 Task: In the  document map.docx. Below name insert the link: 'in.pinterest.com' Insert Dropdown below the link: Project Status  'Select Blocked'Insert Header and write  Ramsons. Change font style to  Caveat
Action: Mouse moved to (306, 516)
Screenshot: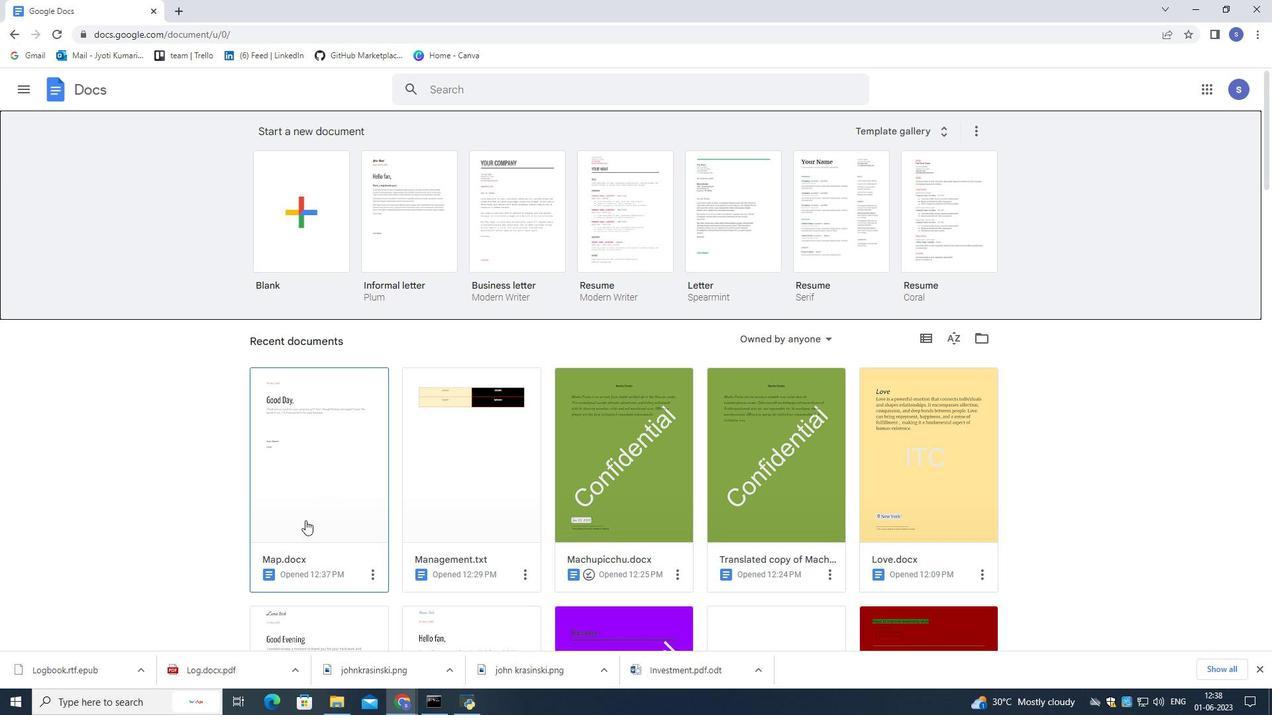 
Action: Mouse pressed left at (306, 516)
Screenshot: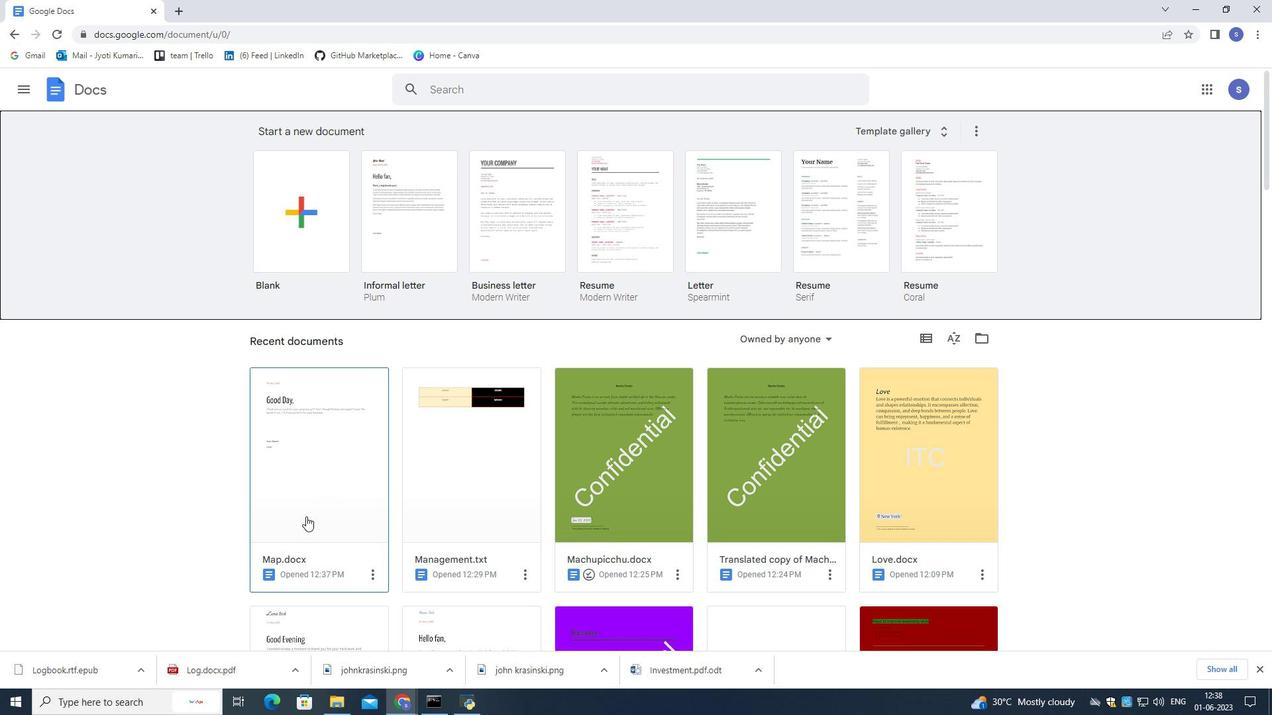 
Action: Mouse moved to (502, 466)
Screenshot: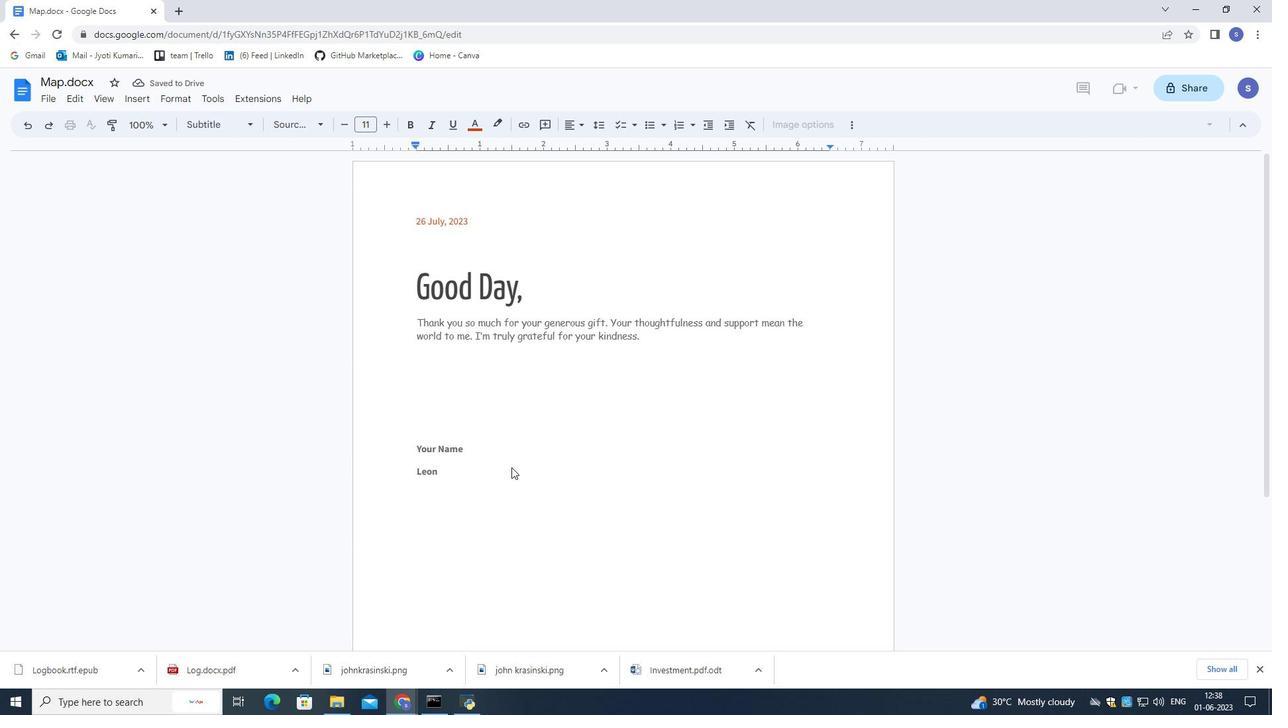 
Action: Mouse pressed left at (502, 466)
Screenshot: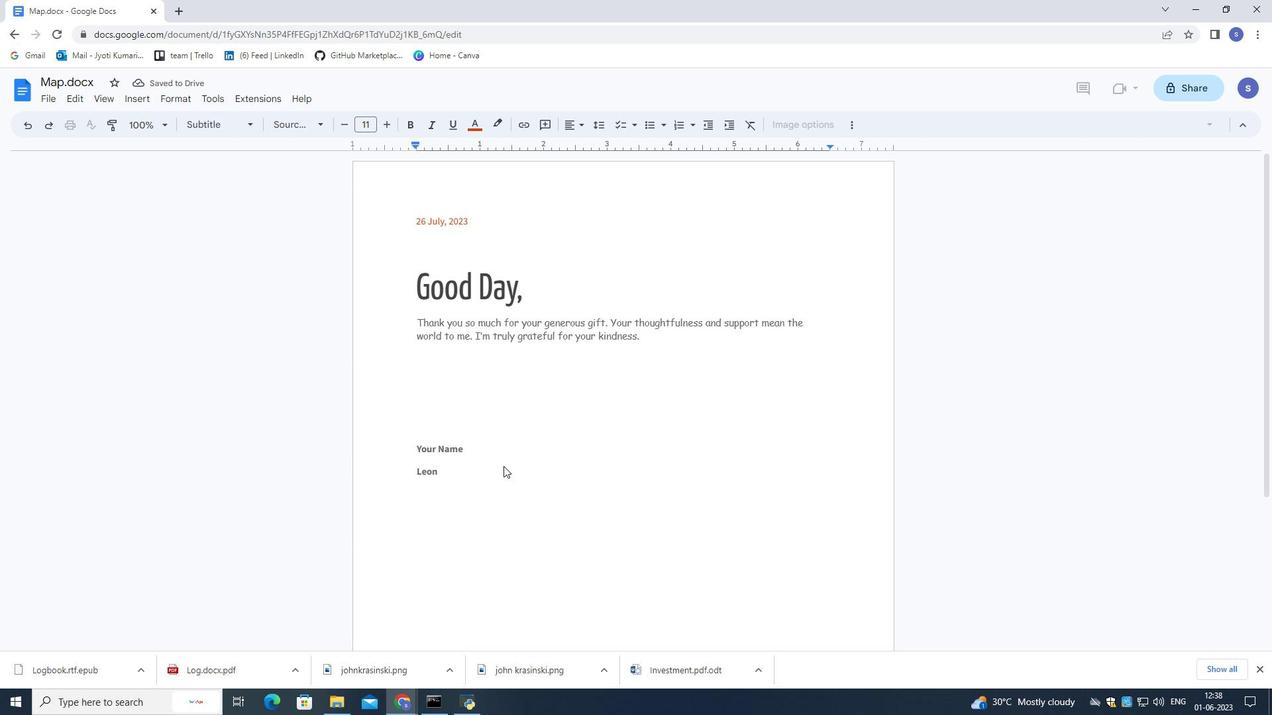 
Action: Mouse moved to (488, 467)
Screenshot: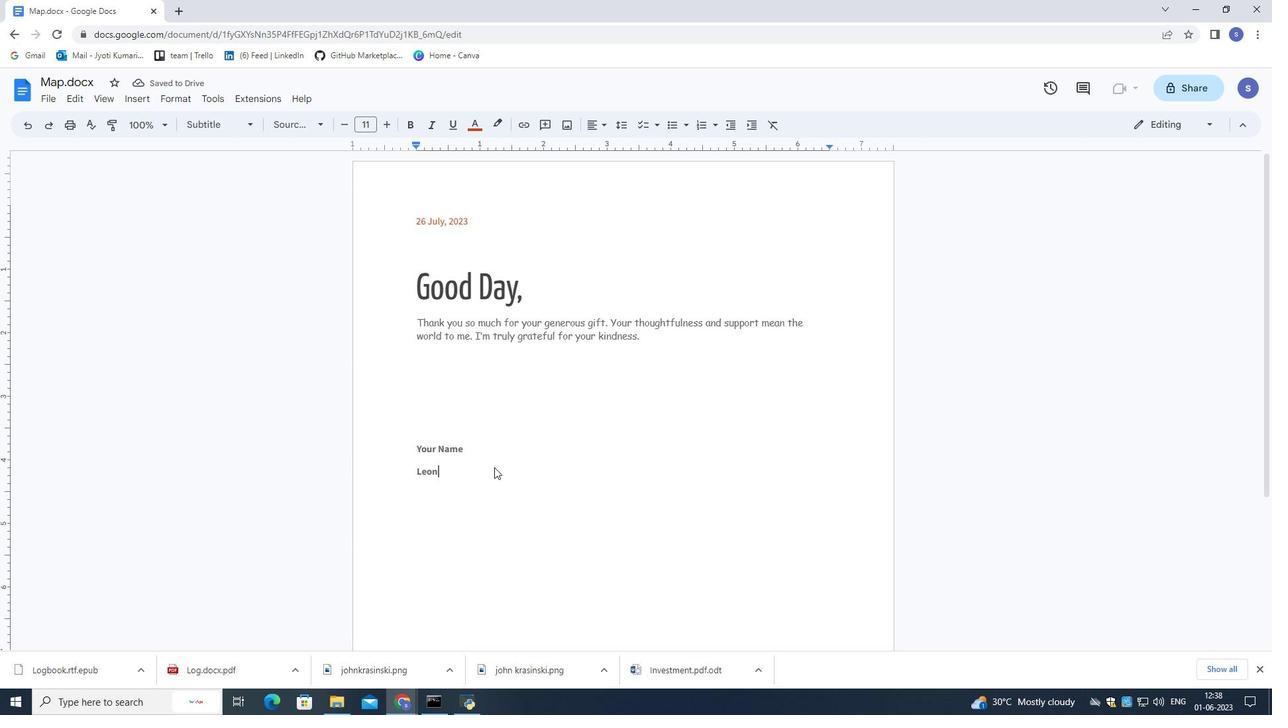
Action: Key pressed <Key.enter>
Screenshot: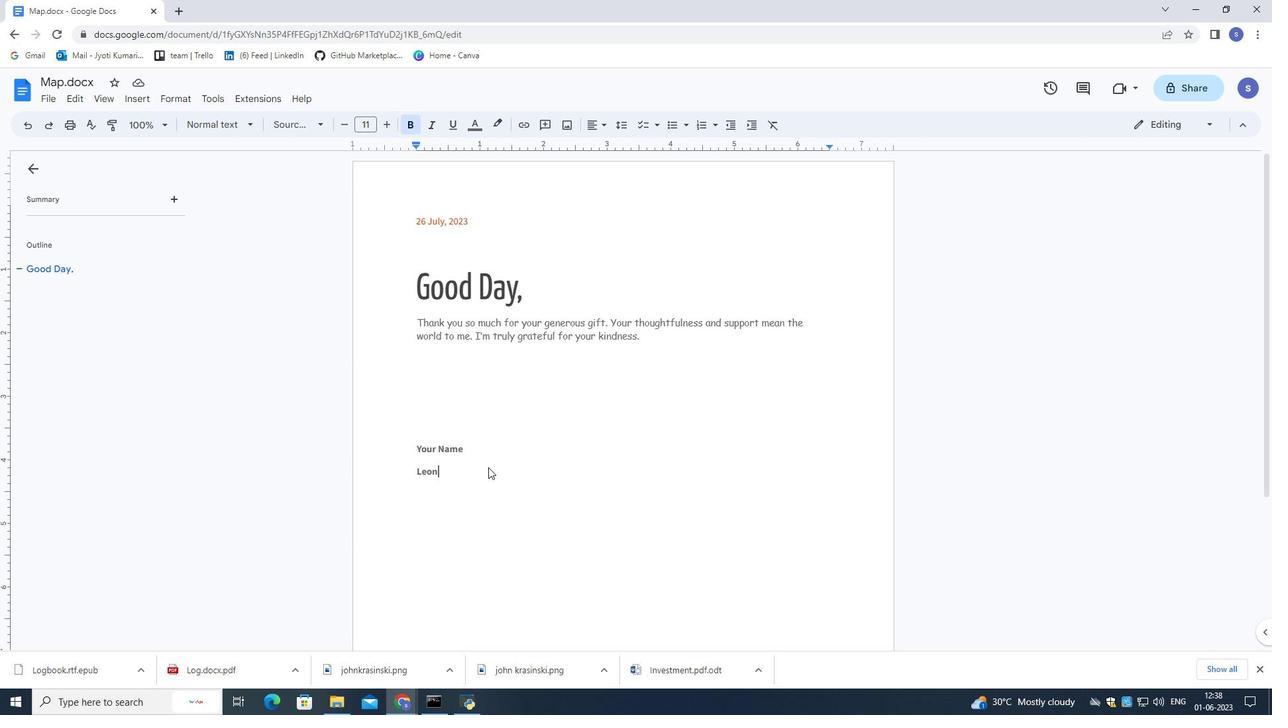 
Action: Mouse moved to (122, 96)
Screenshot: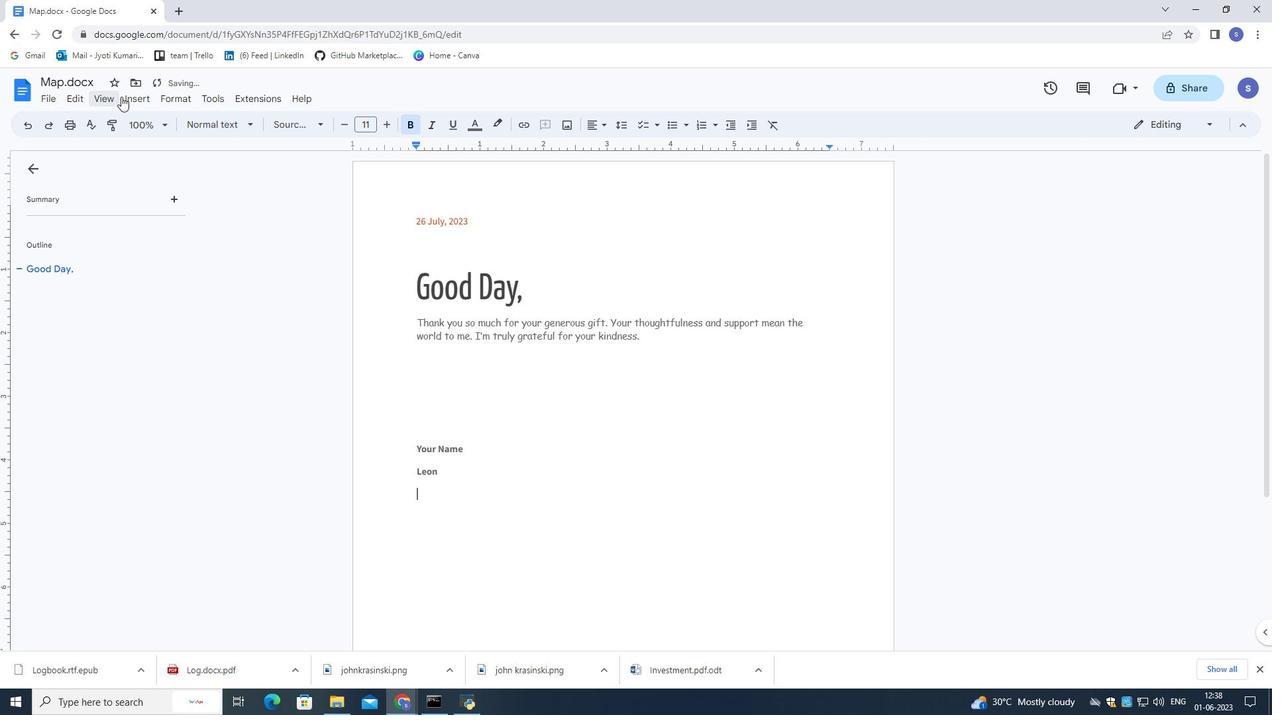 
Action: Mouse pressed left at (122, 96)
Screenshot: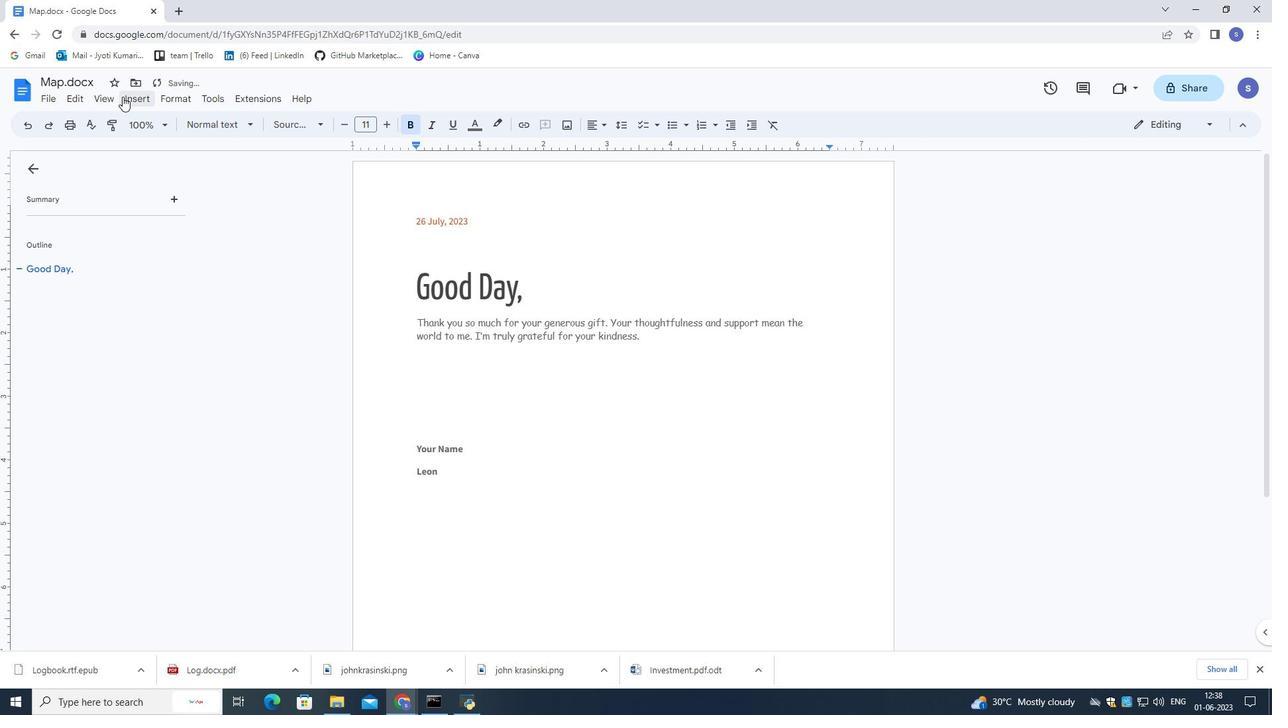 
Action: Mouse moved to (155, 507)
Screenshot: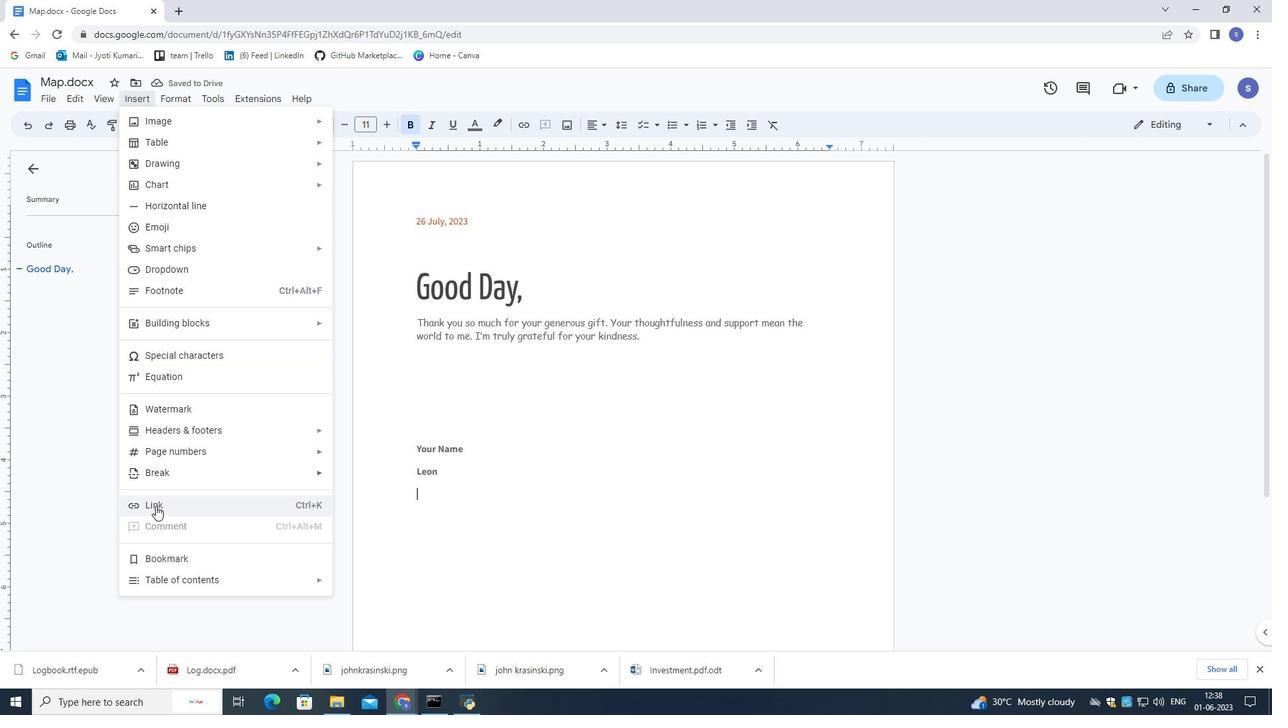 
Action: Mouse pressed left at (155, 507)
Screenshot: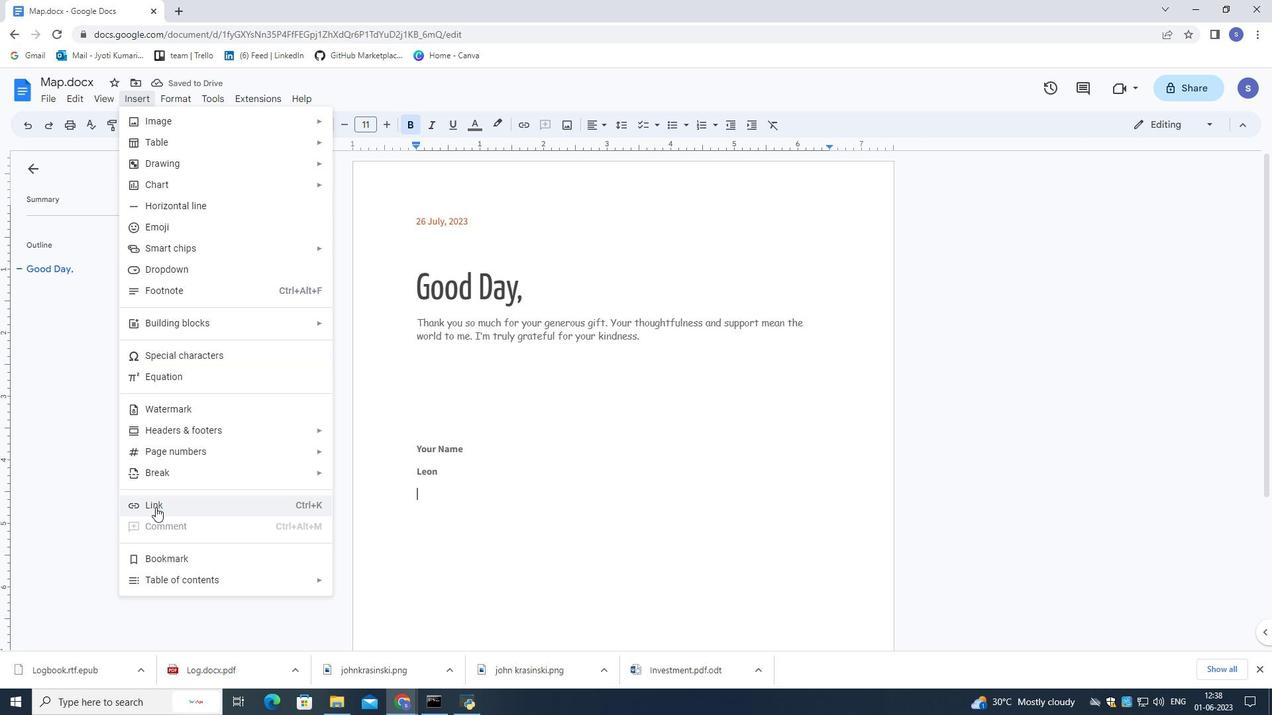 
Action: Mouse moved to (297, 457)
Screenshot: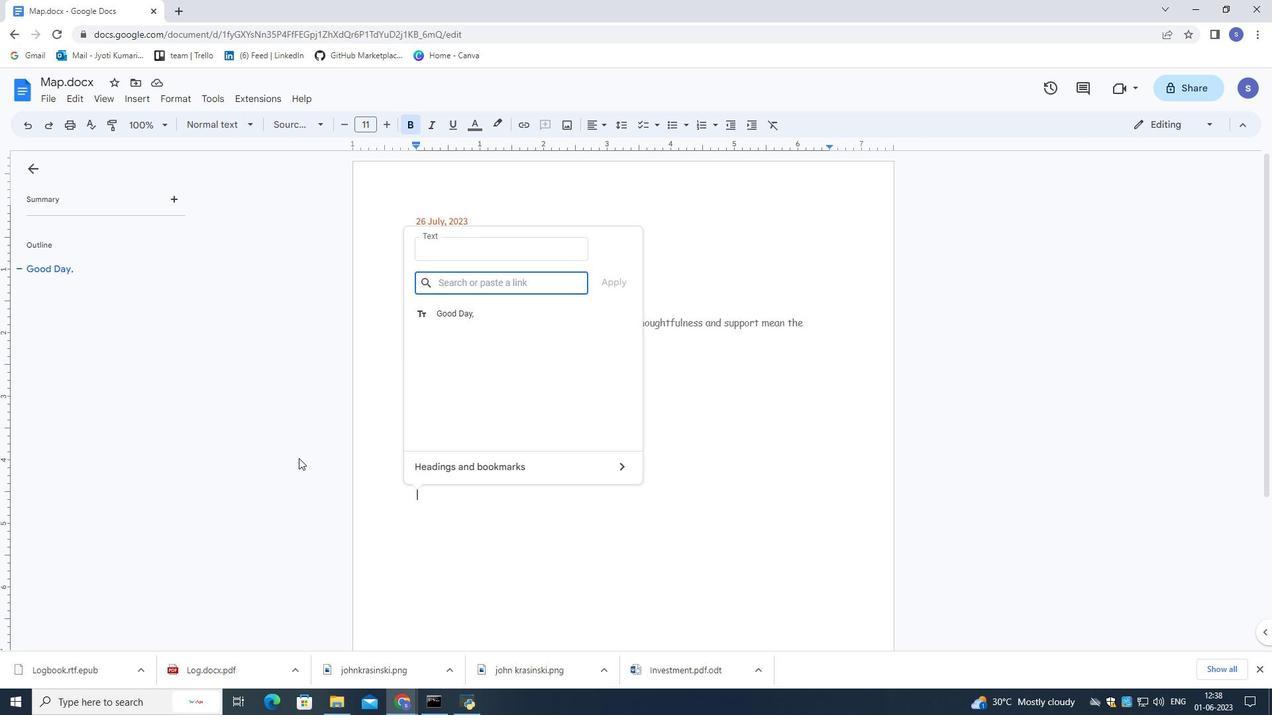 
Action: Key pressed in.pinterest.com
Screenshot: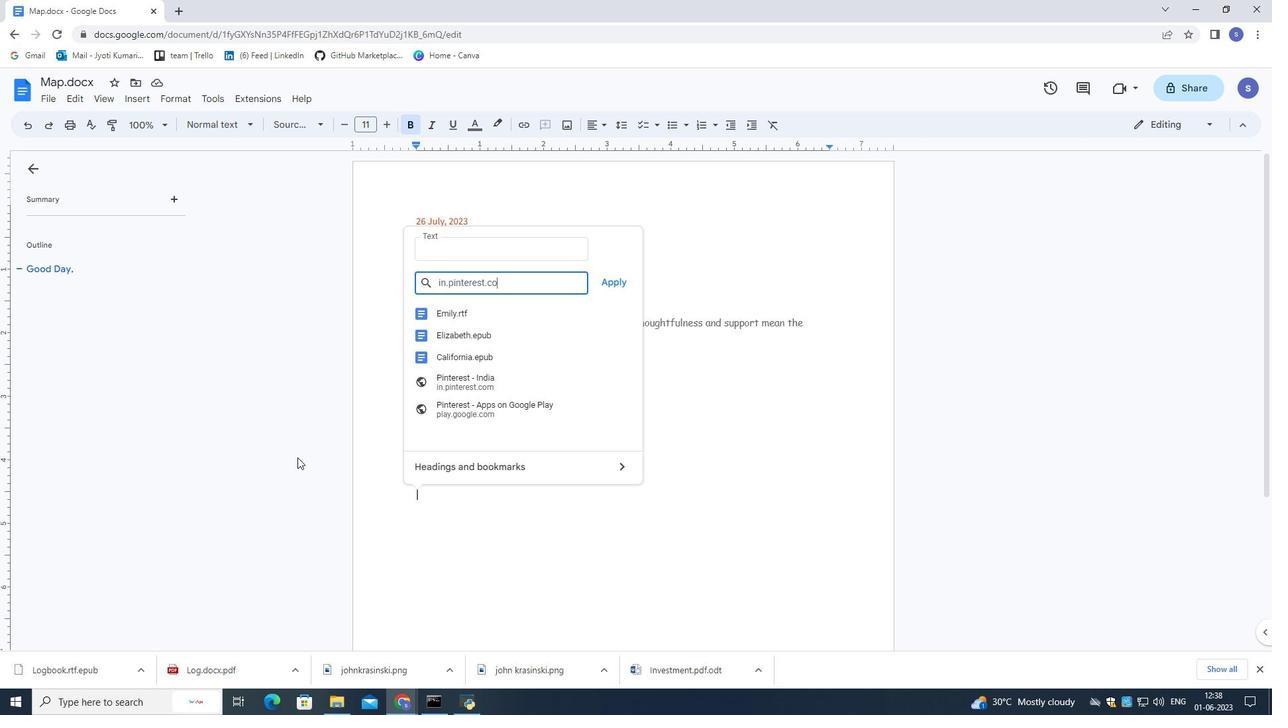 
Action: Mouse moved to (610, 285)
Screenshot: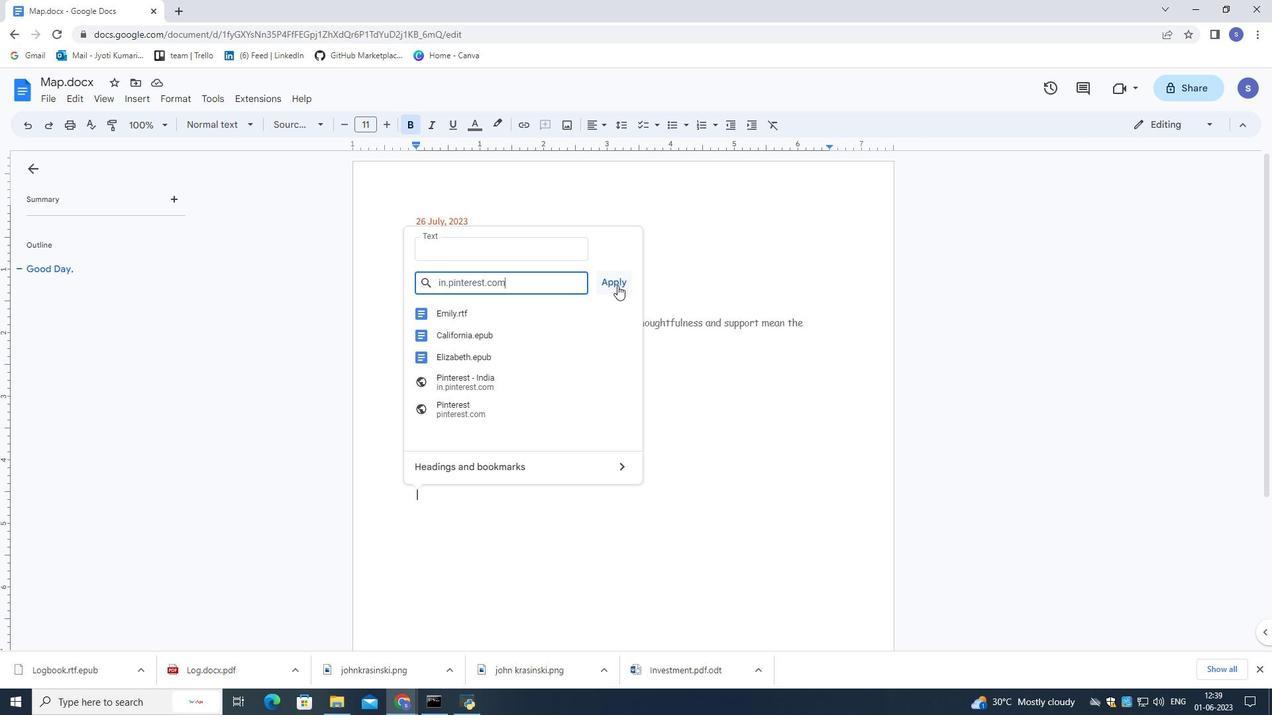 
Action: Mouse pressed left at (610, 285)
Screenshot: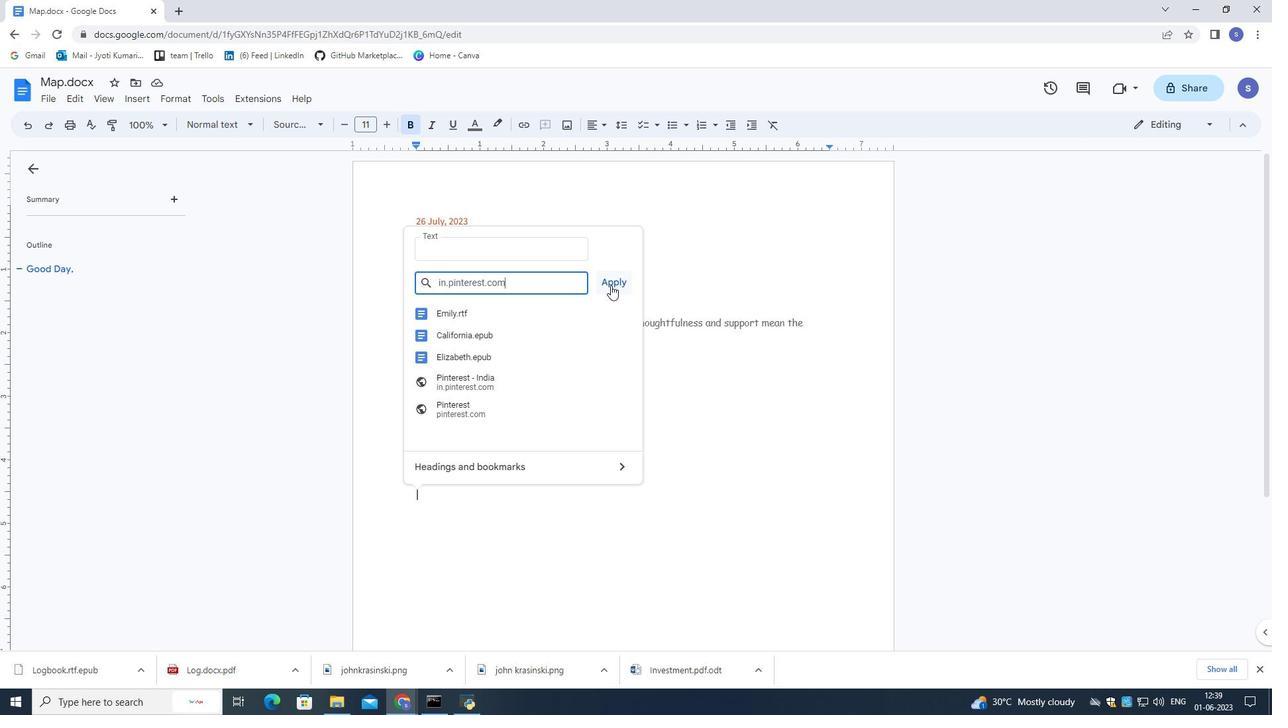 
Action: Mouse moved to (500, 506)
Screenshot: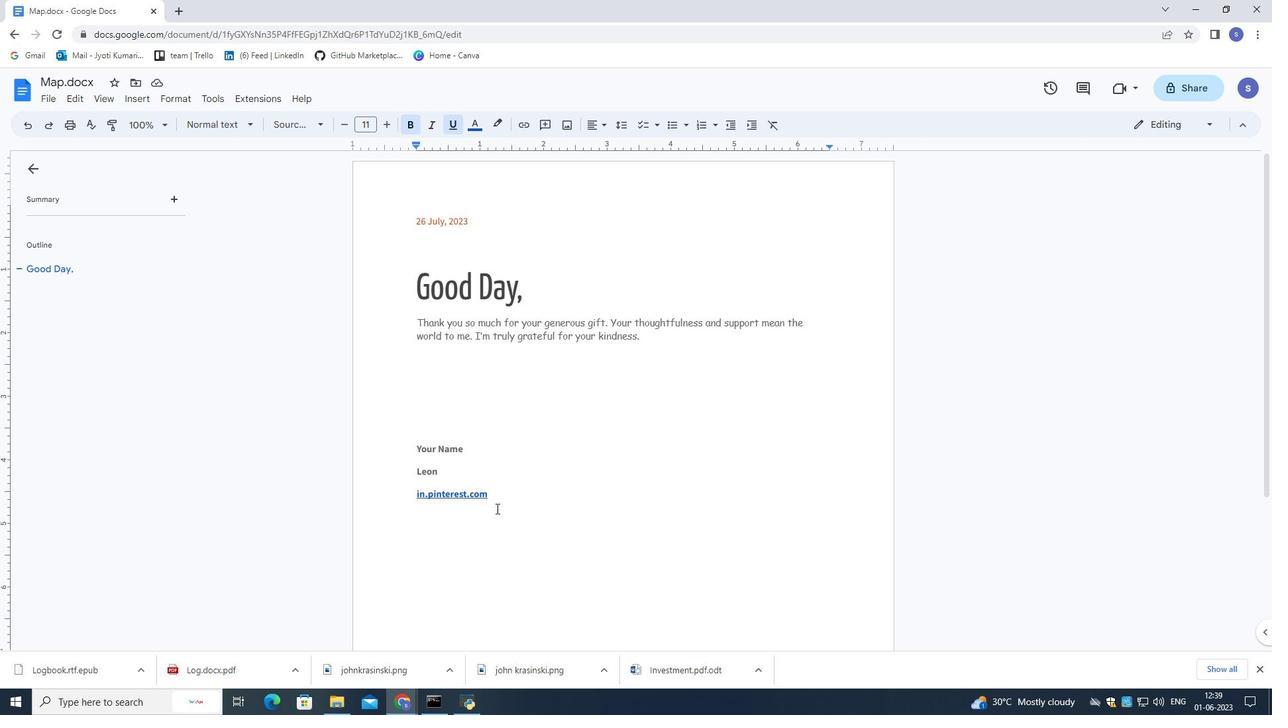 
Action: Key pressed <Key.enter>
Screenshot: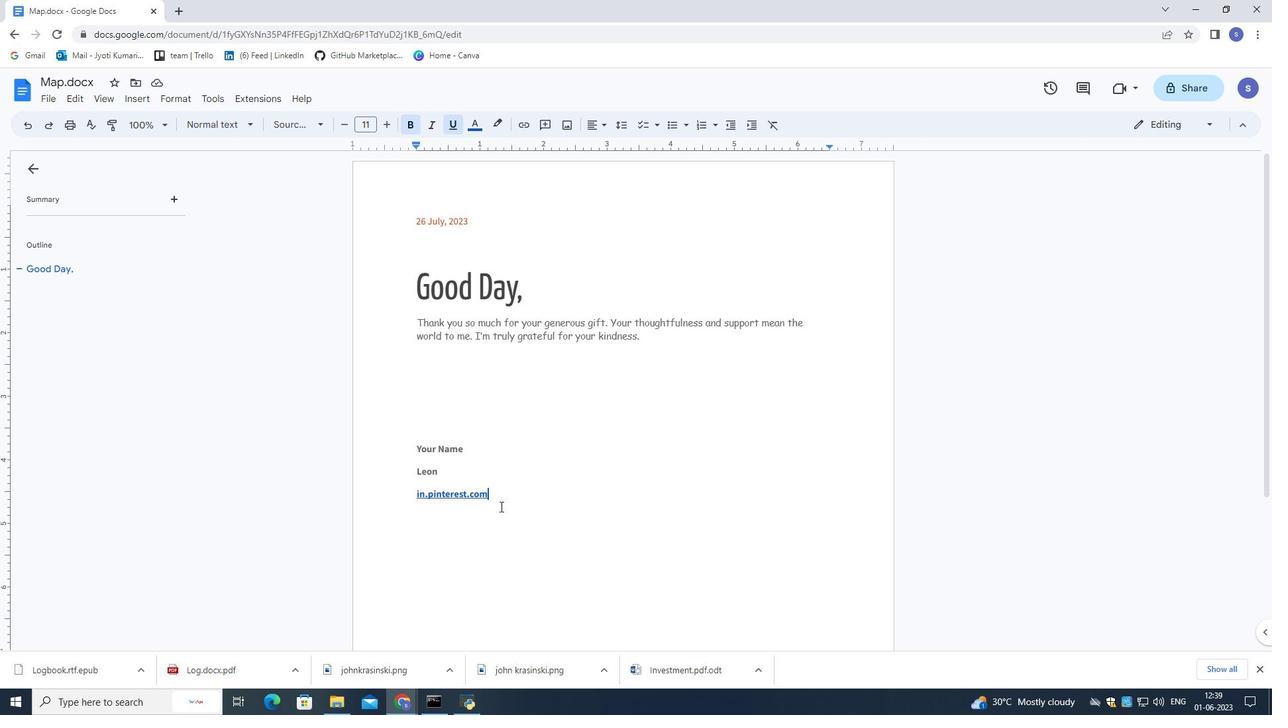
Action: Mouse moved to (137, 98)
Screenshot: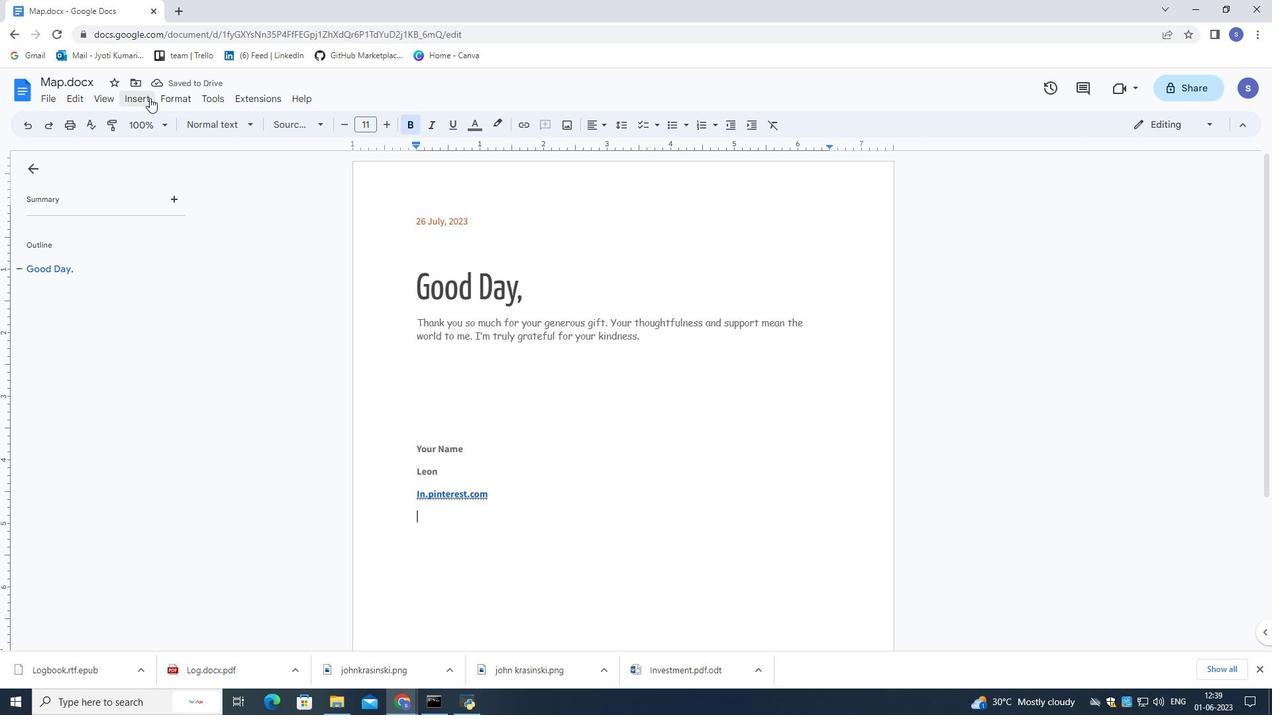 
Action: Mouse pressed left at (137, 98)
Screenshot: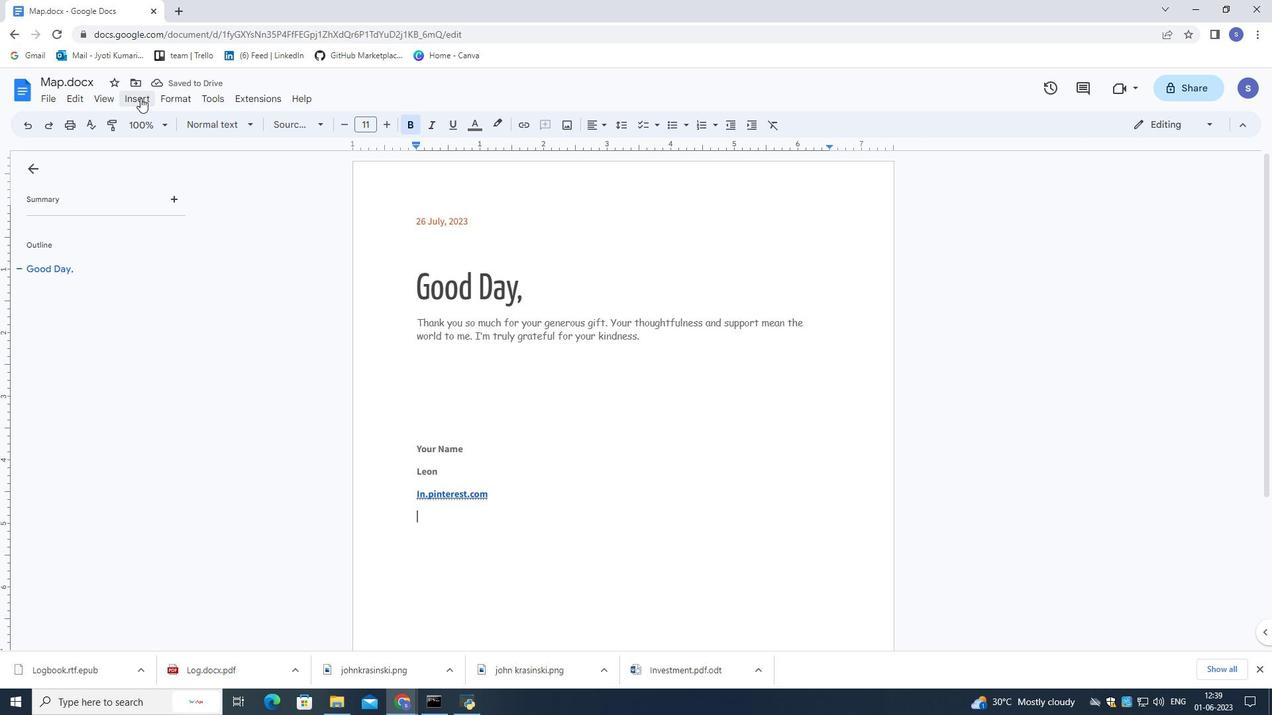 
Action: Mouse moved to (160, 274)
Screenshot: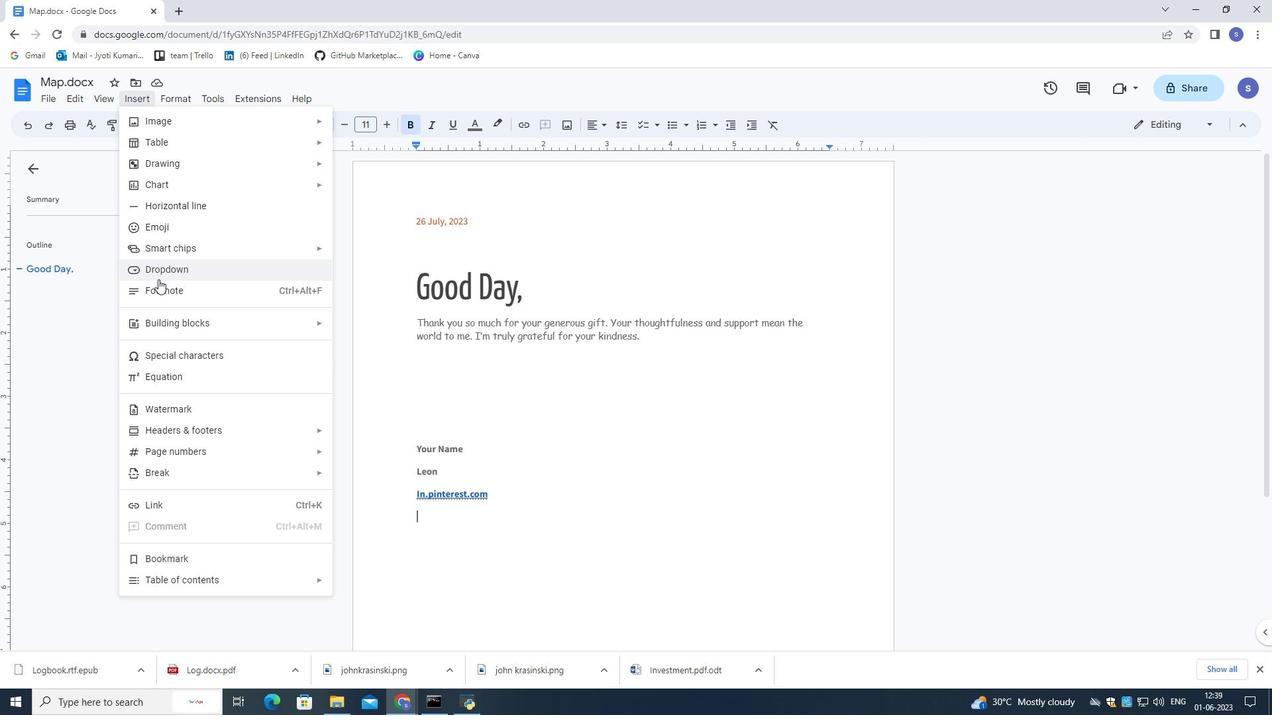 
Action: Mouse pressed left at (160, 274)
Screenshot: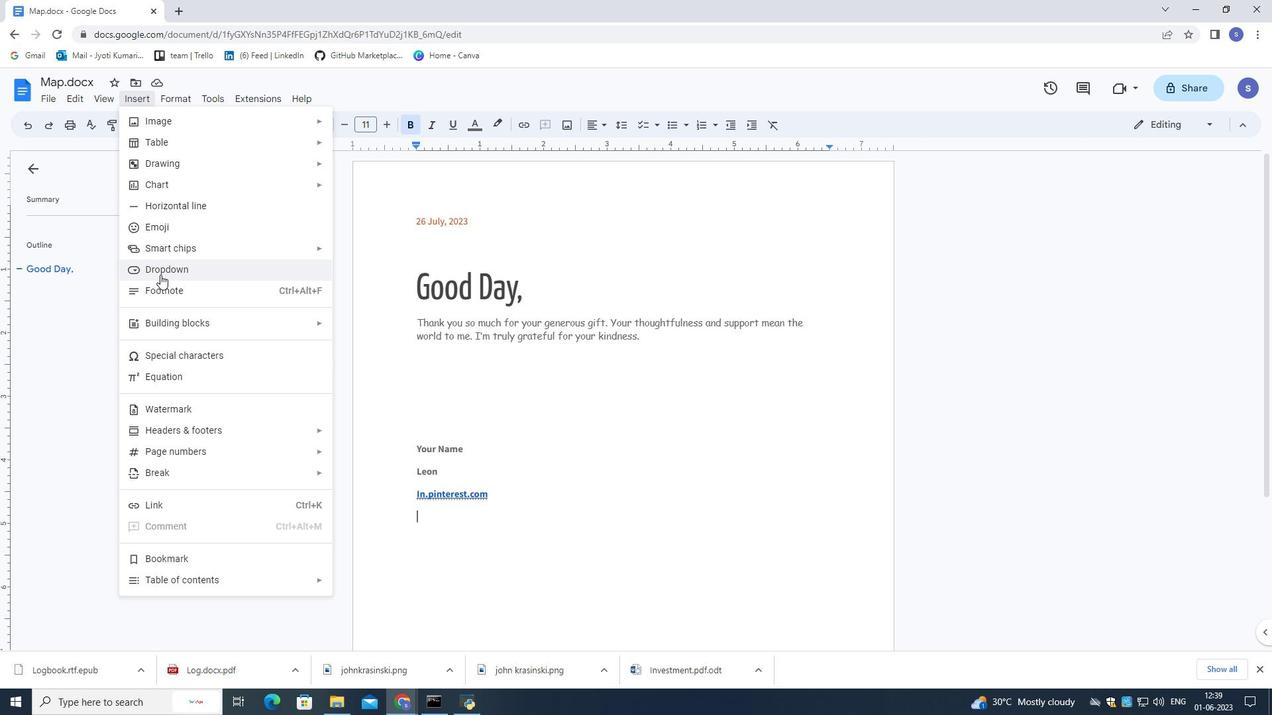
Action: Mouse moved to (565, 563)
Screenshot: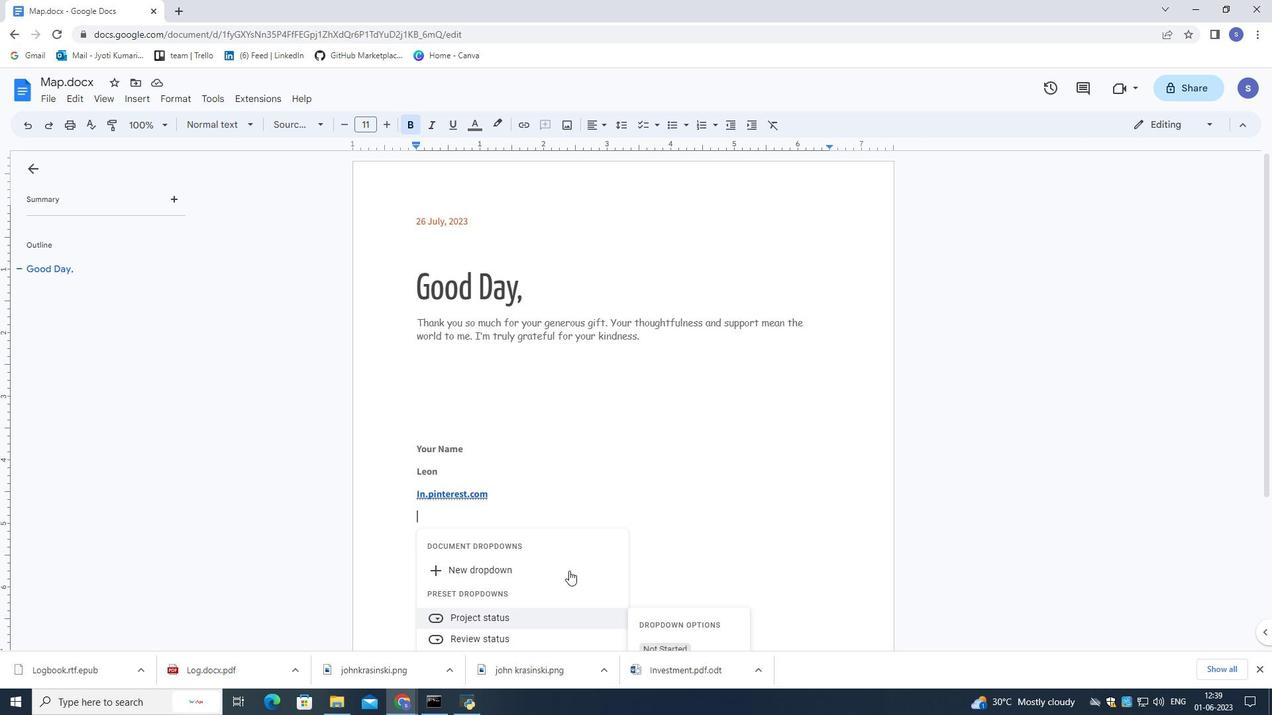 
Action: Mouse pressed left at (565, 563)
Screenshot: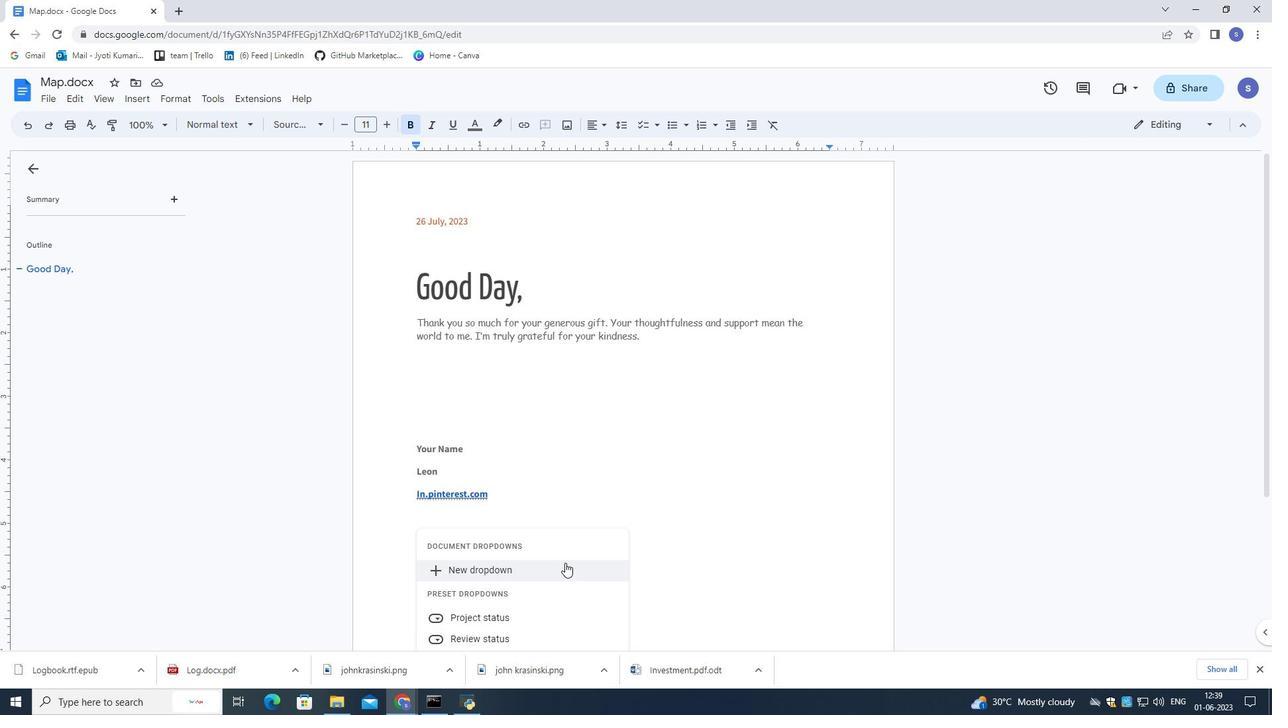 
Action: Mouse moved to (661, 284)
Screenshot: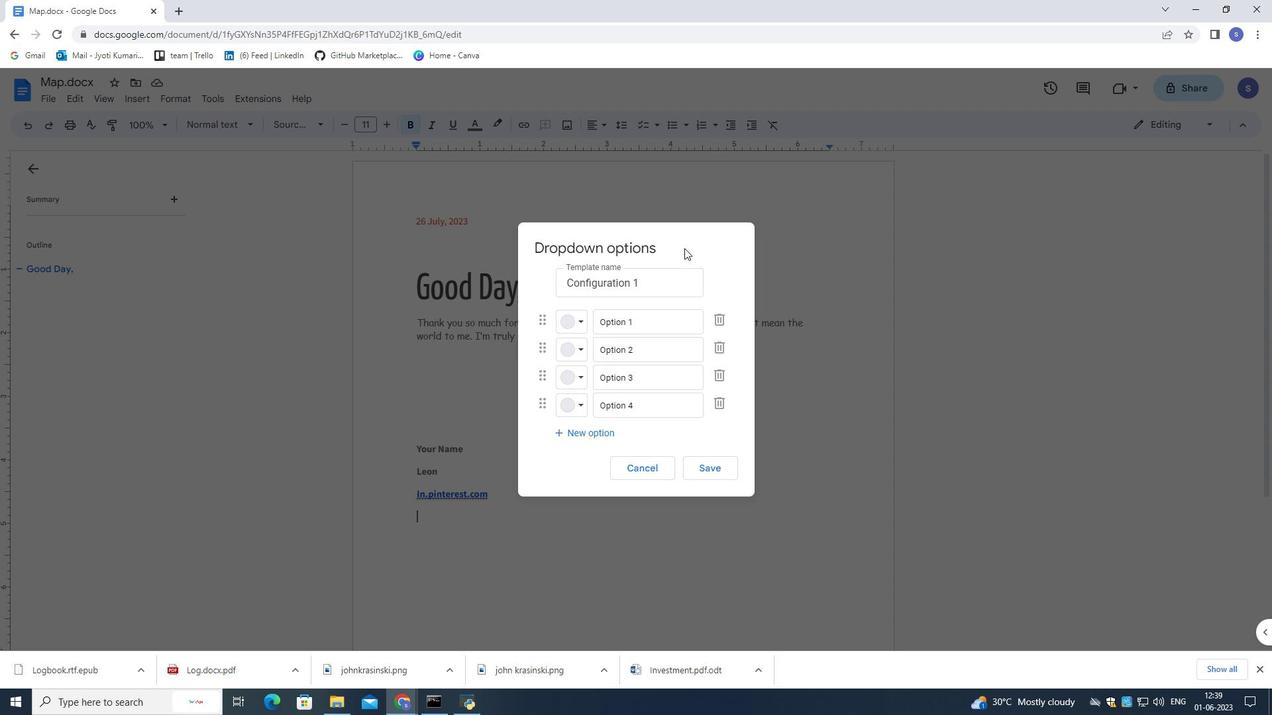 
Action: Mouse pressed left at (661, 284)
Screenshot: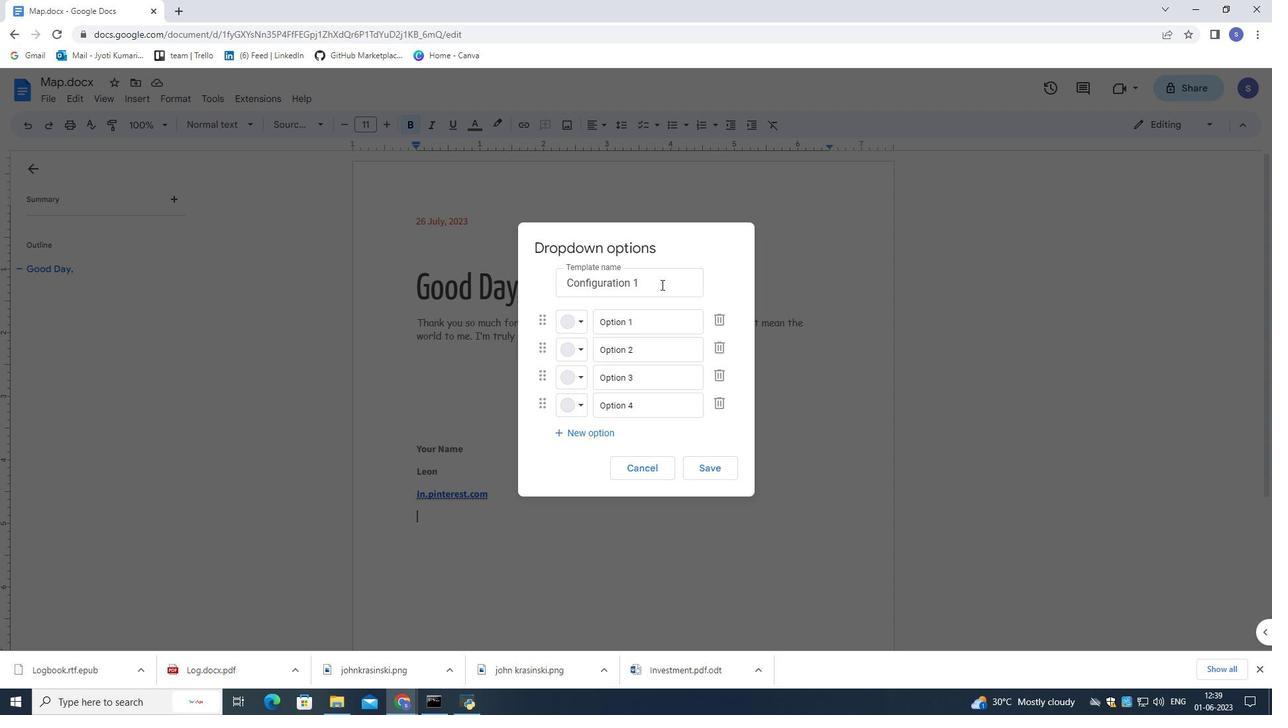
Action: Mouse pressed left at (661, 284)
Screenshot: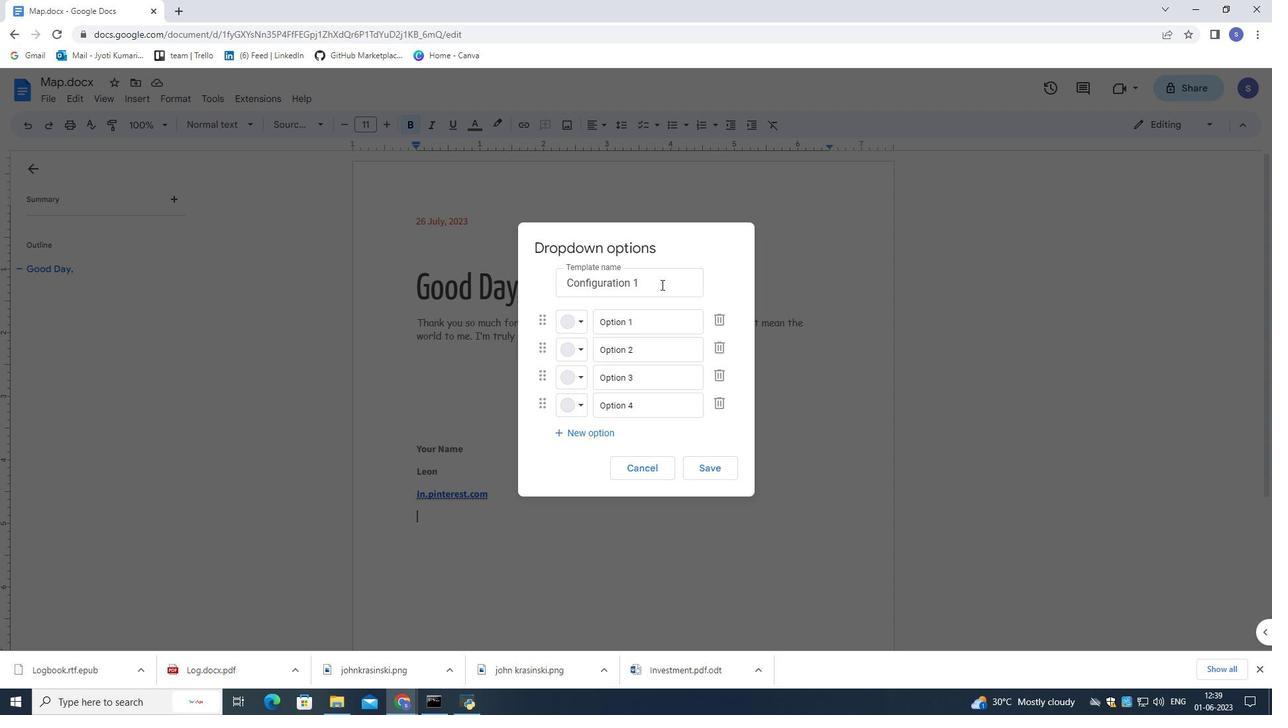 
Action: Mouse pressed left at (661, 284)
Screenshot: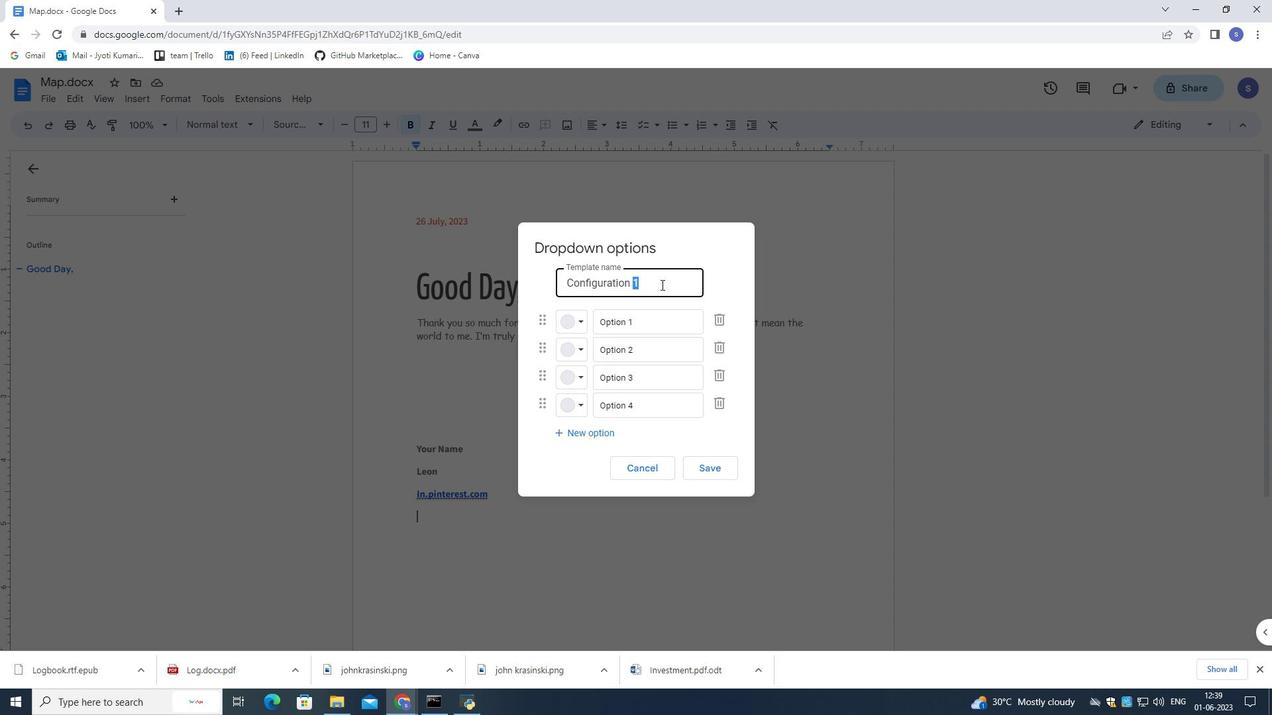 
Action: Mouse moved to (674, 337)
Screenshot: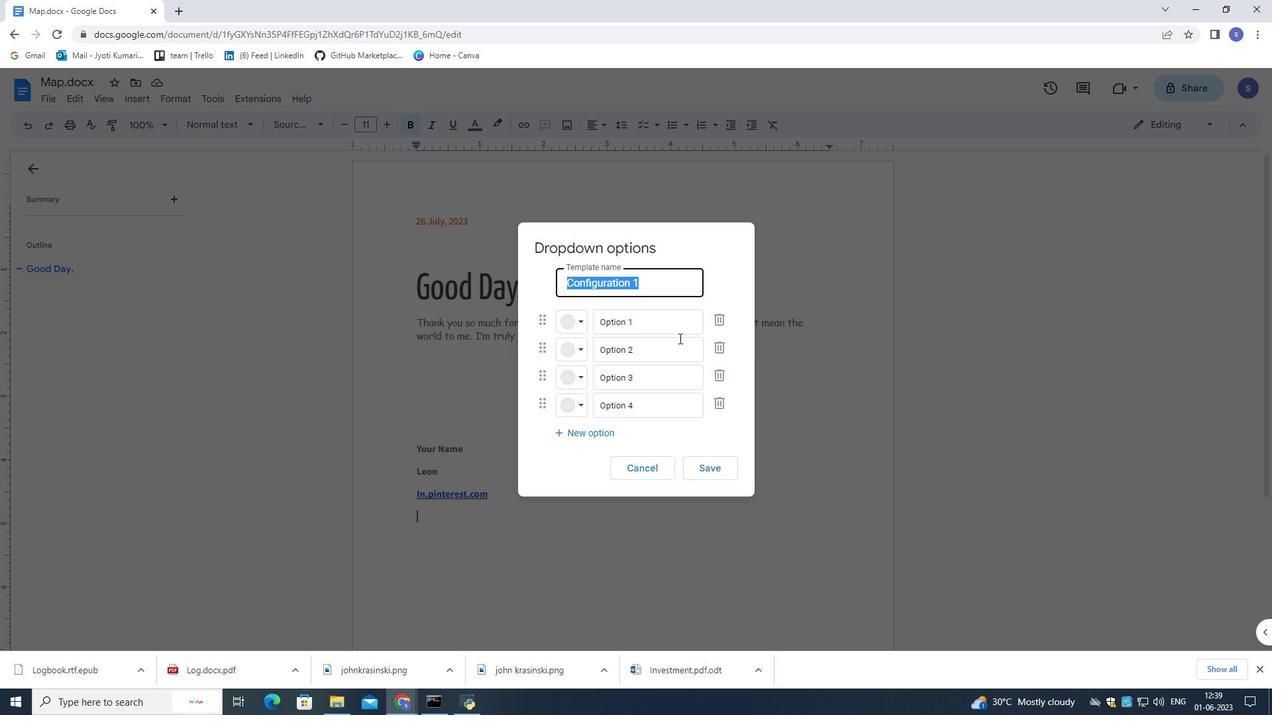 
Action: Key pressed project<Key.space>status
Screenshot: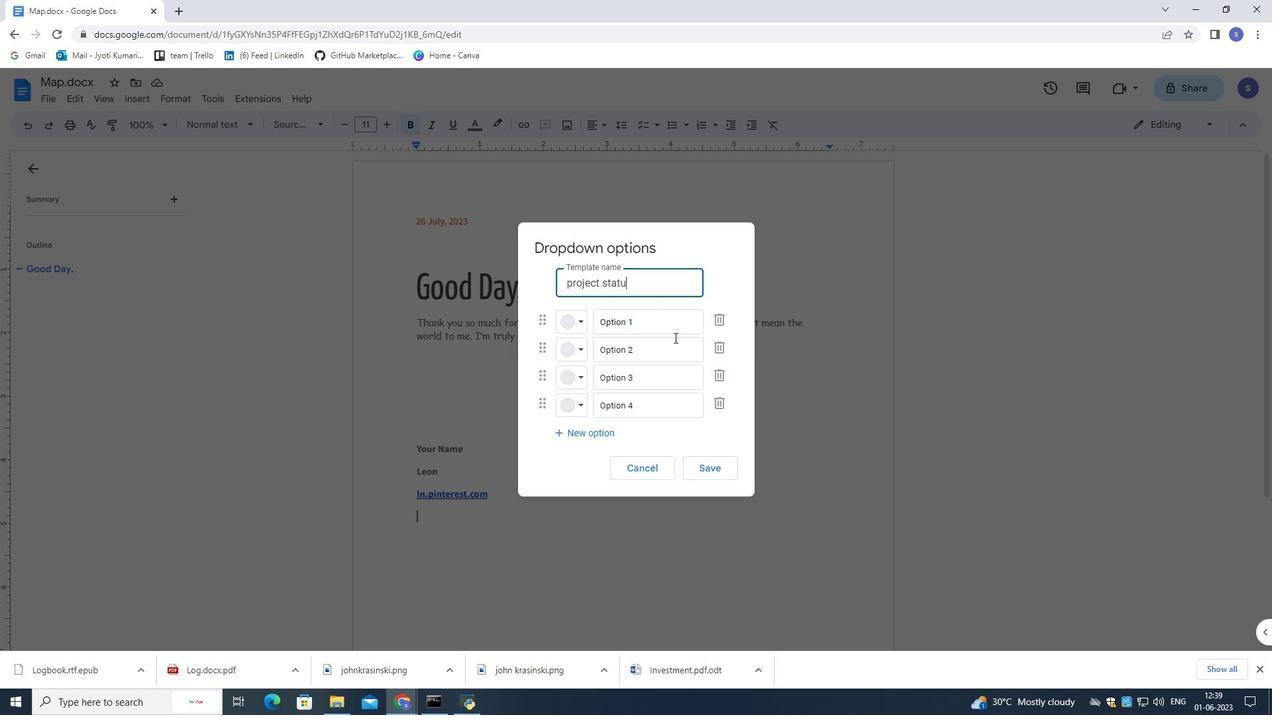 
Action: Mouse moved to (643, 329)
Screenshot: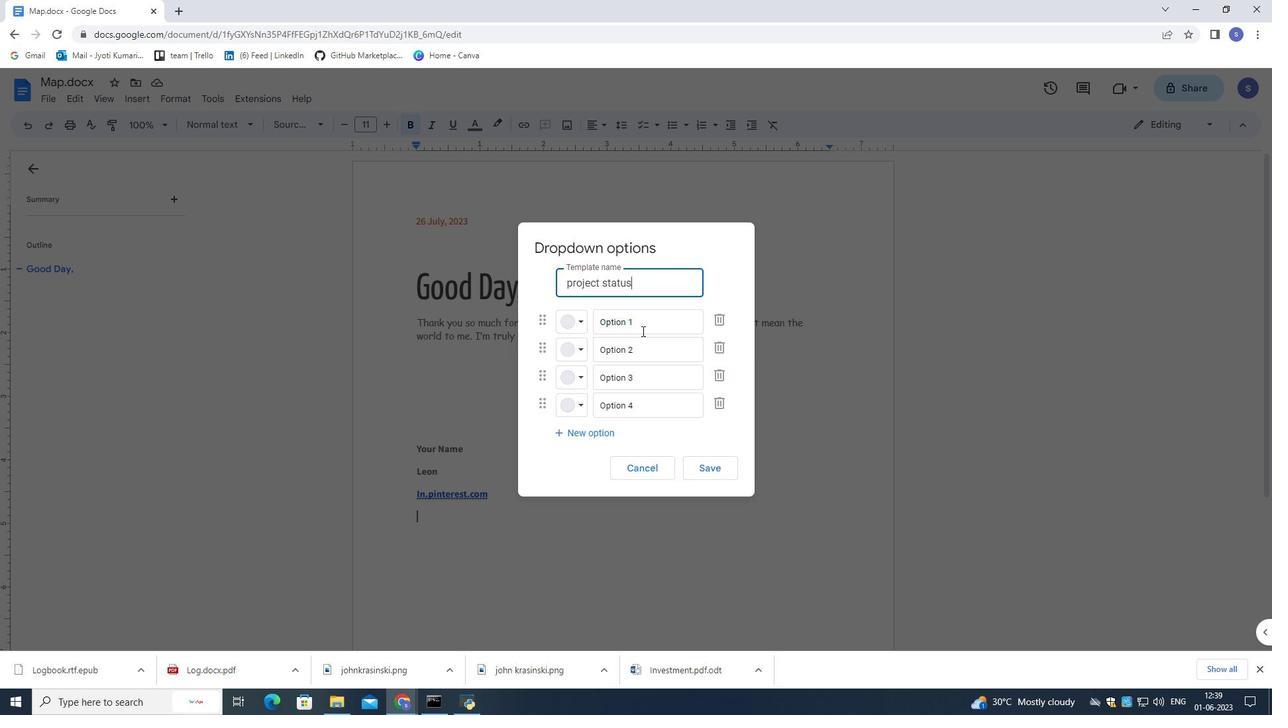 
Action: Mouse pressed left at (643, 329)
Screenshot: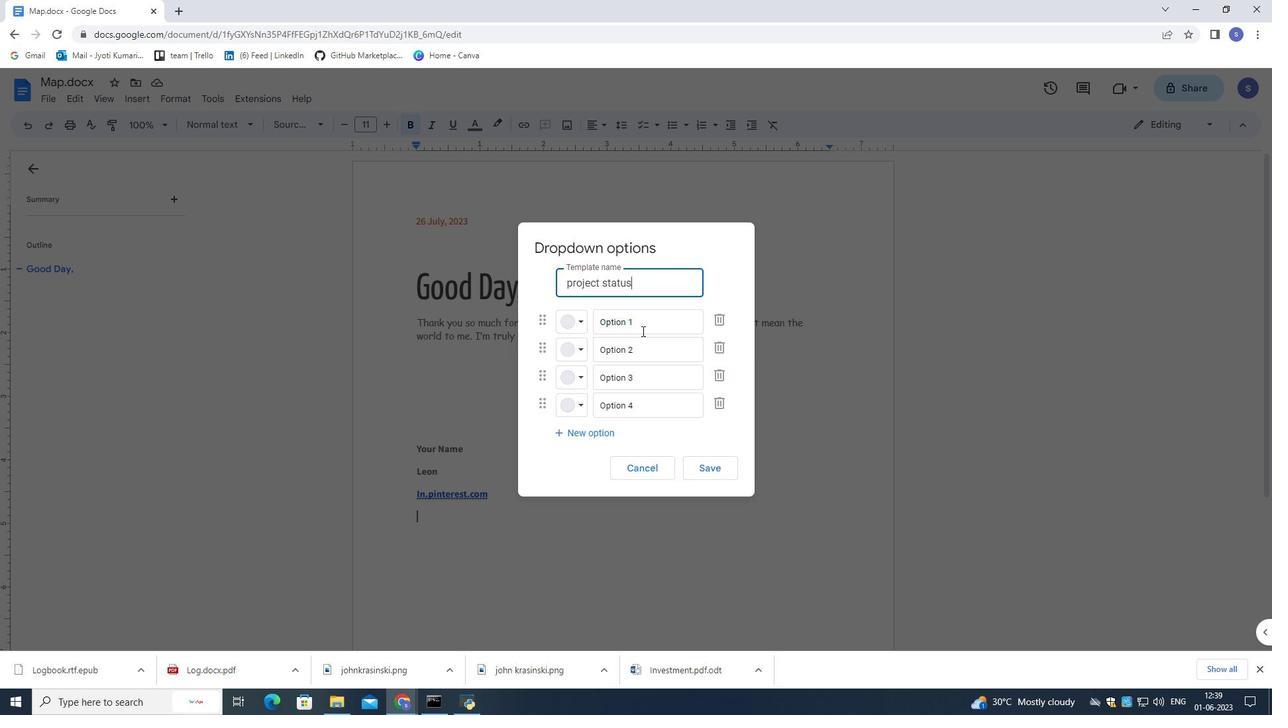 
Action: Mouse pressed left at (643, 329)
Screenshot: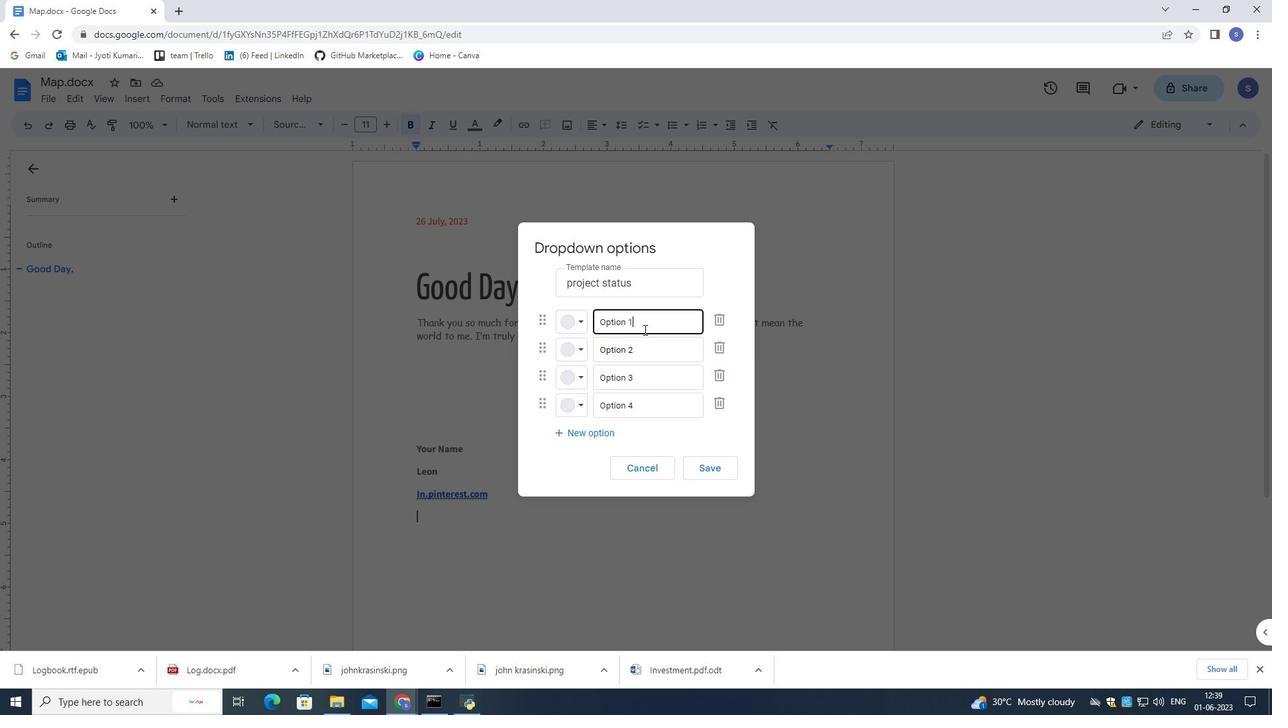 
Action: Mouse pressed left at (643, 329)
Screenshot: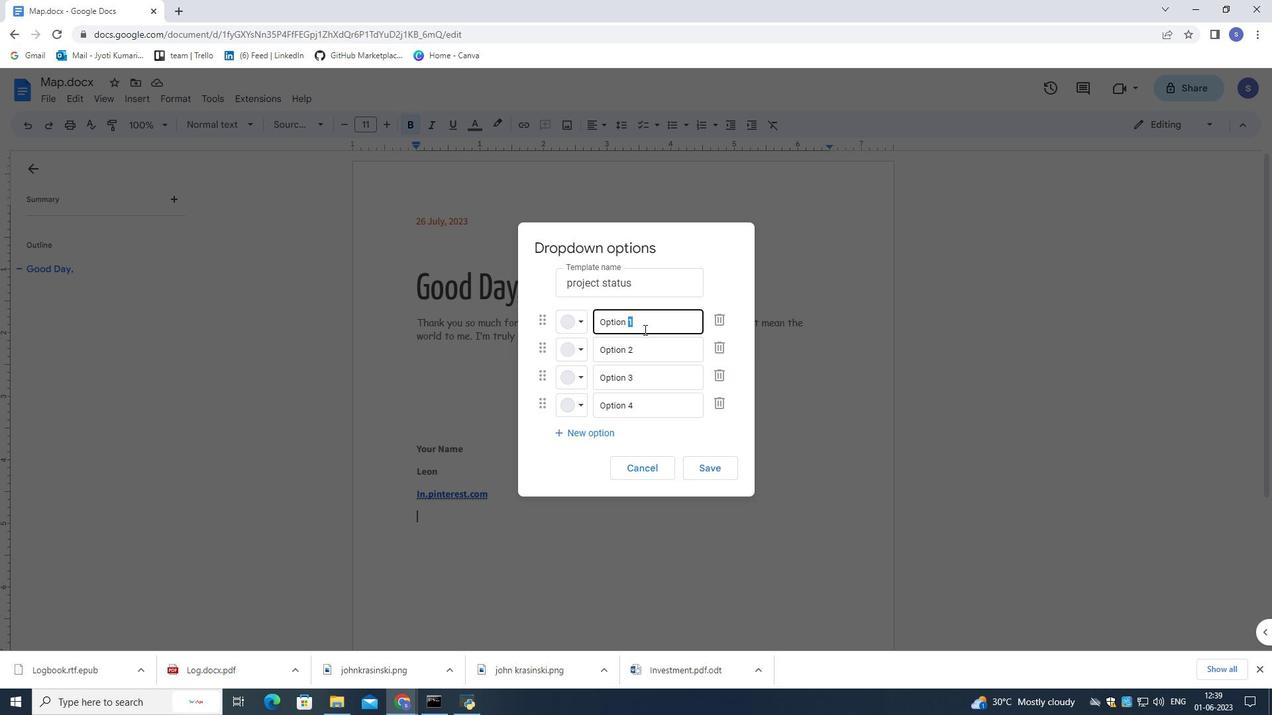 
Action: Mouse pressed left at (643, 329)
Screenshot: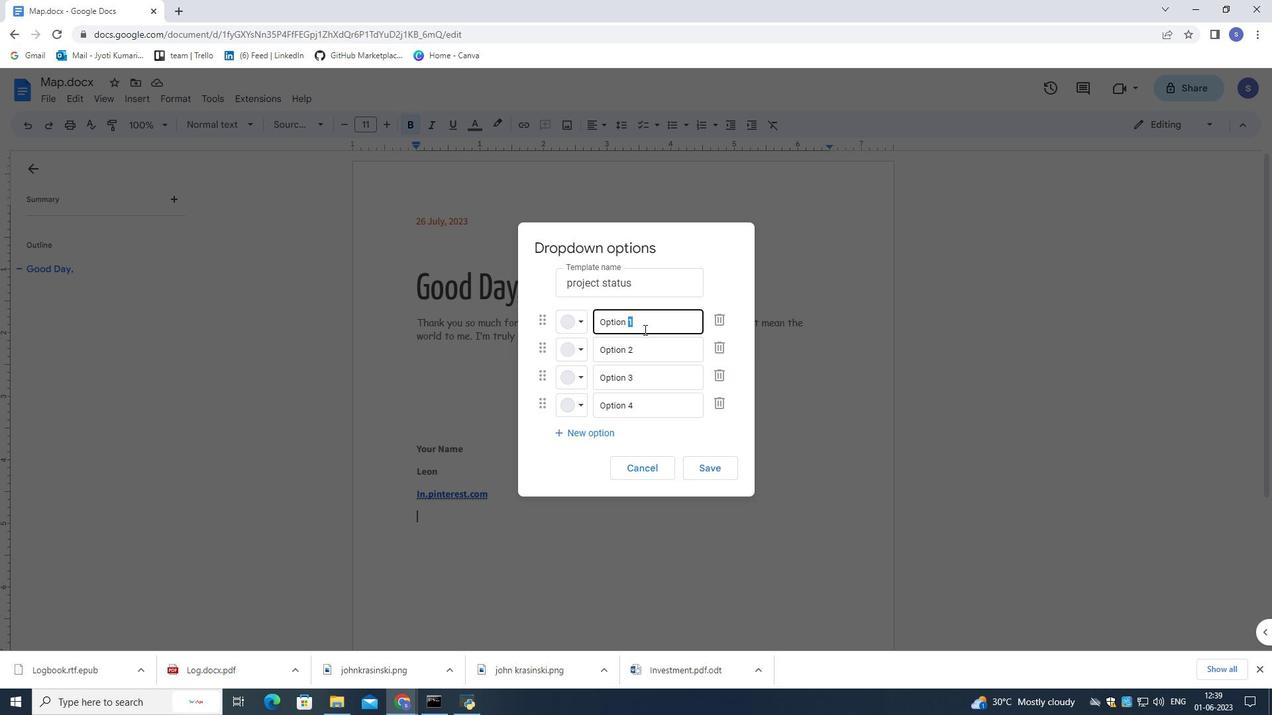 
Action: Mouse moved to (651, 467)
Screenshot: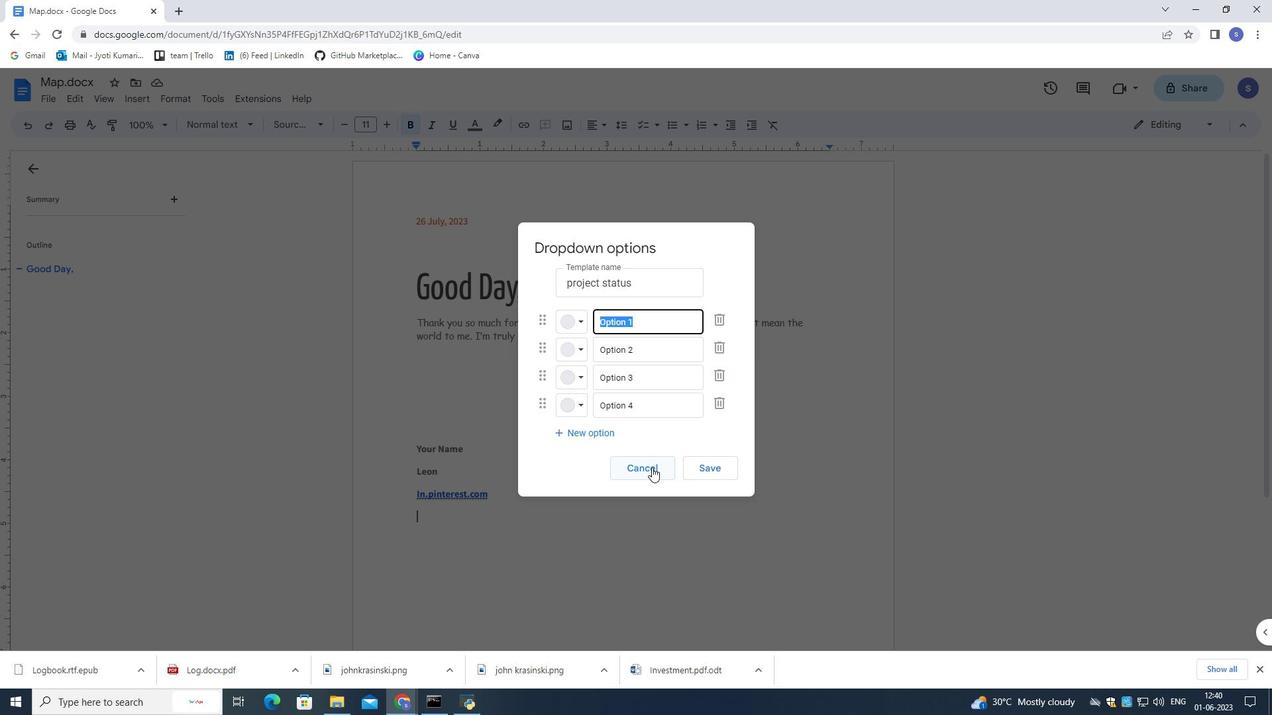 
Action: Mouse pressed left at (651, 467)
Screenshot: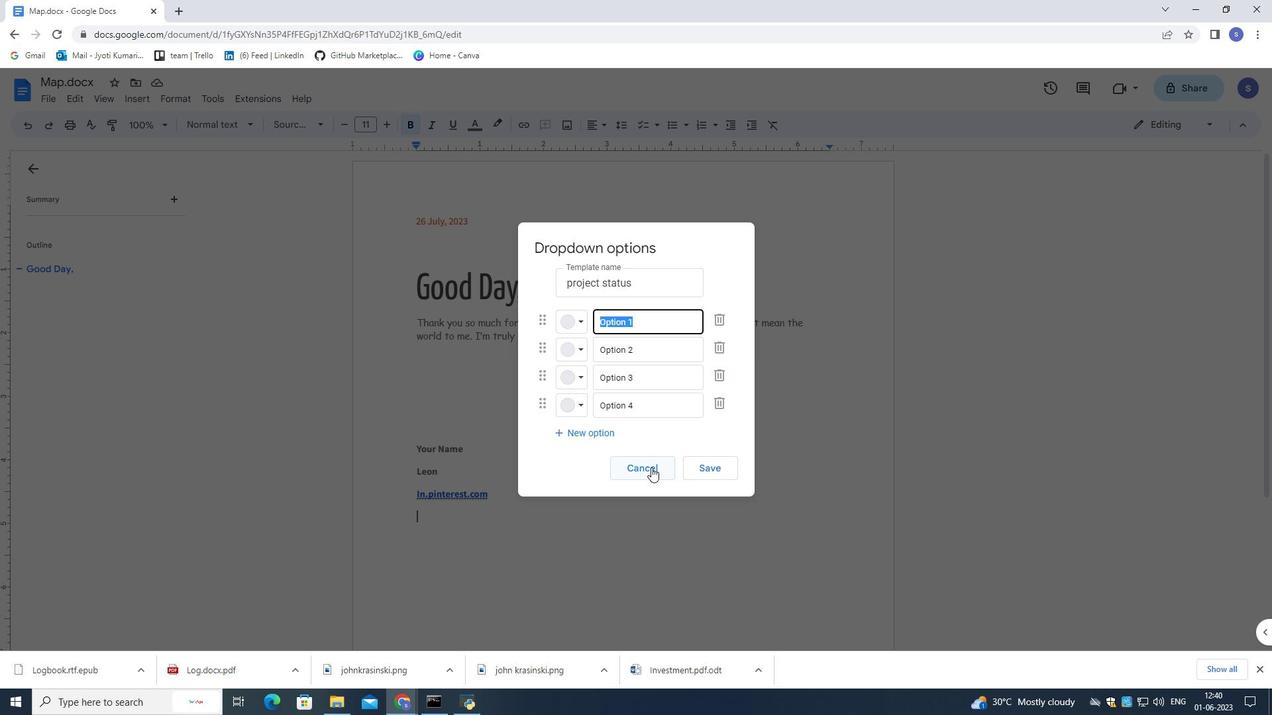 
Action: Mouse moved to (143, 96)
Screenshot: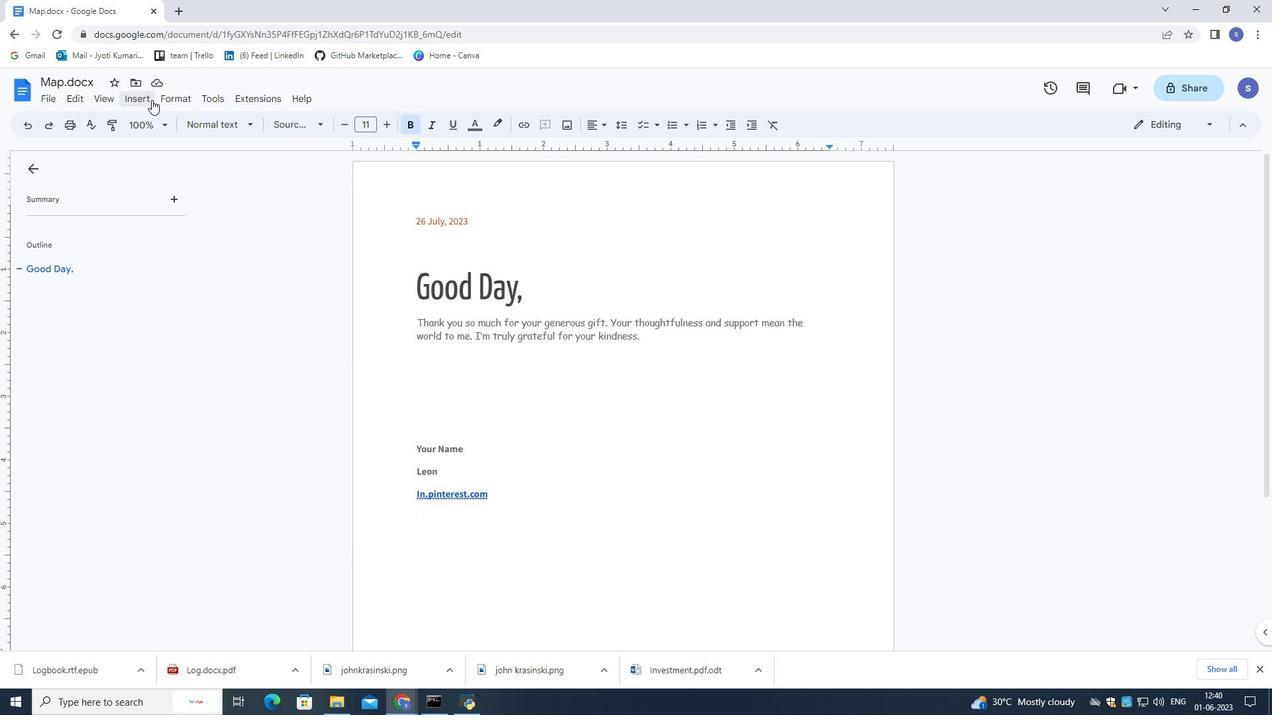 
Action: Mouse pressed left at (143, 96)
Screenshot: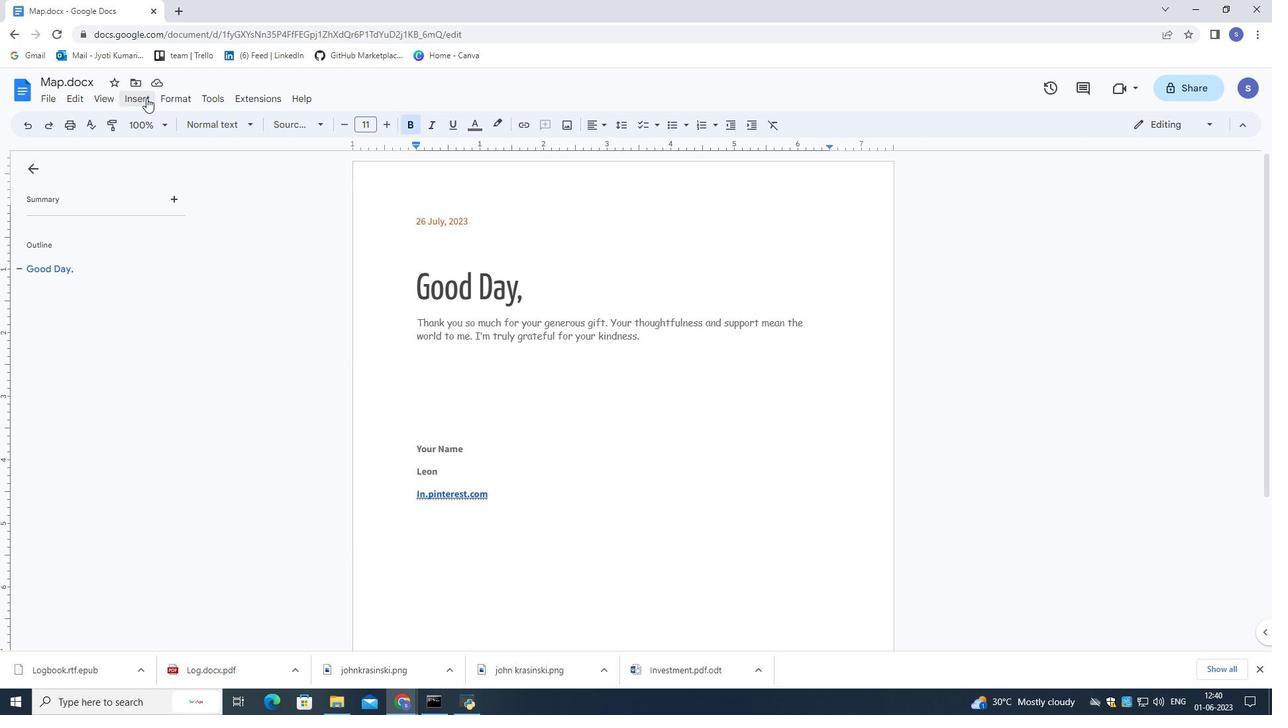
Action: Mouse moved to (190, 270)
Screenshot: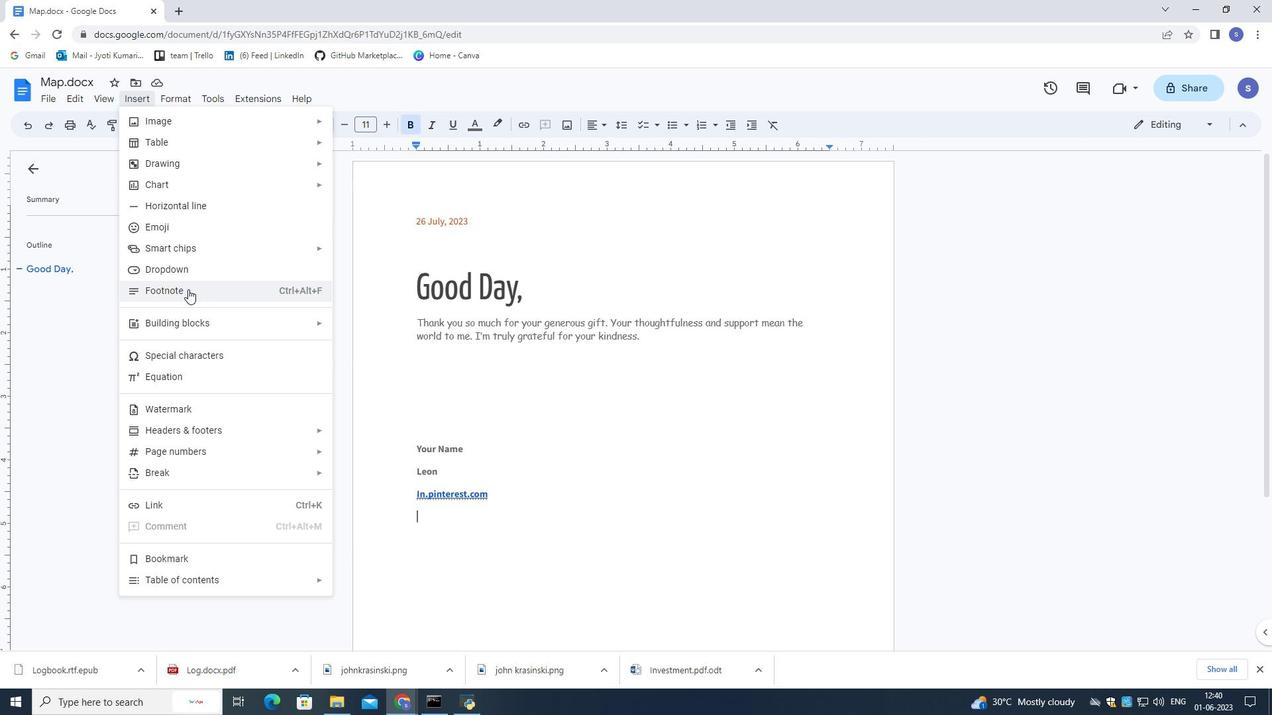 
Action: Mouse pressed left at (190, 270)
Screenshot: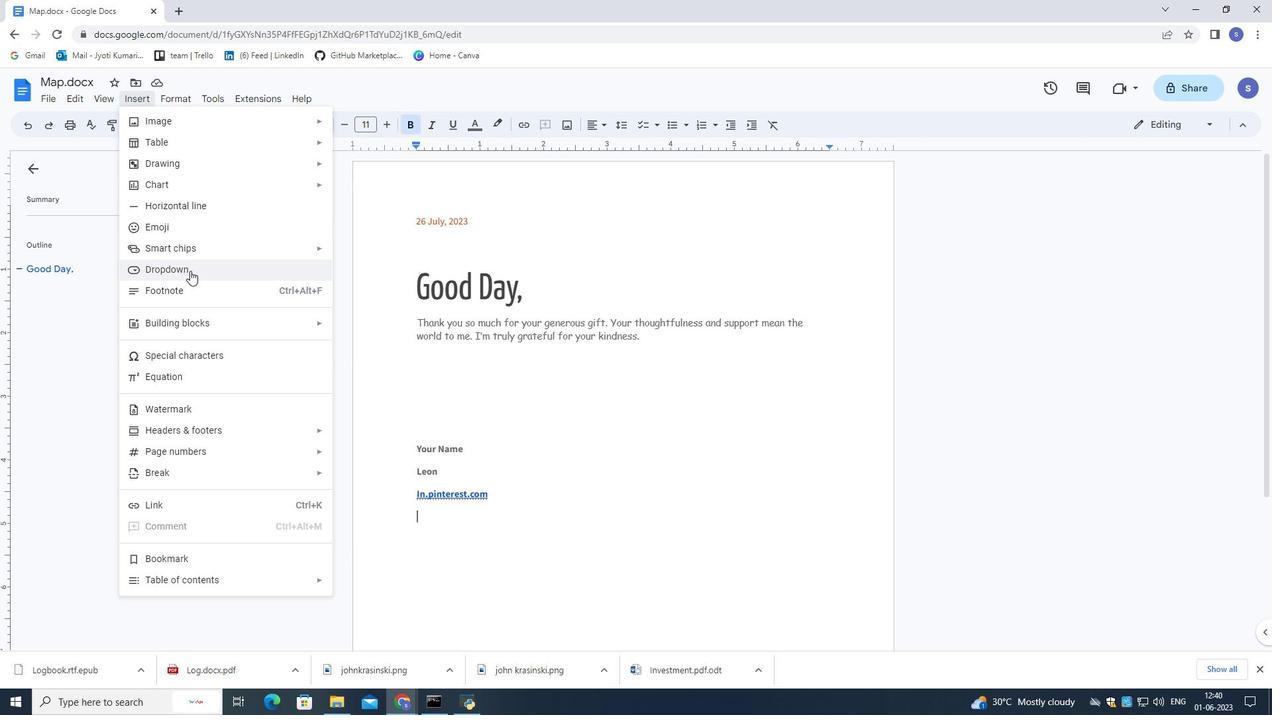 
Action: Mouse moved to (684, 512)
Screenshot: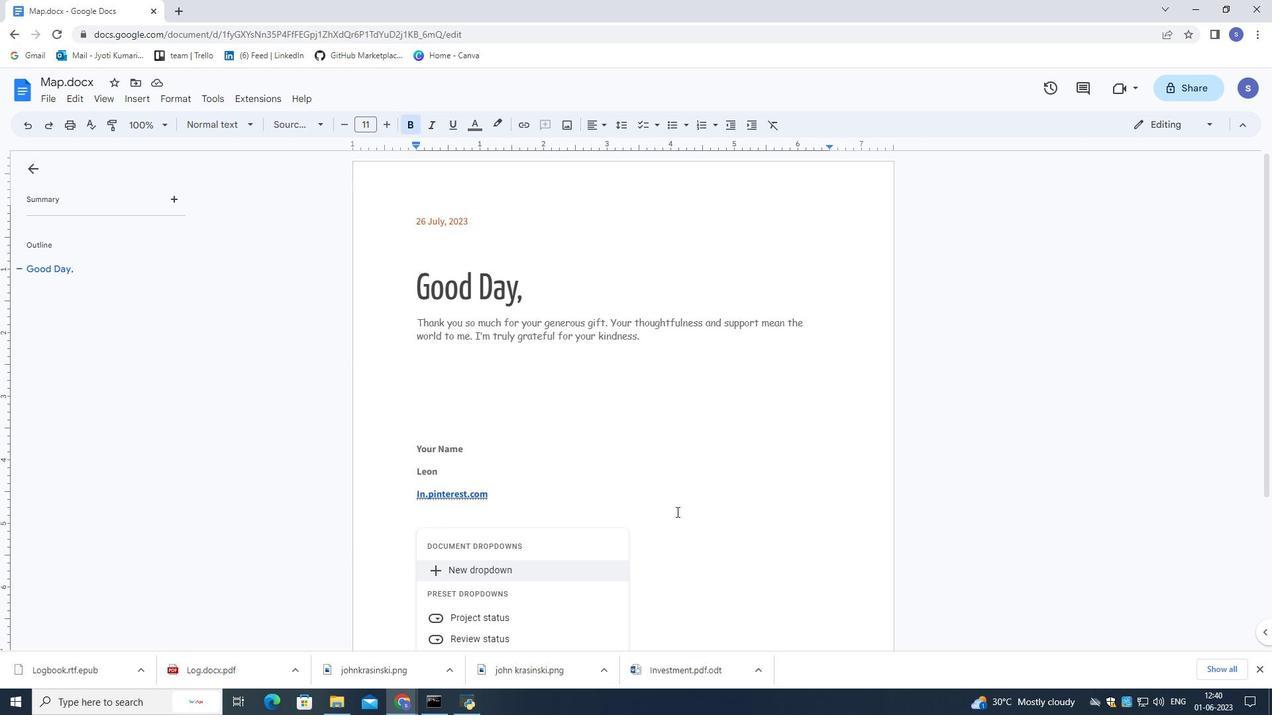 
Action: Mouse scrolled (684, 512) with delta (0, 0)
Screenshot: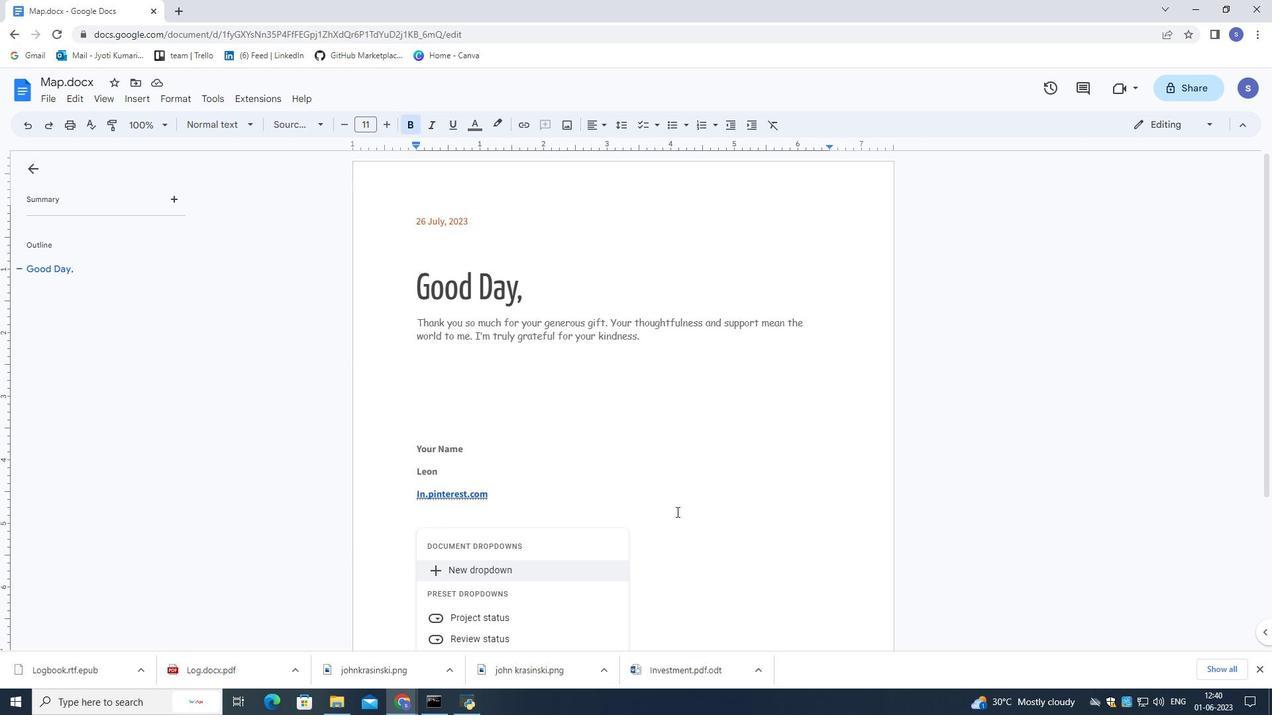 
Action: Mouse scrolled (684, 512) with delta (0, 0)
Screenshot: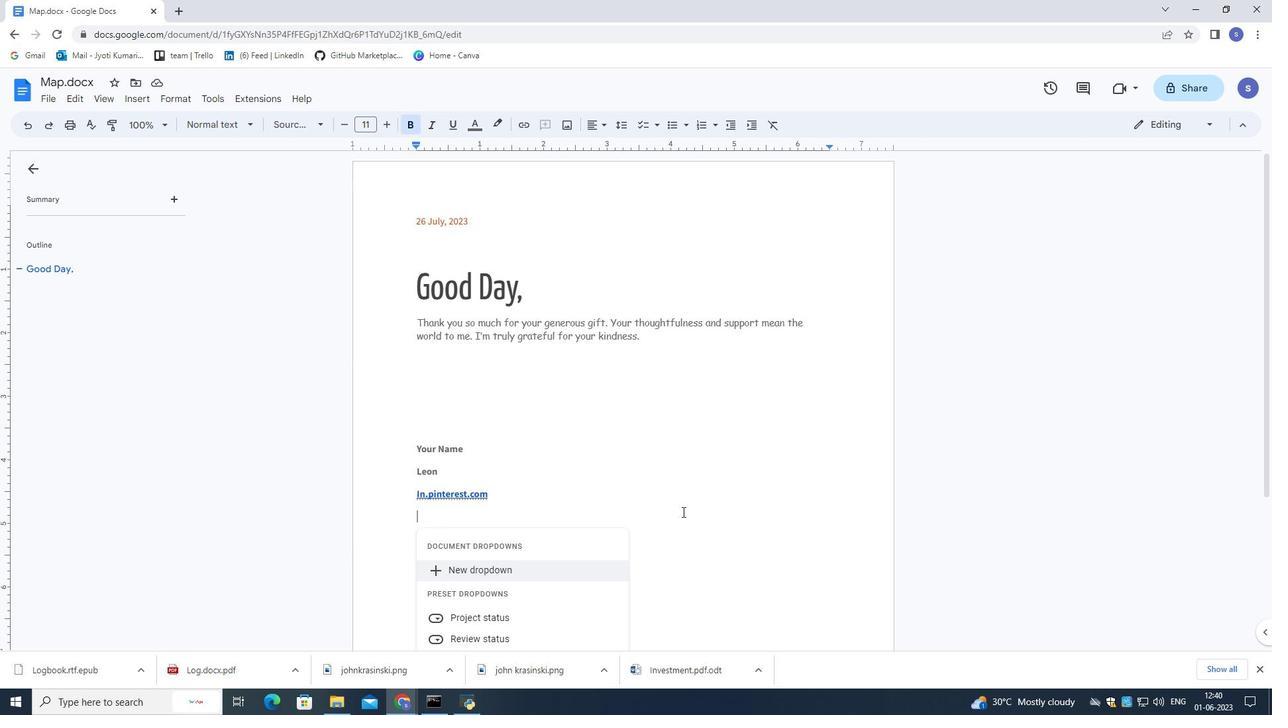 
Action: Mouse scrolled (684, 512) with delta (0, 0)
Screenshot: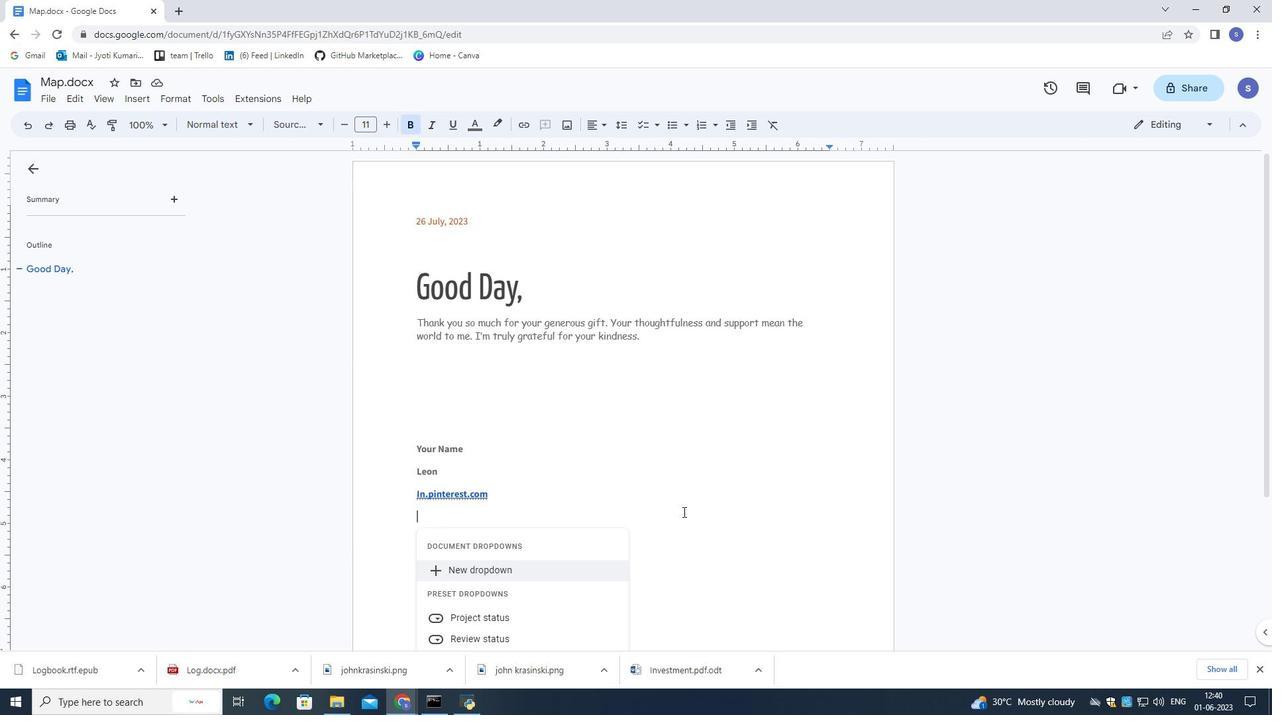 
Action: Mouse moved to (502, 414)
Screenshot: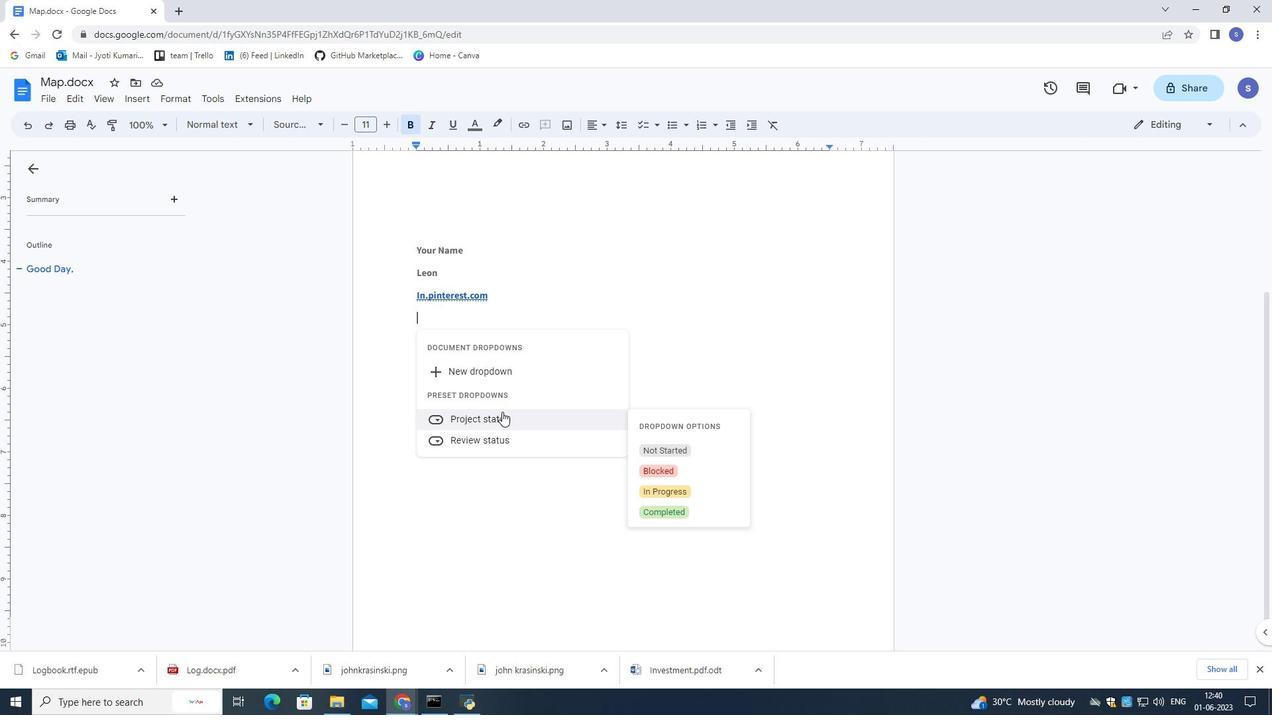 
Action: Mouse pressed left at (502, 414)
Screenshot: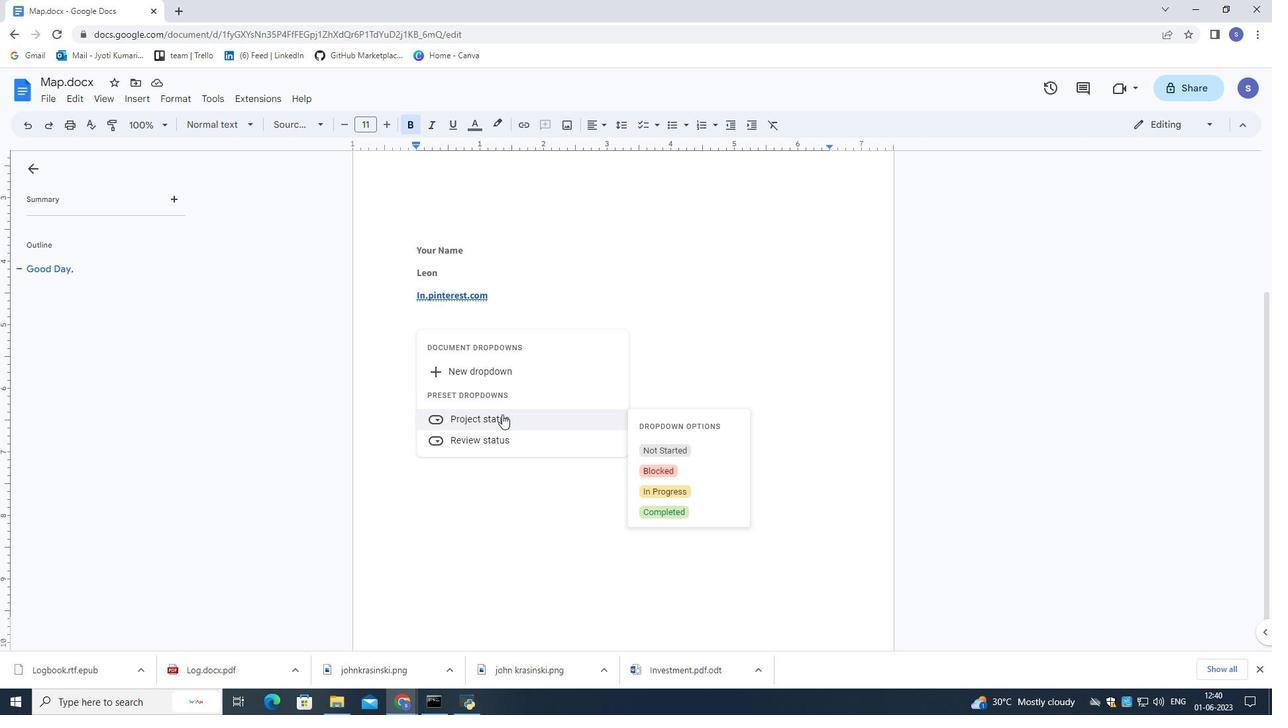 
Action: Mouse moved to (468, 314)
Screenshot: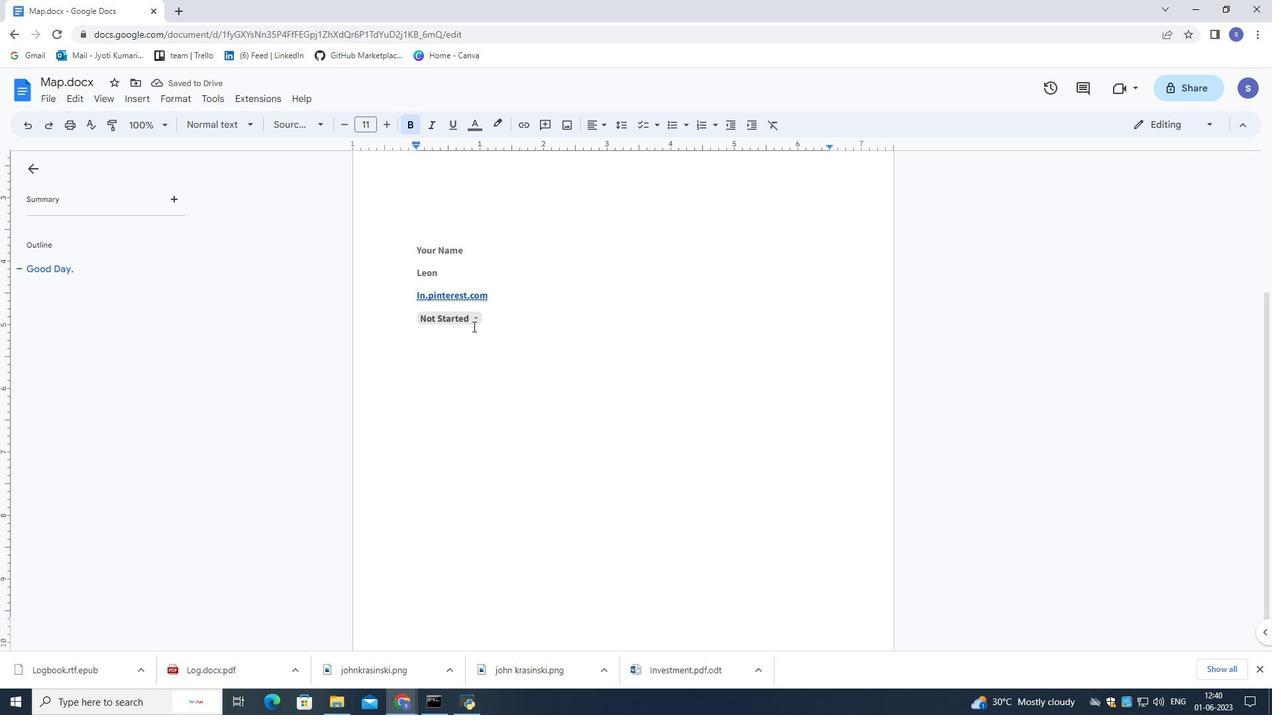 
Action: Mouse pressed left at (468, 314)
Screenshot: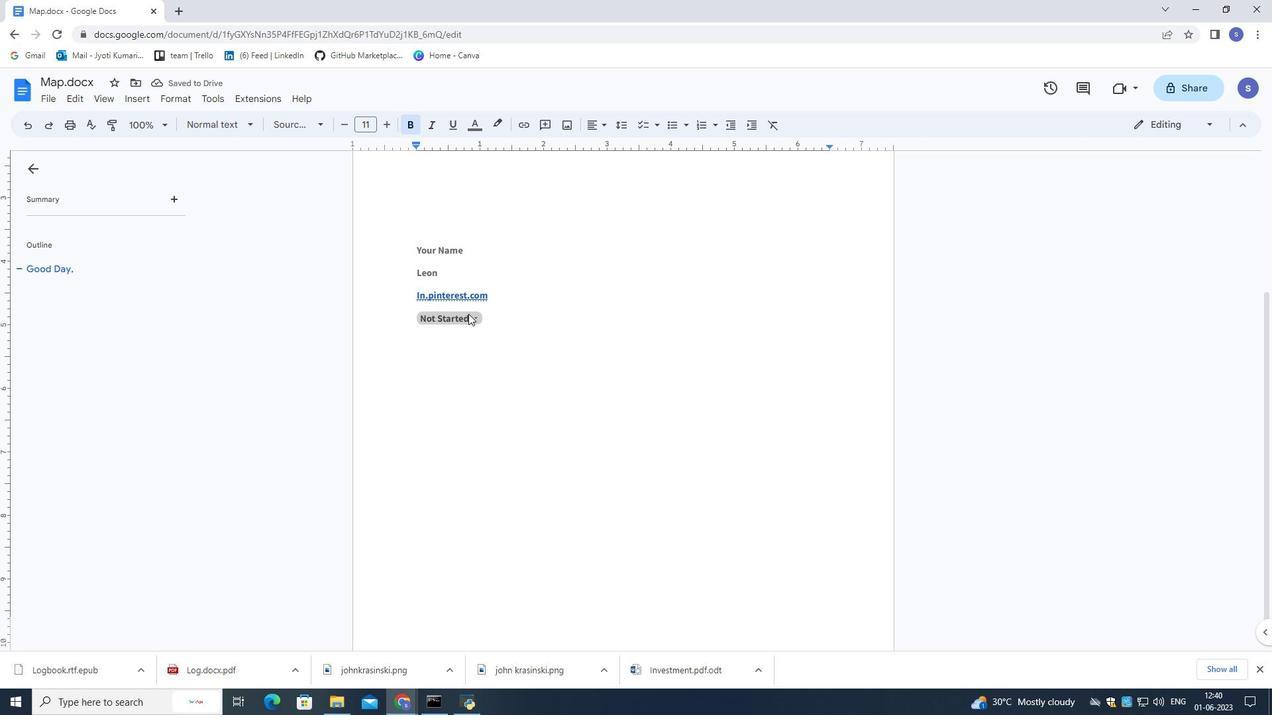 
Action: Mouse moved to (472, 363)
Screenshot: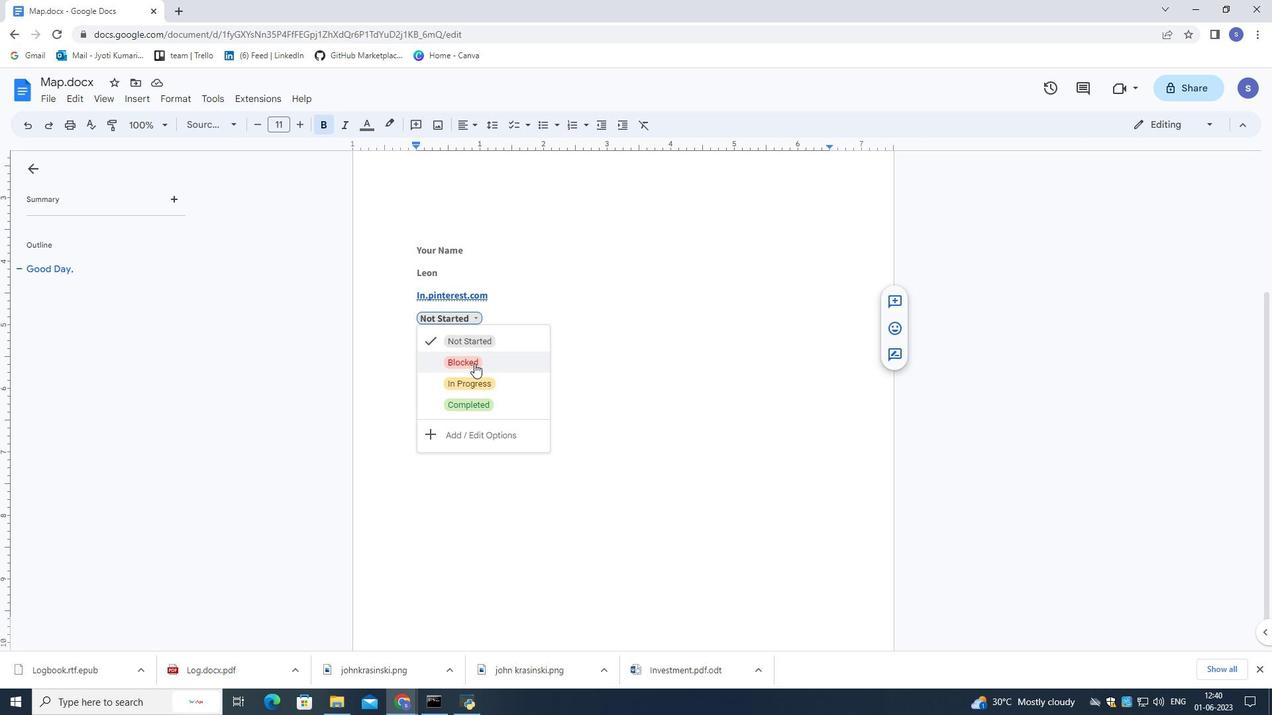 
Action: Mouse pressed left at (472, 363)
Screenshot: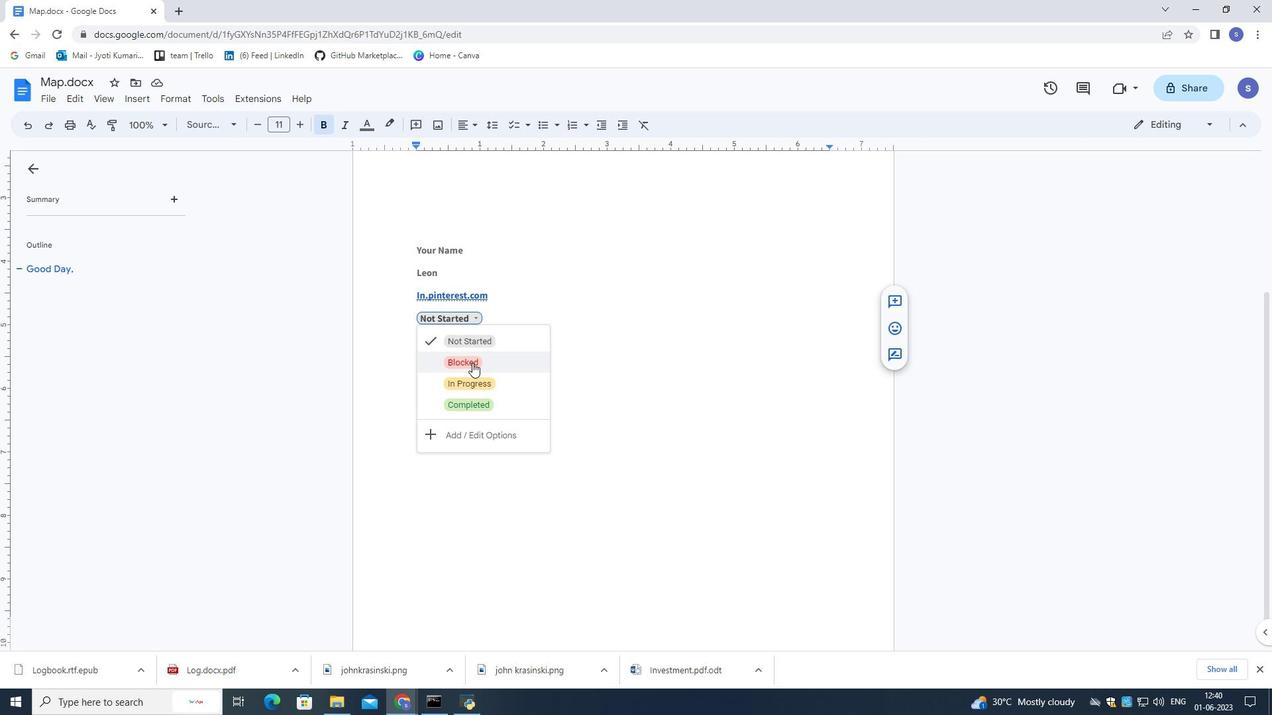
Action: Mouse moved to (474, 304)
Screenshot: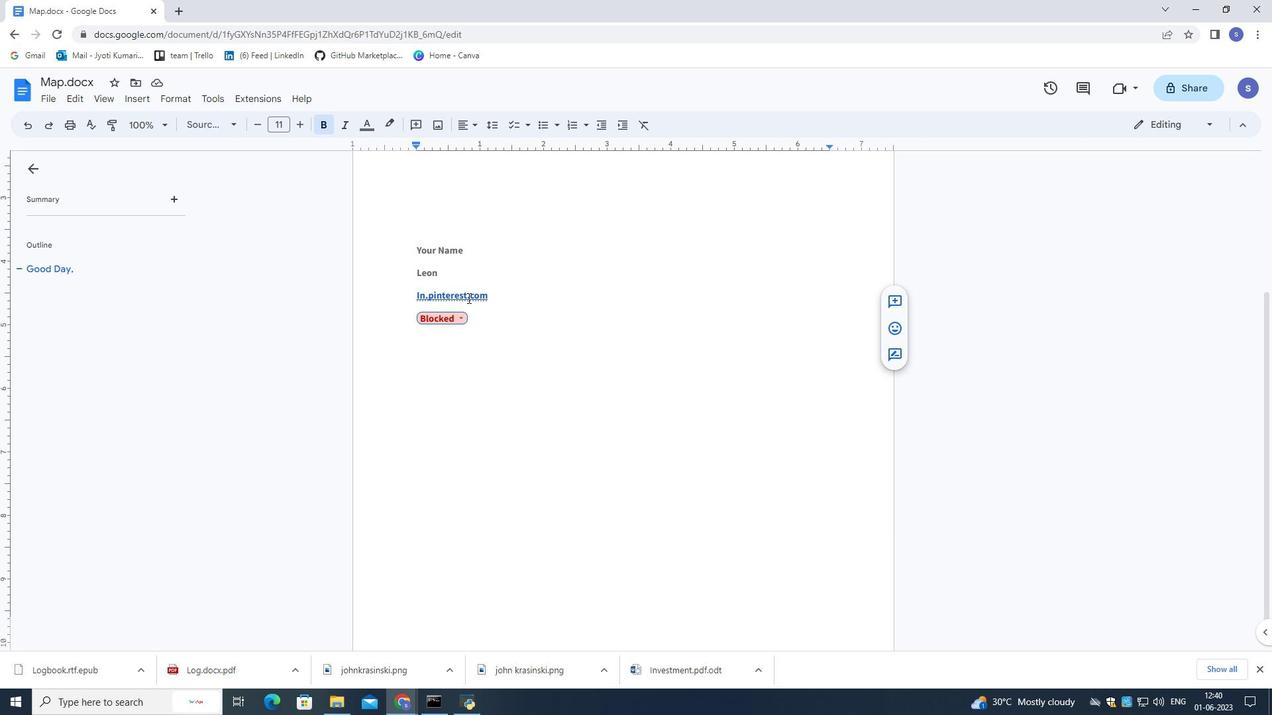 
Action: Mouse scrolled (474, 304) with delta (0, 0)
Screenshot: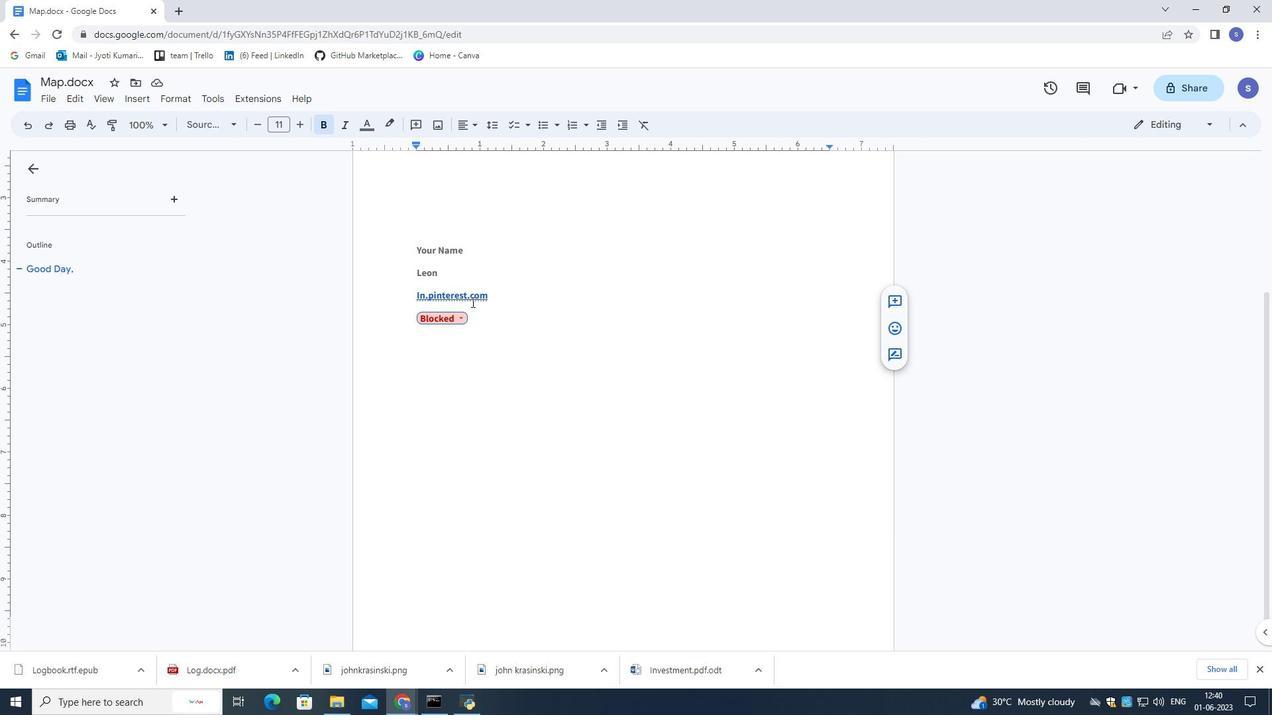 
Action: Mouse scrolled (474, 304) with delta (0, 0)
Screenshot: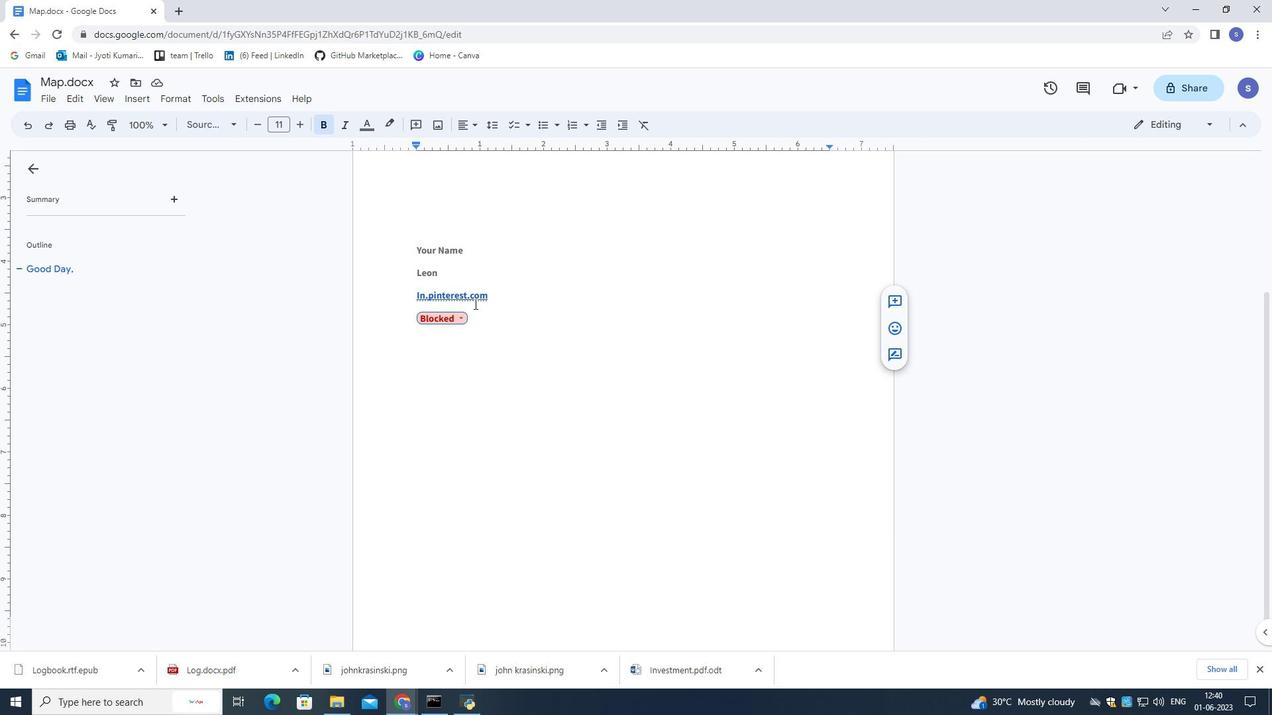 
Action: Mouse scrolled (474, 304) with delta (0, 0)
Screenshot: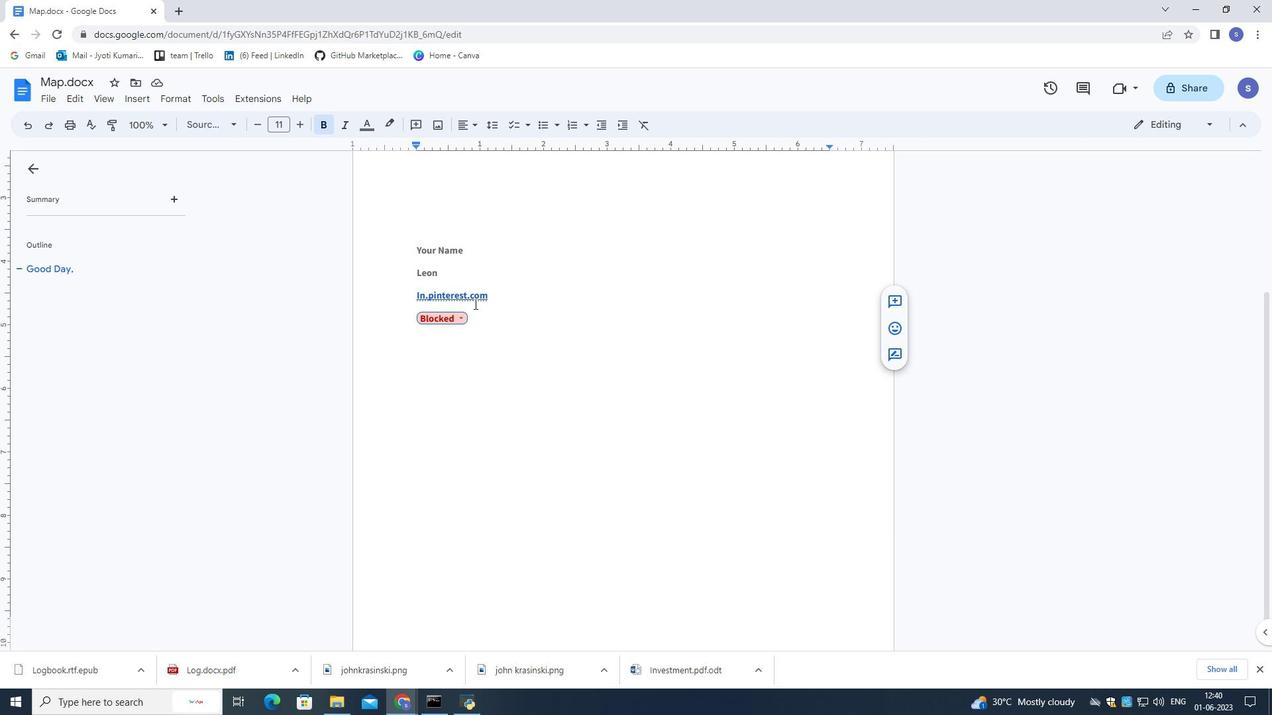 
Action: Mouse scrolled (474, 304) with delta (0, 0)
Screenshot: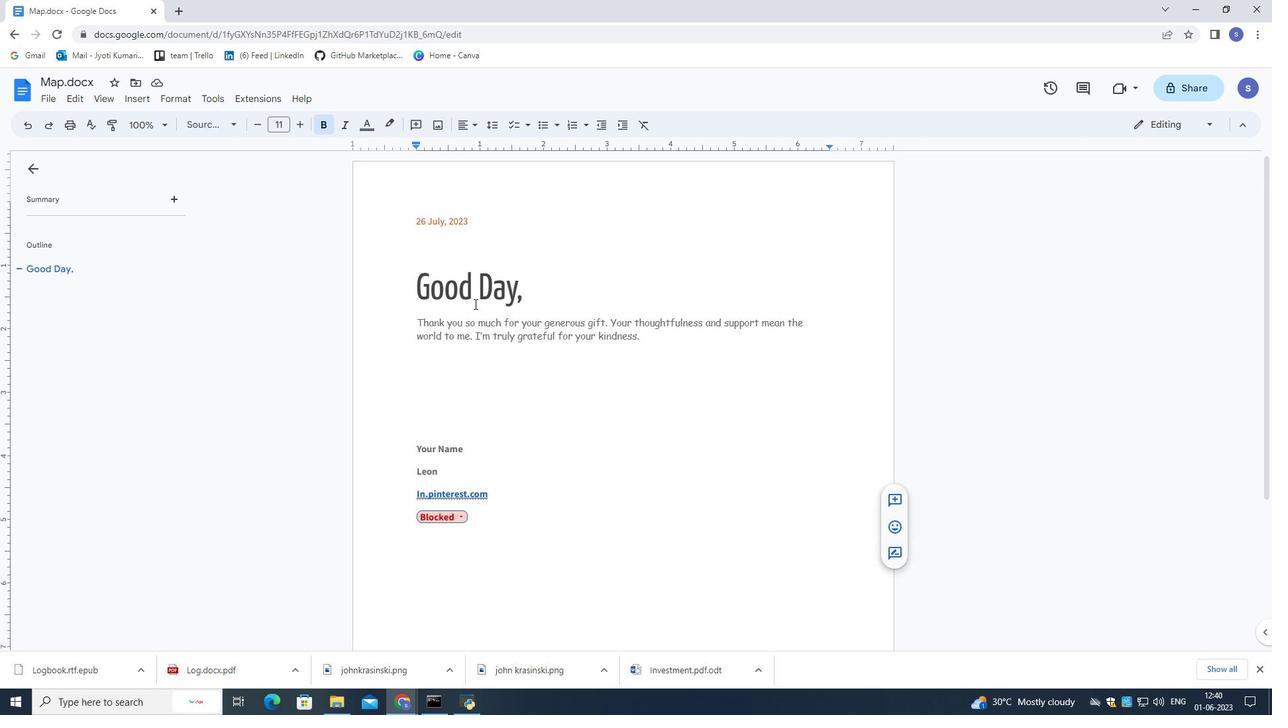 
Action: Mouse scrolled (474, 304) with delta (0, 0)
Screenshot: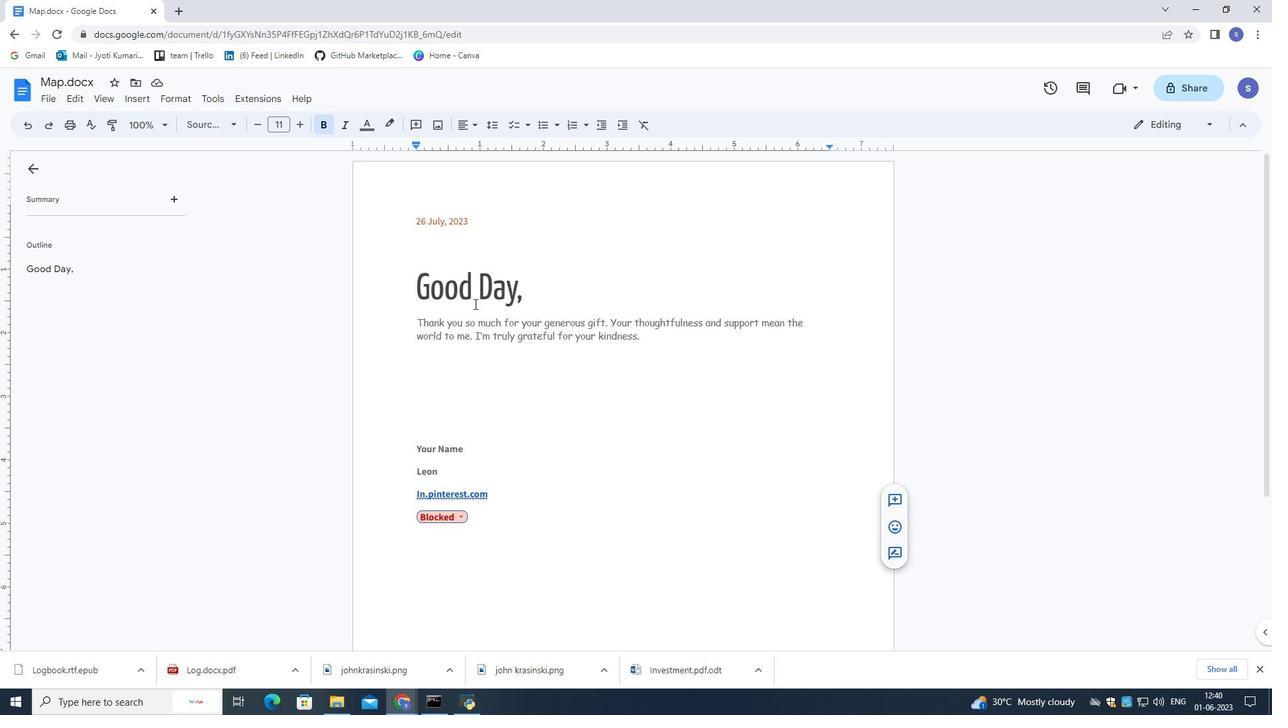 
Action: Mouse scrolled (474, 304) with delta (0, 0)
Screenshot: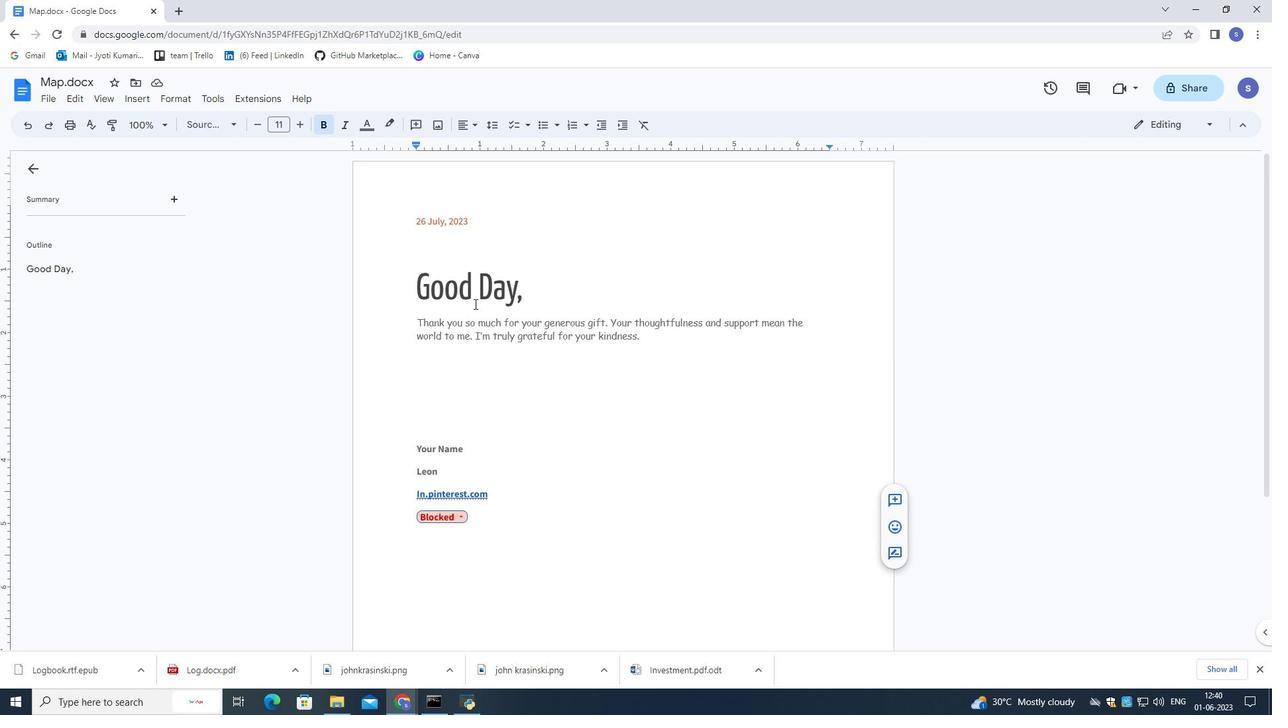 
Action: Mouse scrolled (474, 304) with delta (0, 0)
Screenshot: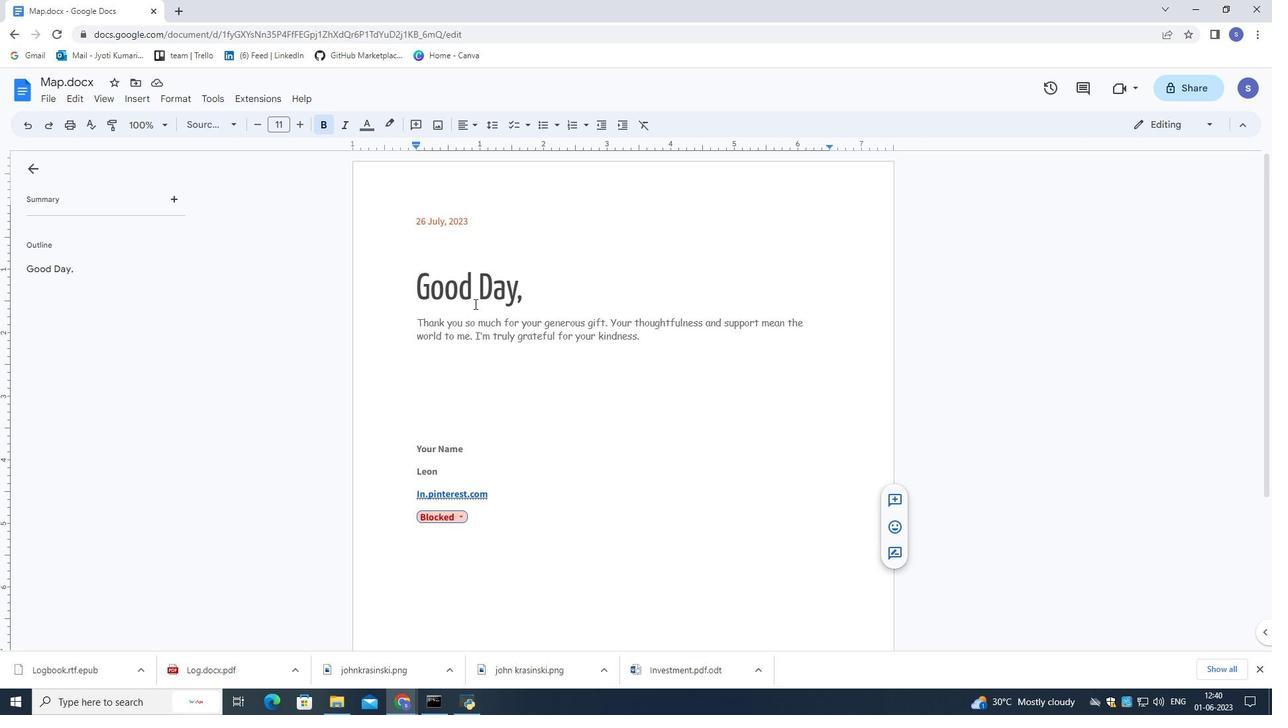 
Action: Mouse moved to (148, 100)
Screenshot: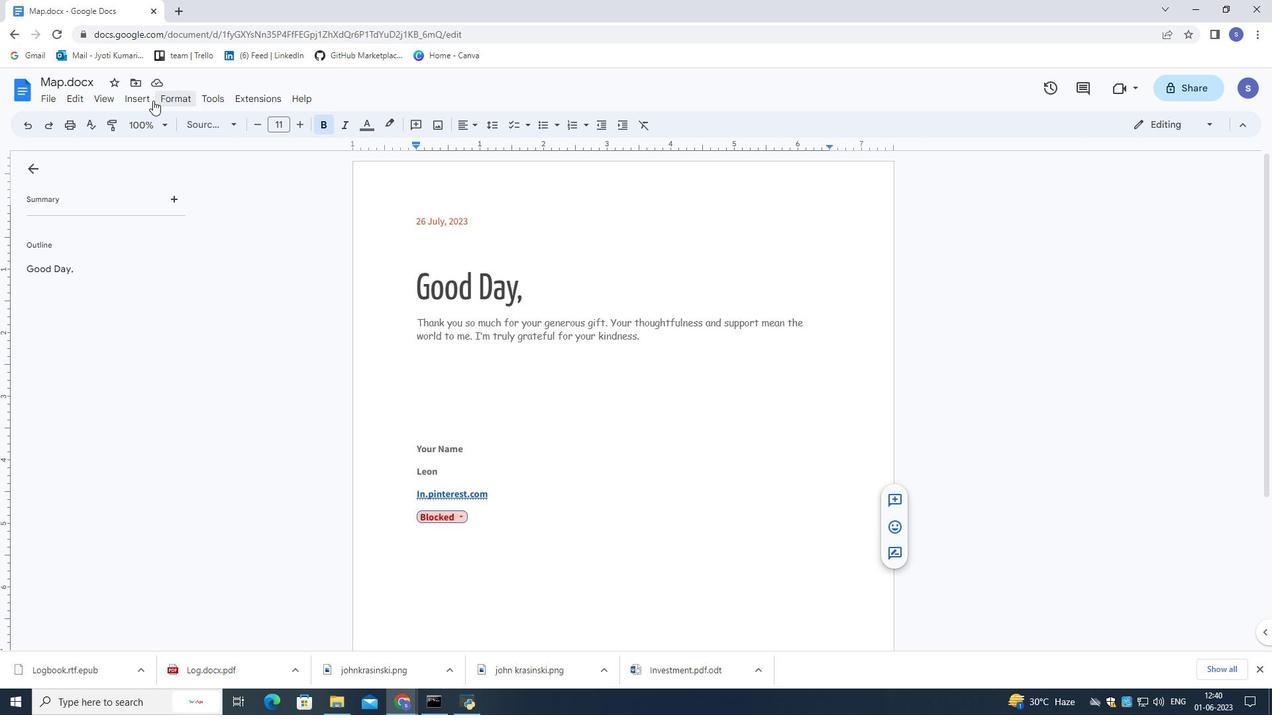 
Action: Mouse pressed left at (148, 100)
Screenshot: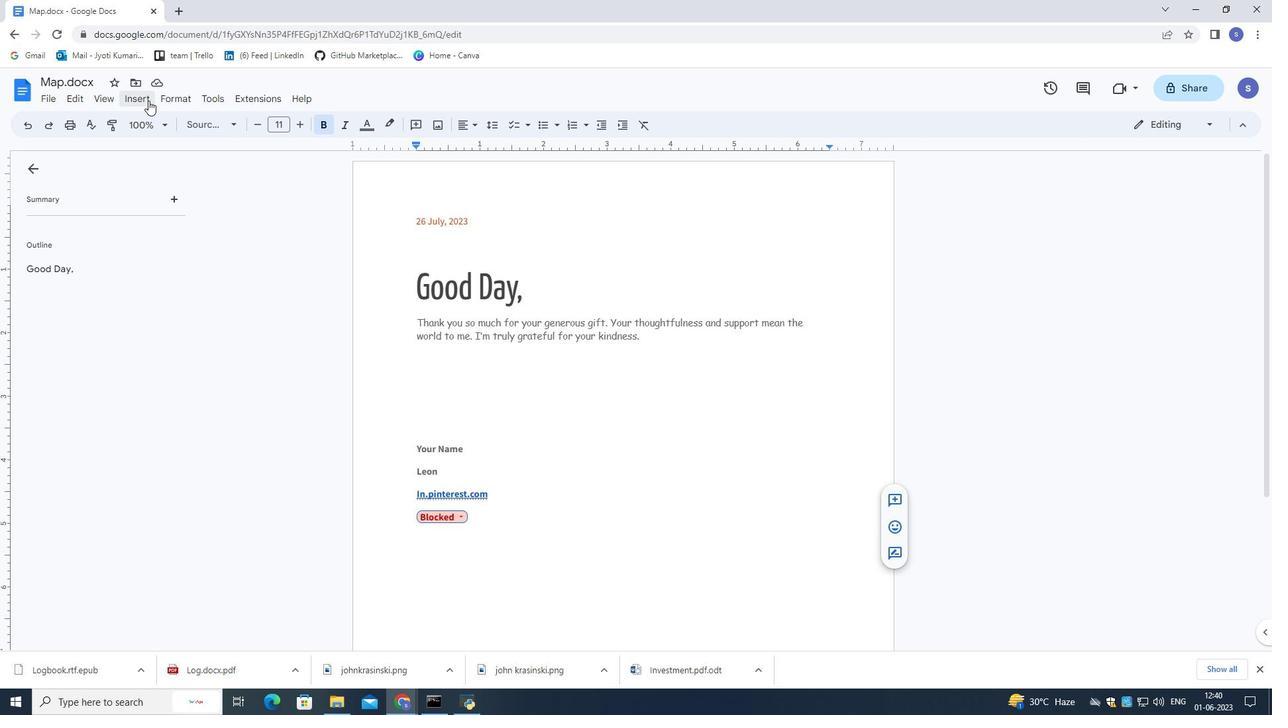 
Action: Mouse moved to (361, 444)
Screenshot: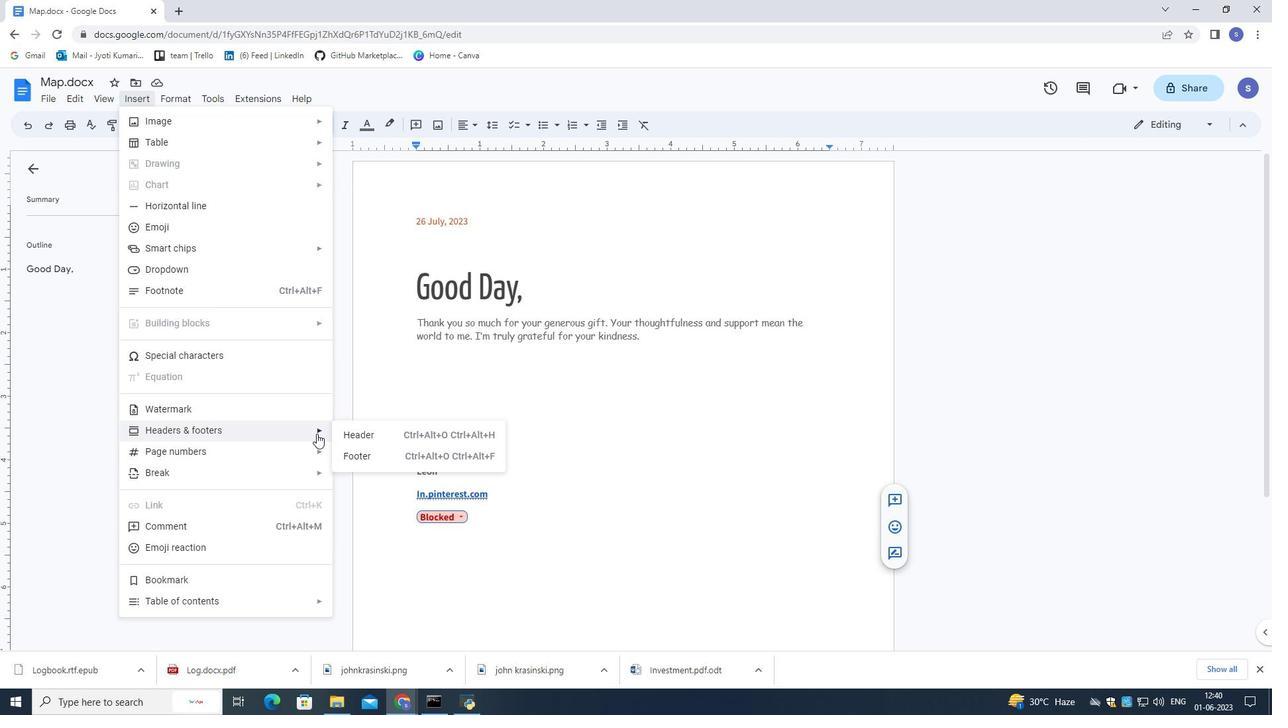 
Action: Mouse pressed left at (361, 444)
Screenshot: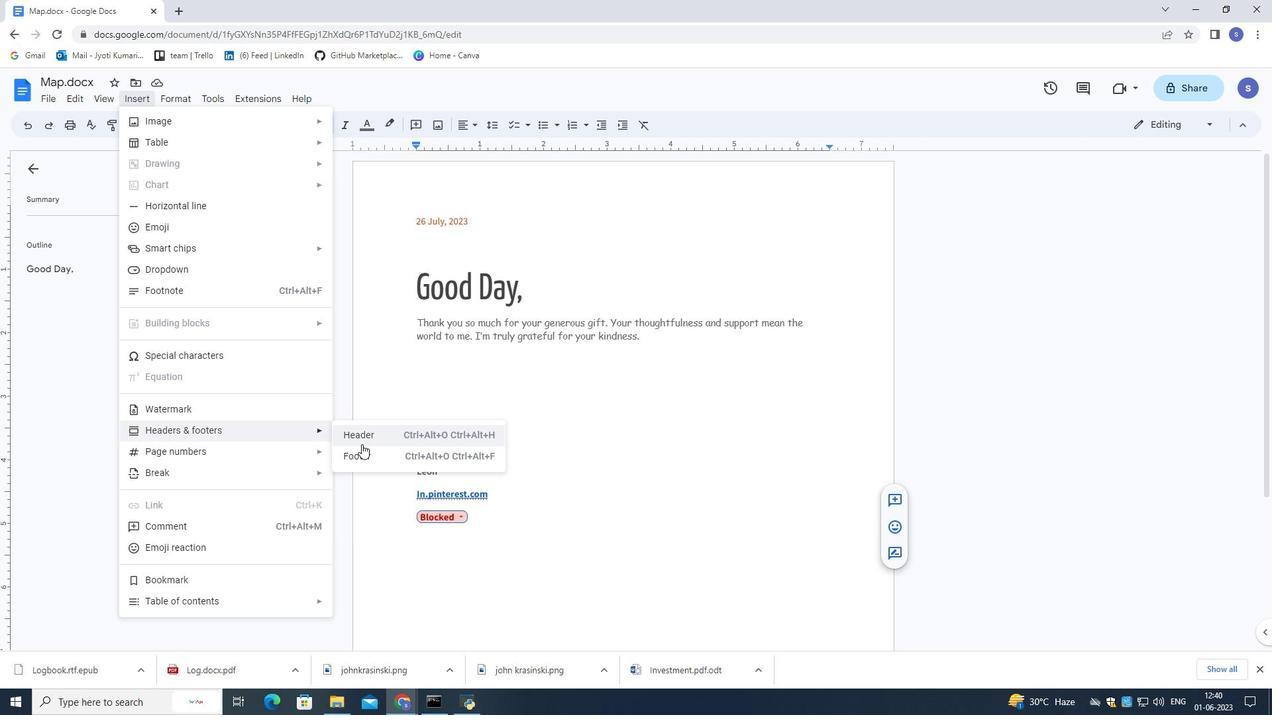 
Action: Mouse moved to (475, 375)
Screenshot: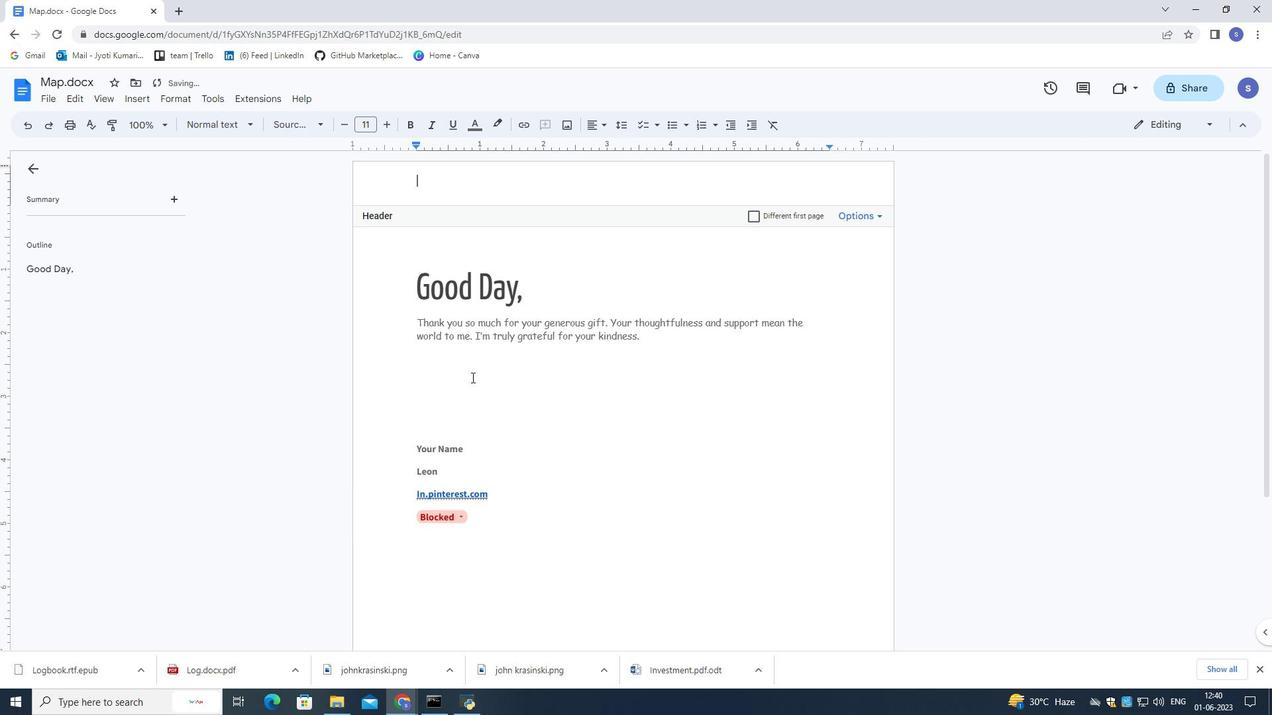 
Action: Key pressed <Key.shift>Ramsons
Screenshot: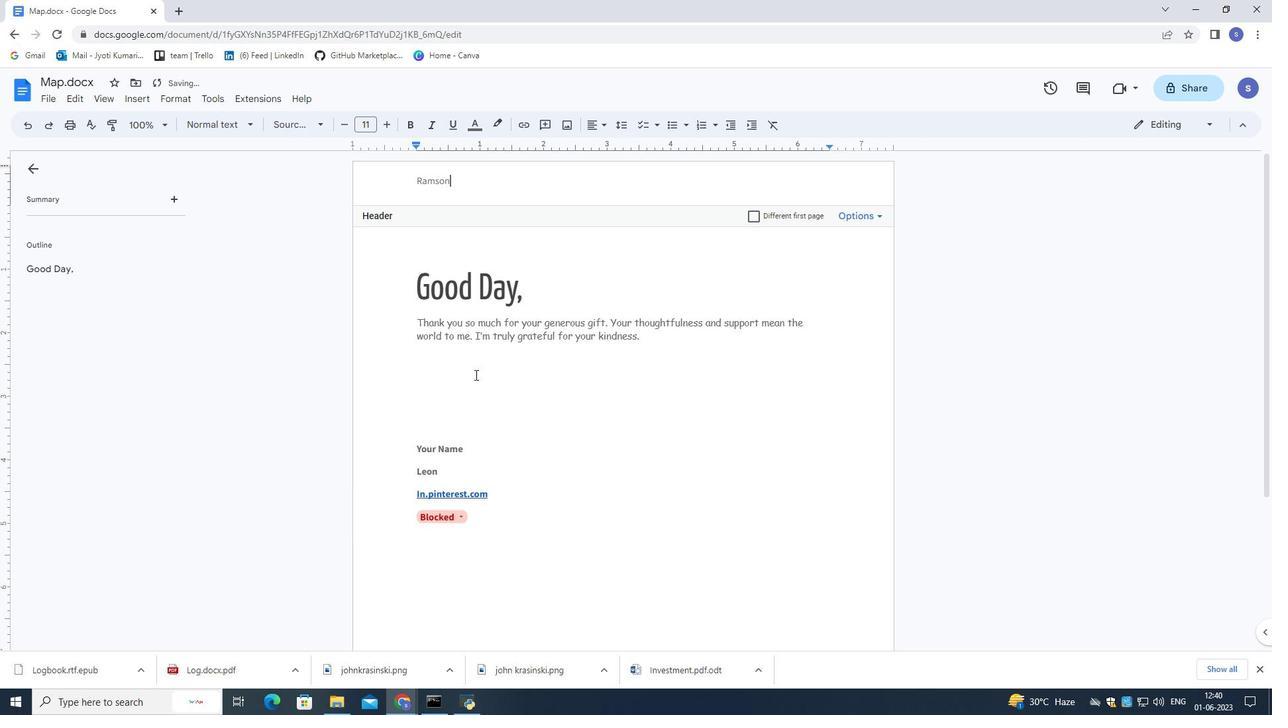 
Action: Mouse moved to (473, 178)
Screenshot: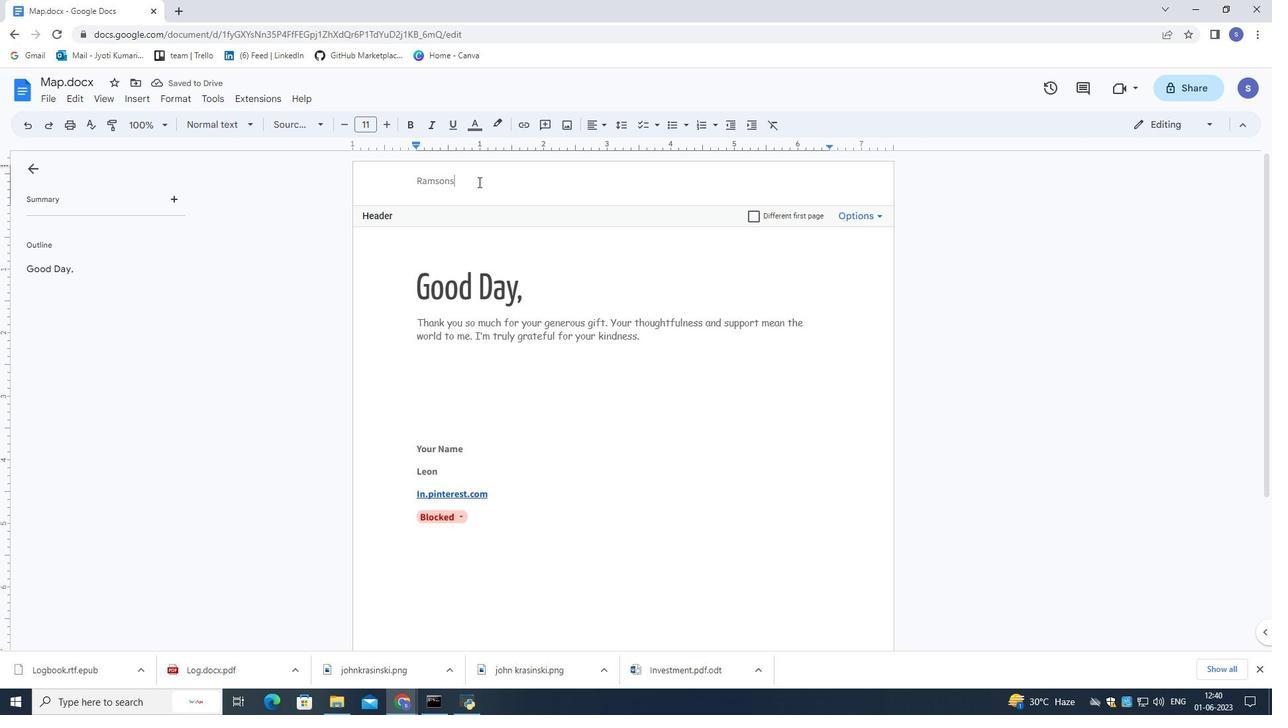 
Action: Mouse pressed left at (473, 178)
Screenshot: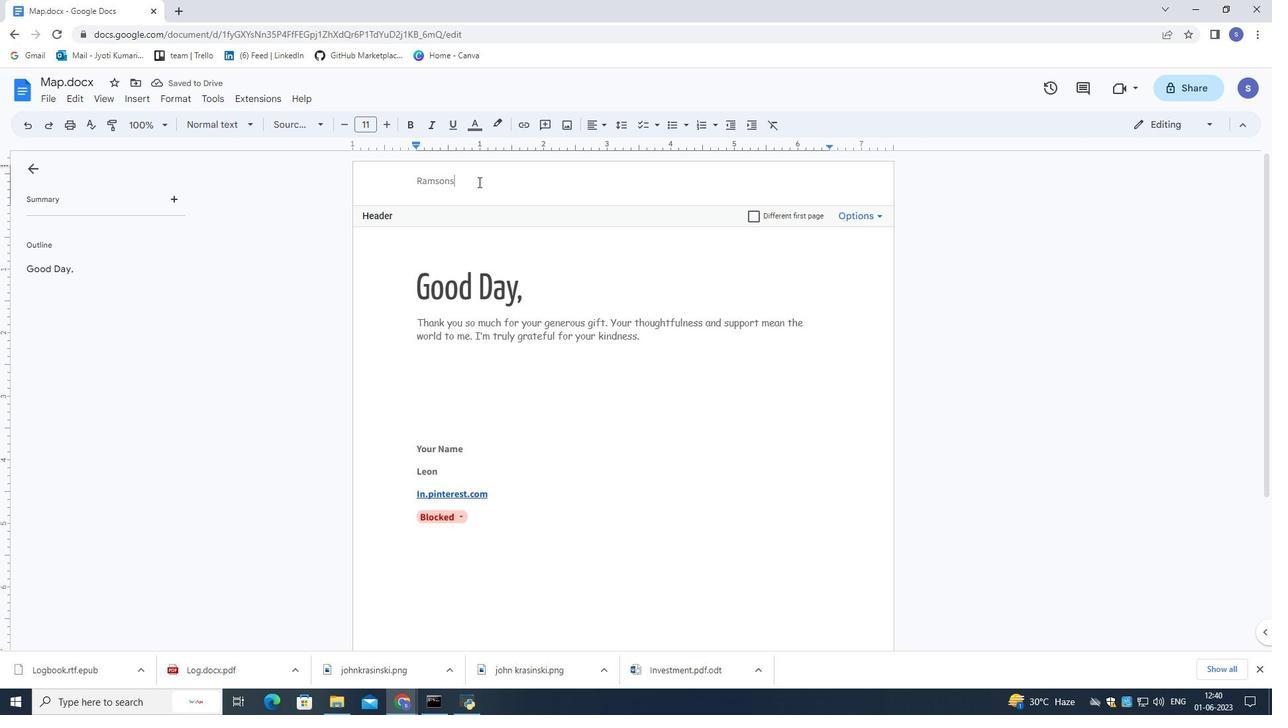 
Action: Mouse moved to (295, 122)
Screenshot: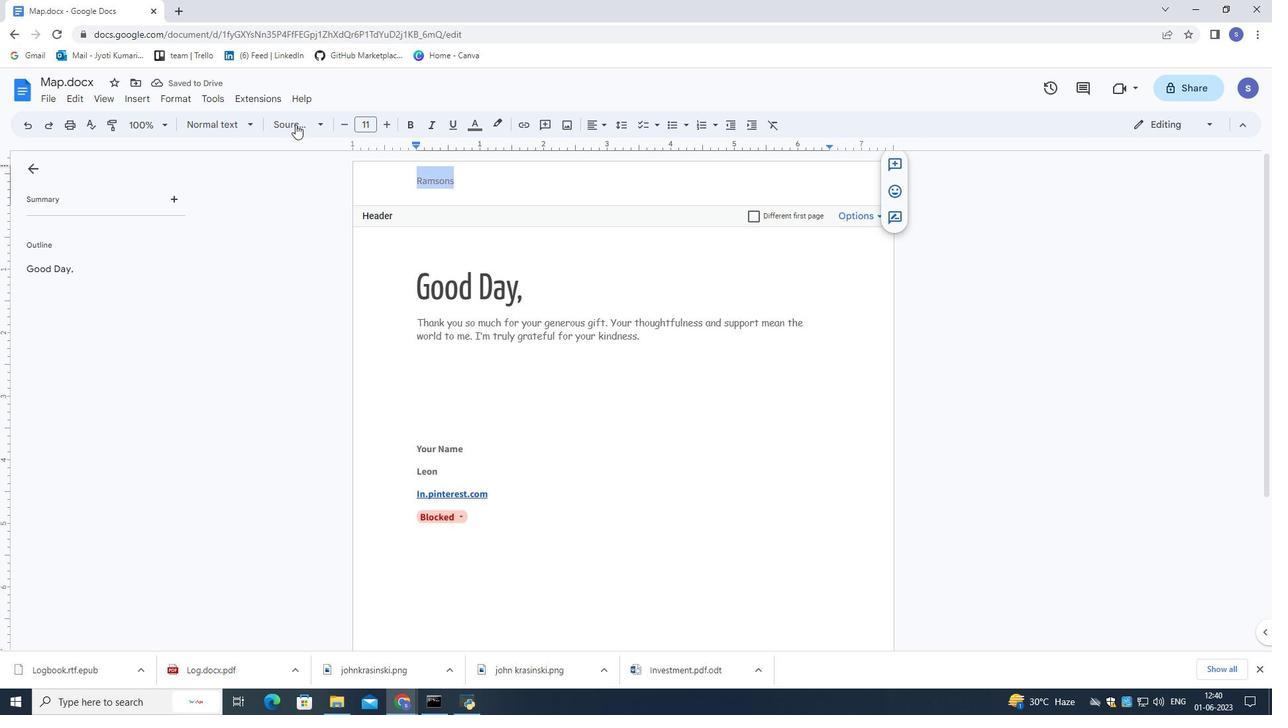
Action: Mouse pressed left at (295, 122)
Screenshot: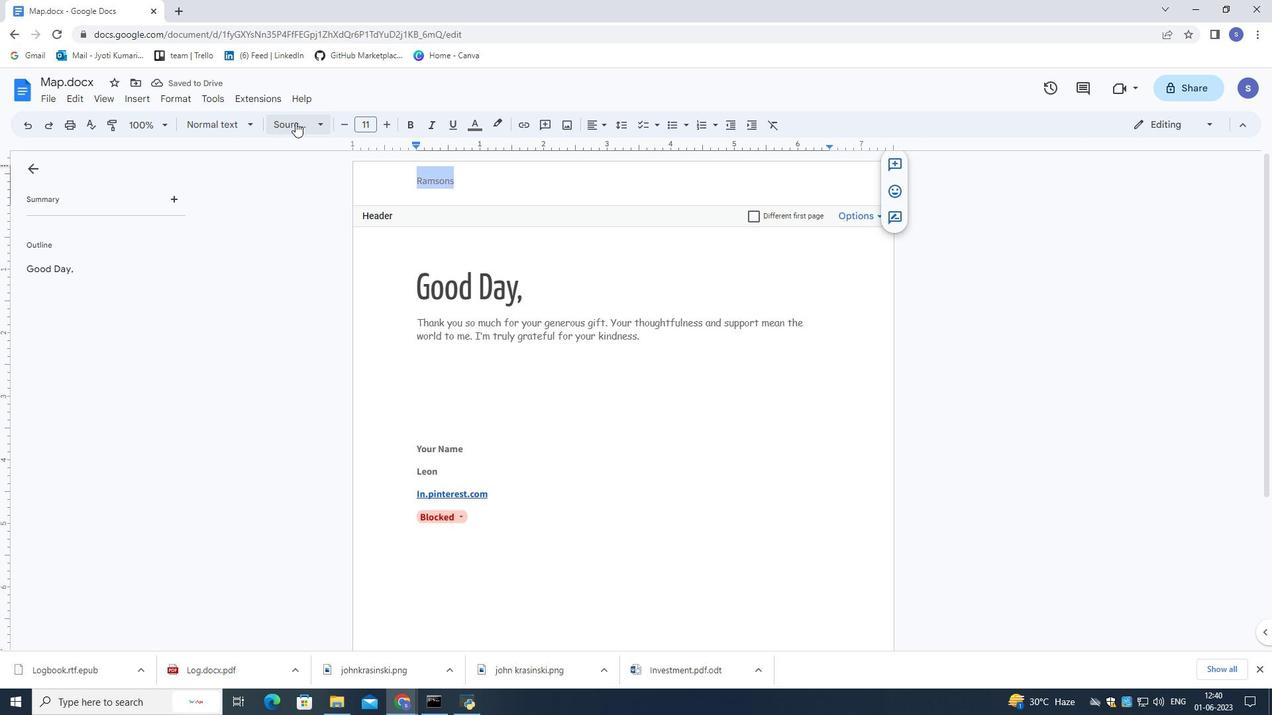 
Action: Mouse moved to (343, 151)
Screenshot: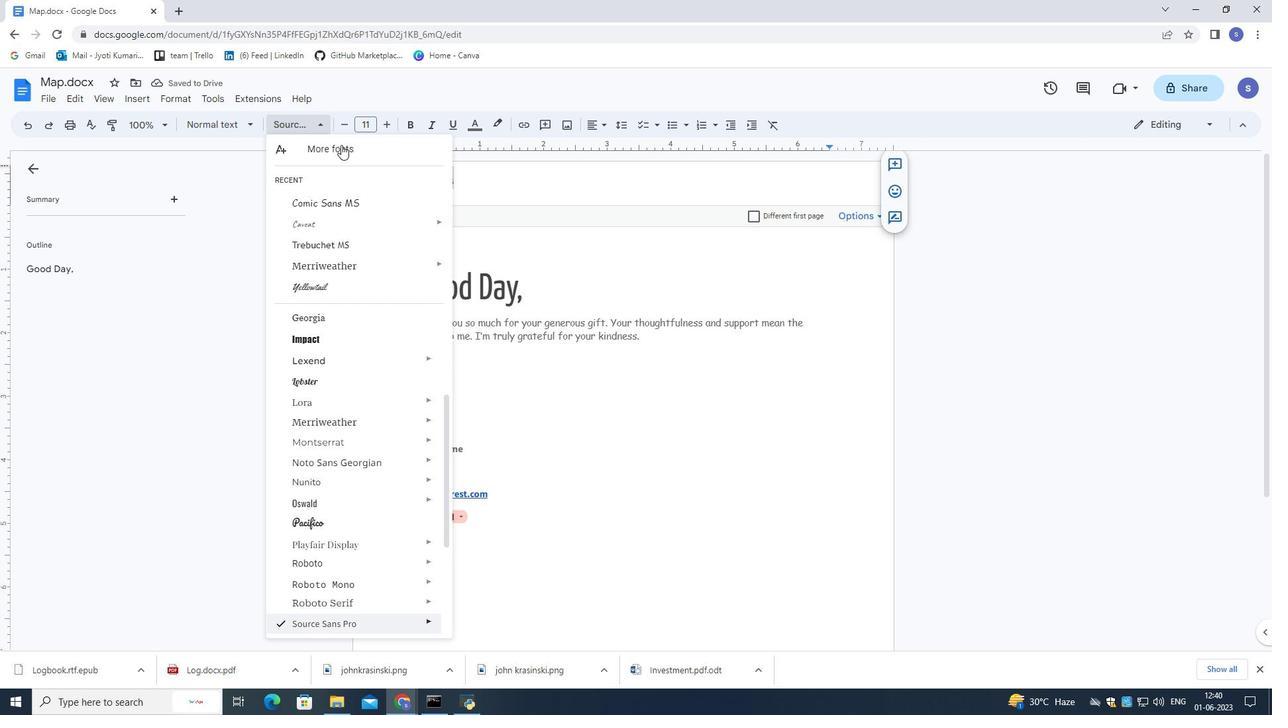 
Action: Mouse pressed left at (343, 151)
Screenshot: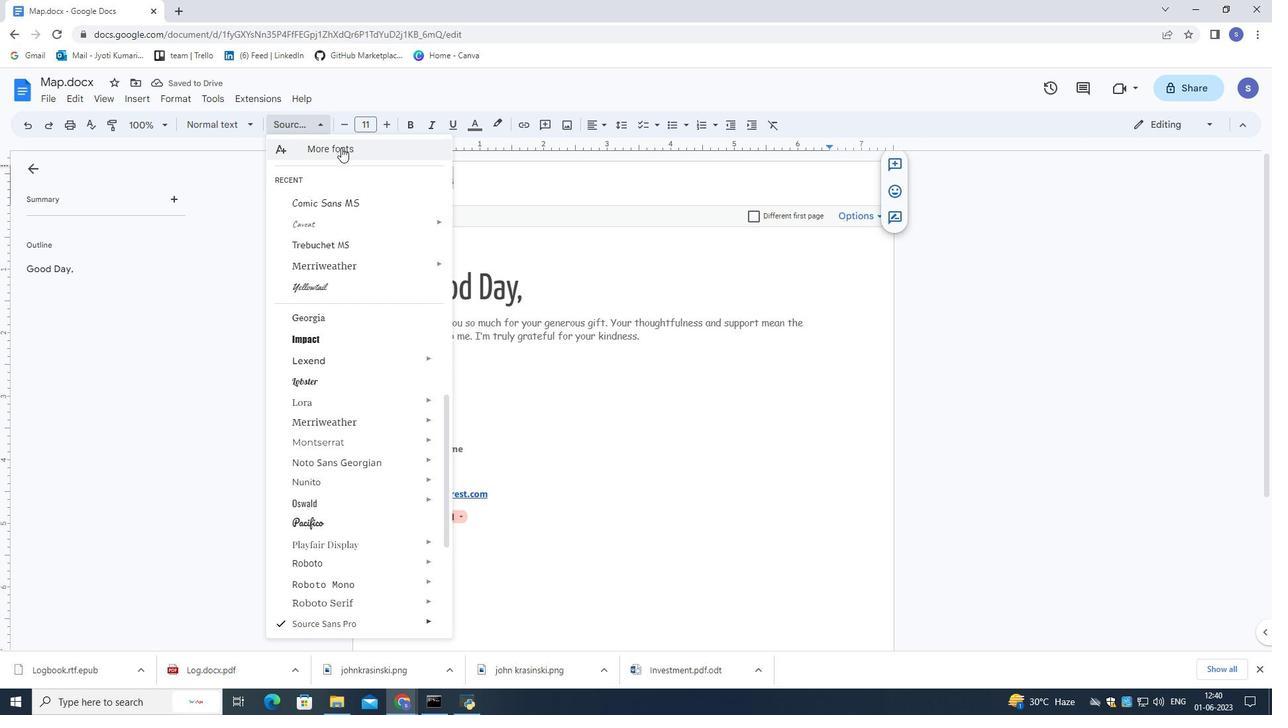 
Action: Mouse moved to (398, 210)
Screenshot: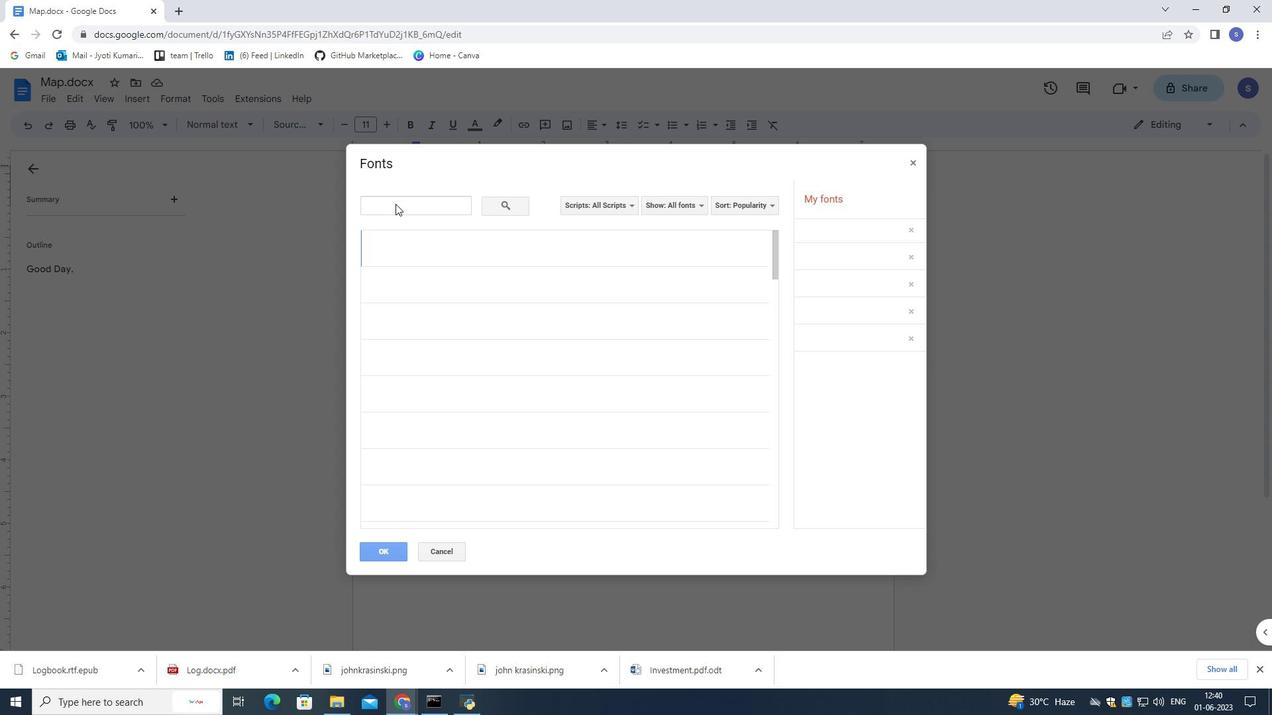 
Action: Mouse pressed left at (398, 210)
Screenshot: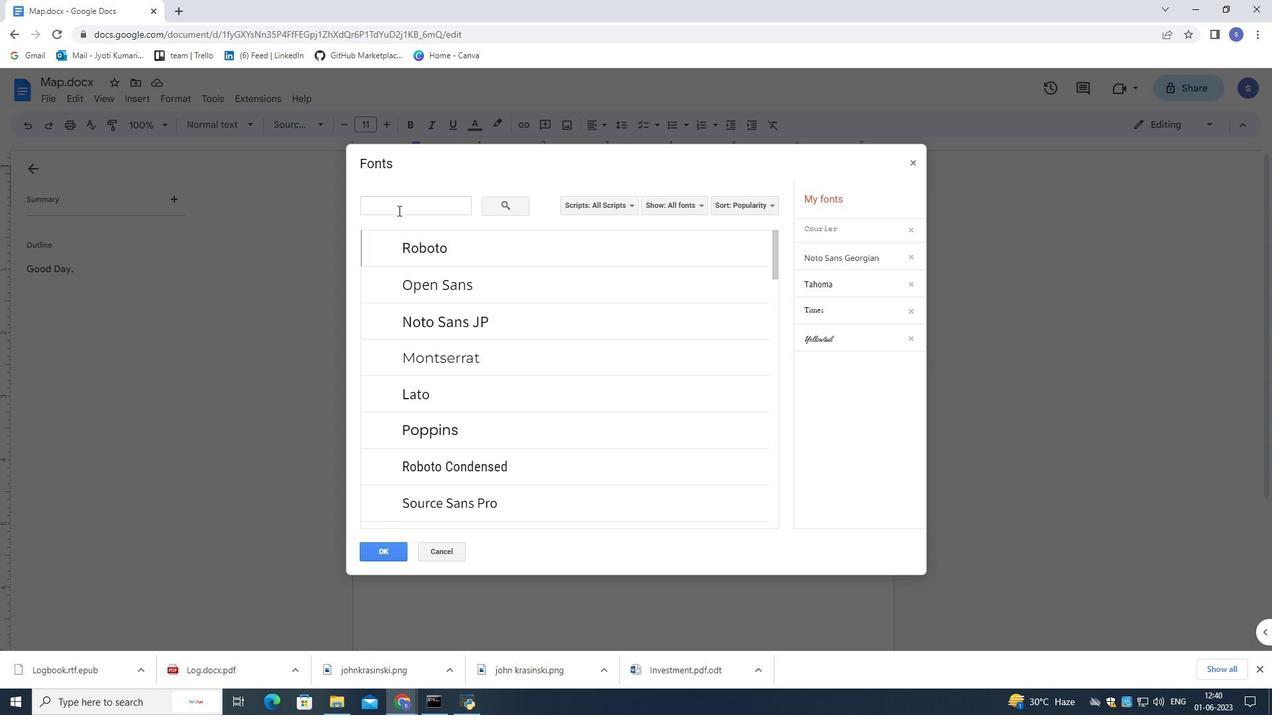 
Action: Mouse moved to (405, 222)
Screenshot: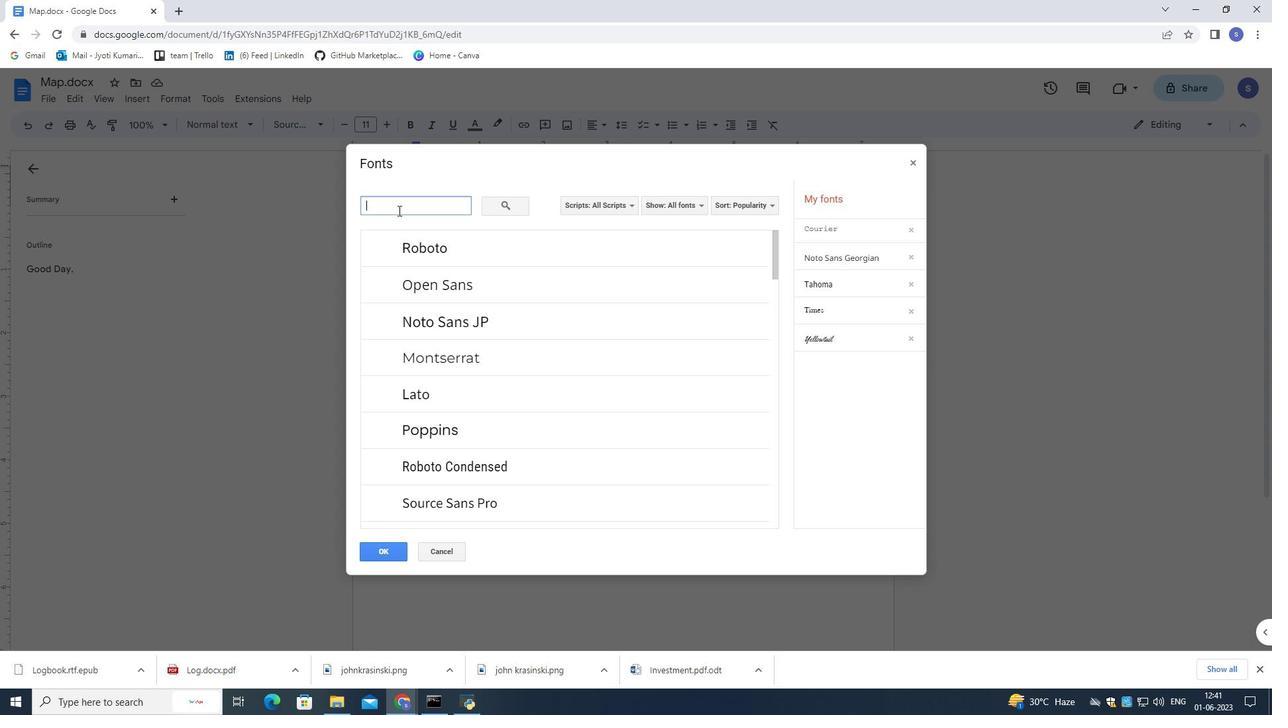 
Action: Key pressed caveat
Screenshot: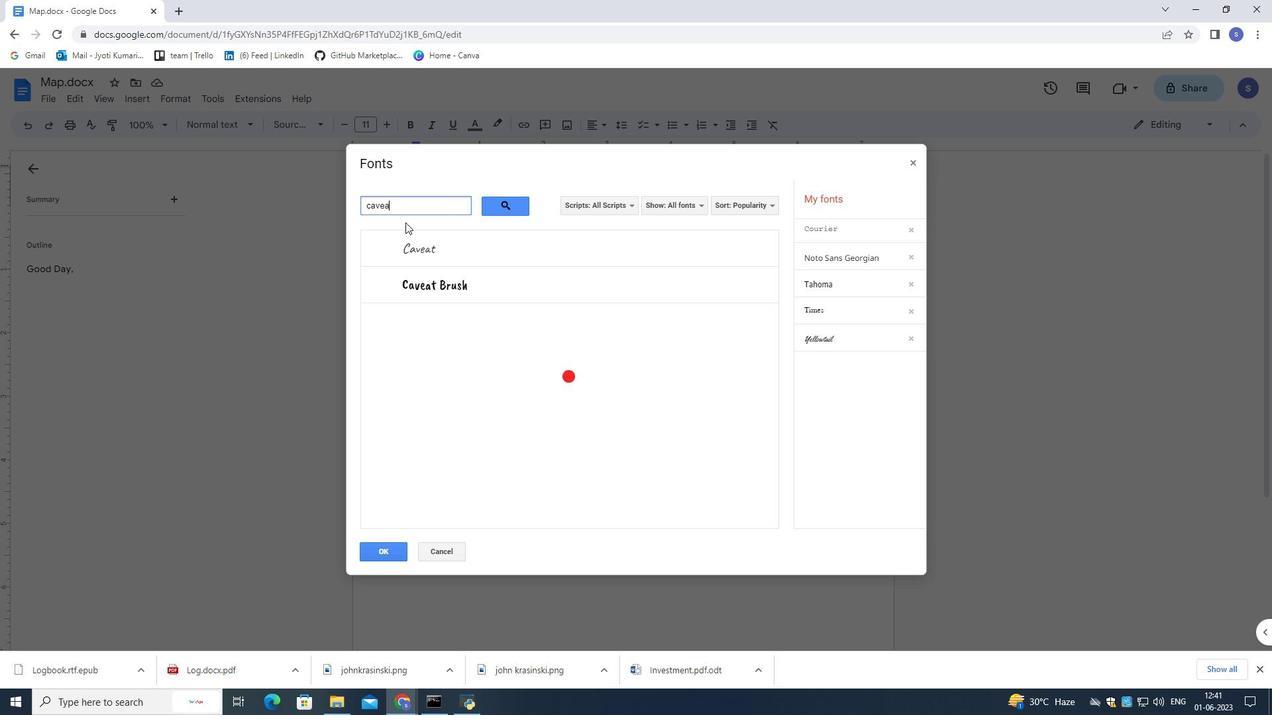 
Action: Mouse moved to (418, 239)
Screenshot: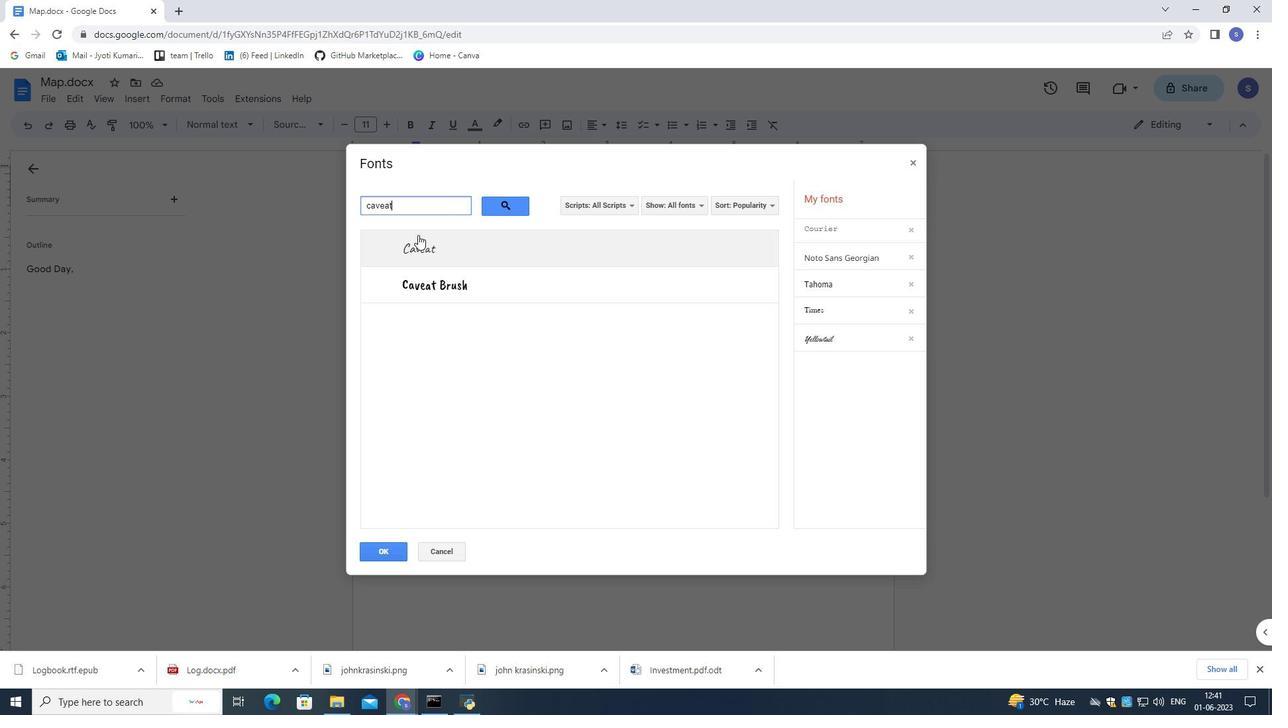 
Action: Mouse pressed left at (418, 239)
Screenshot: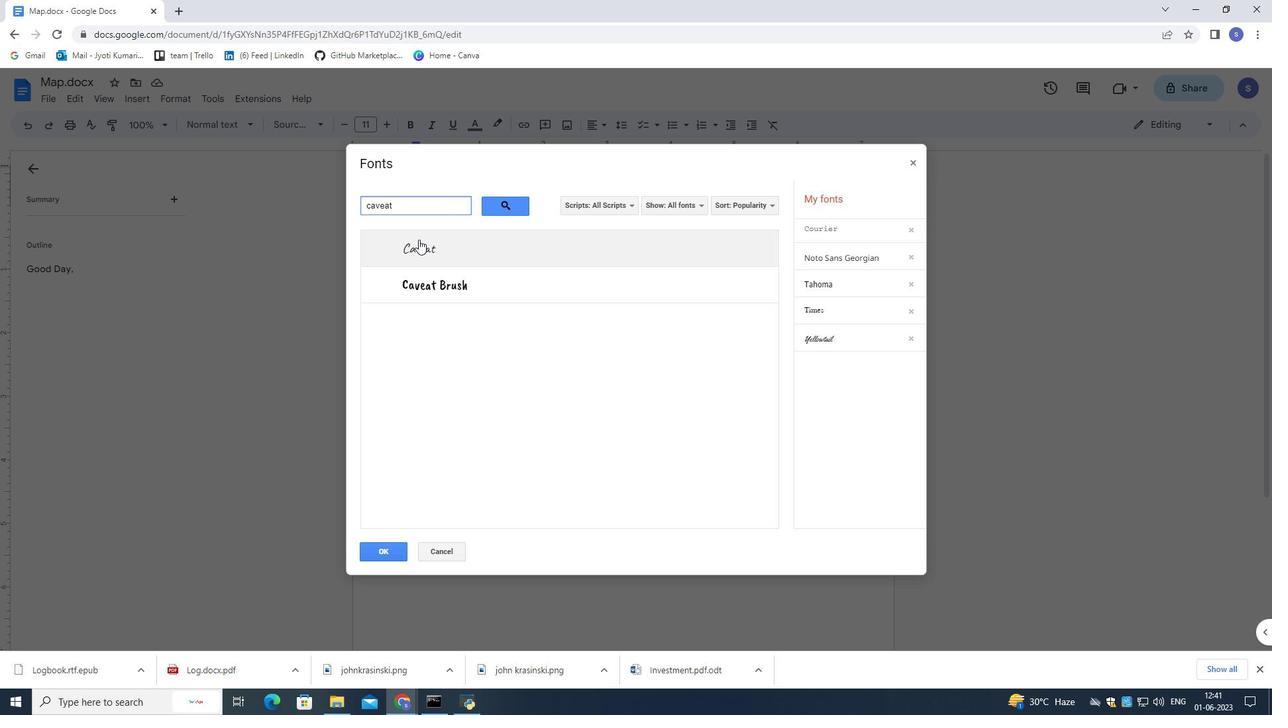 
Action: Mouse moved to (375, 552)
Screenshot: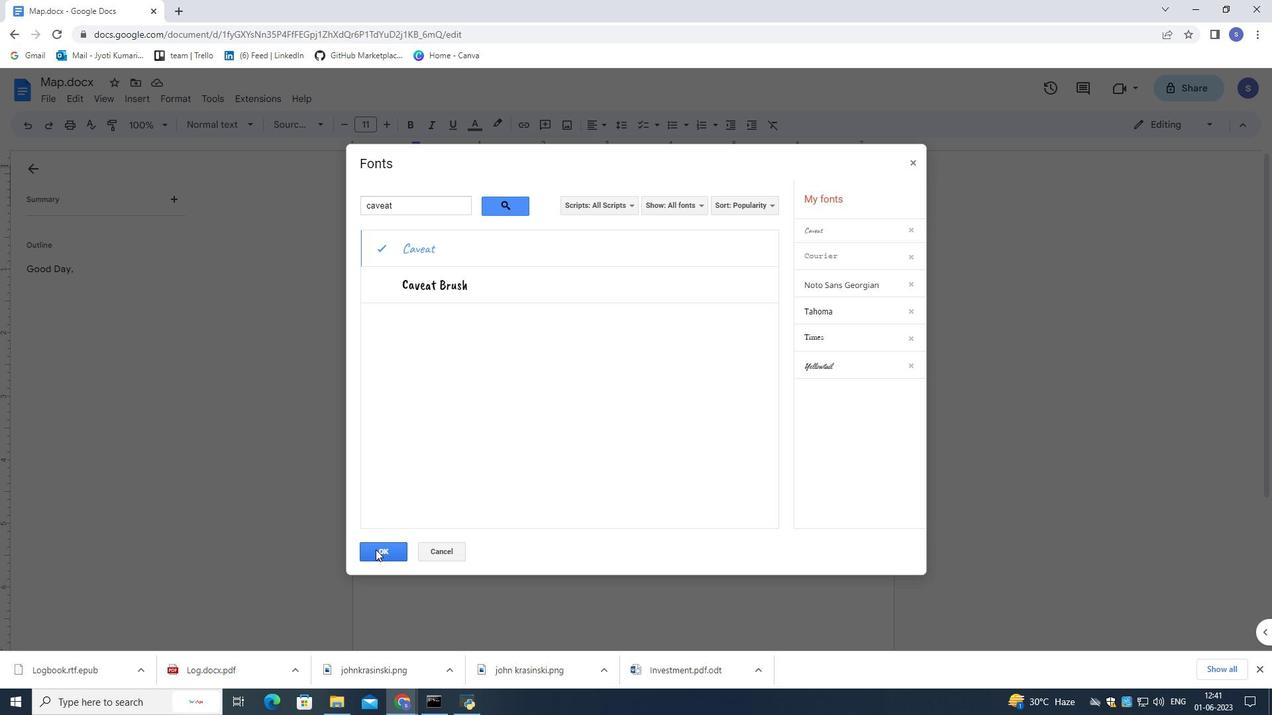
Action: Mouse pressed left at (375, 552)
Screenshot: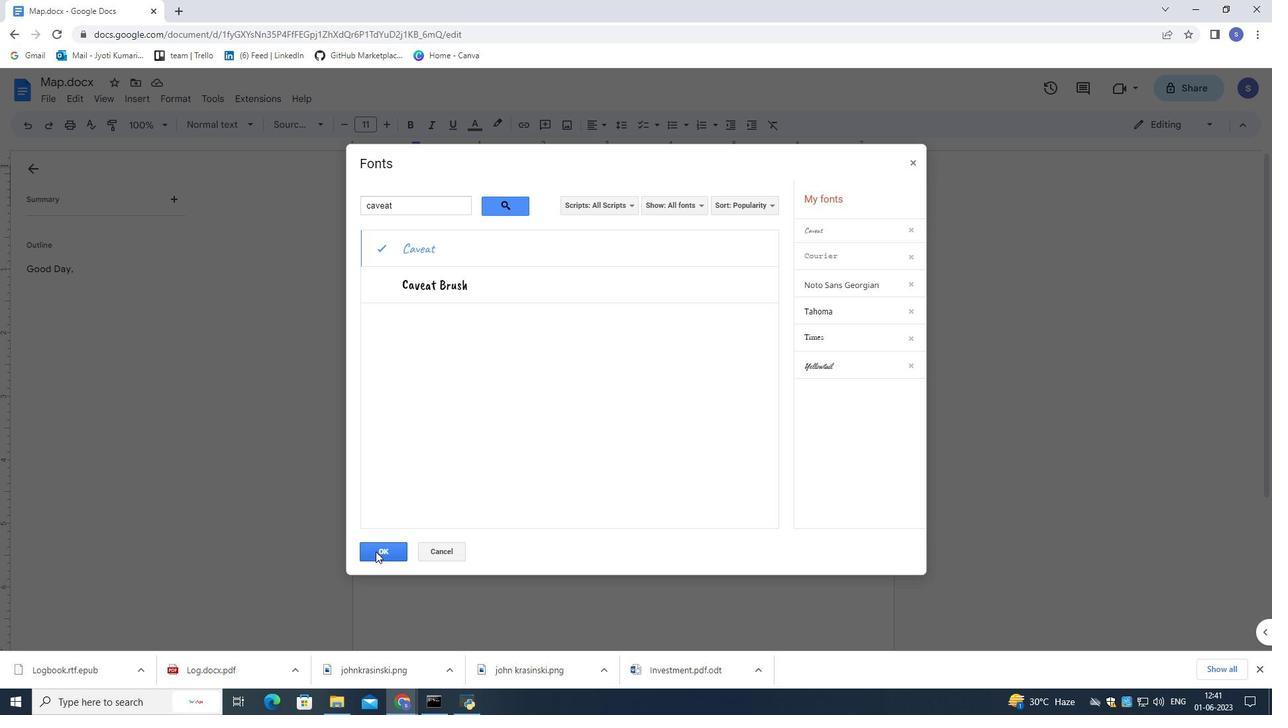 
Action: Mouse pressed left at (375, 552)
Screenshot: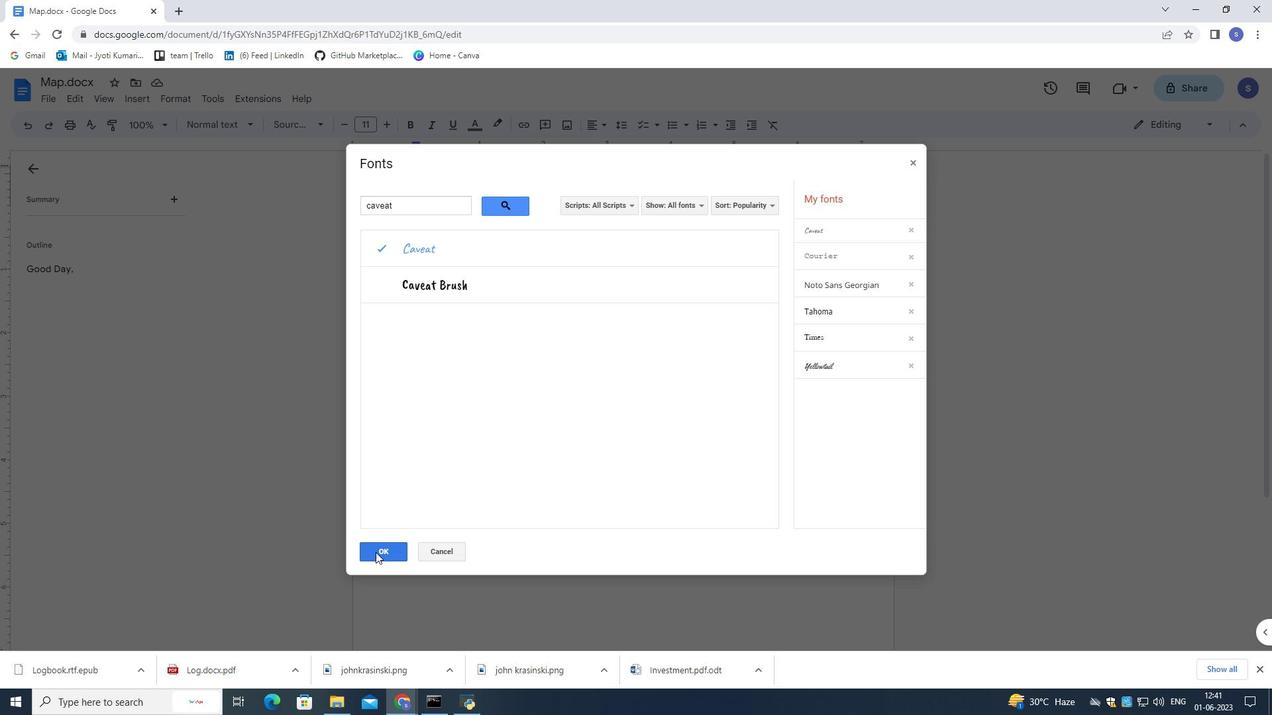 
Action: Mouse moved to (482, 245)
Screenshot: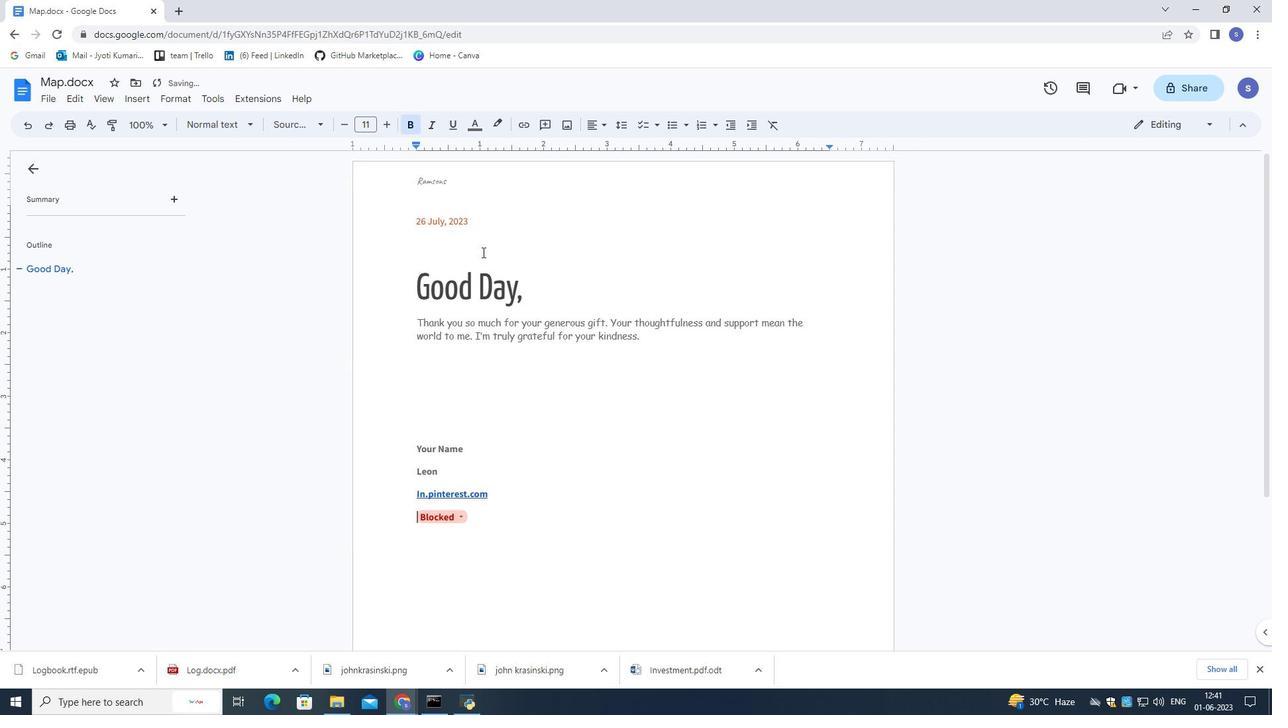 
Action: Mouse scrolled (482, 245) with delta (0, 0)
Screenshot: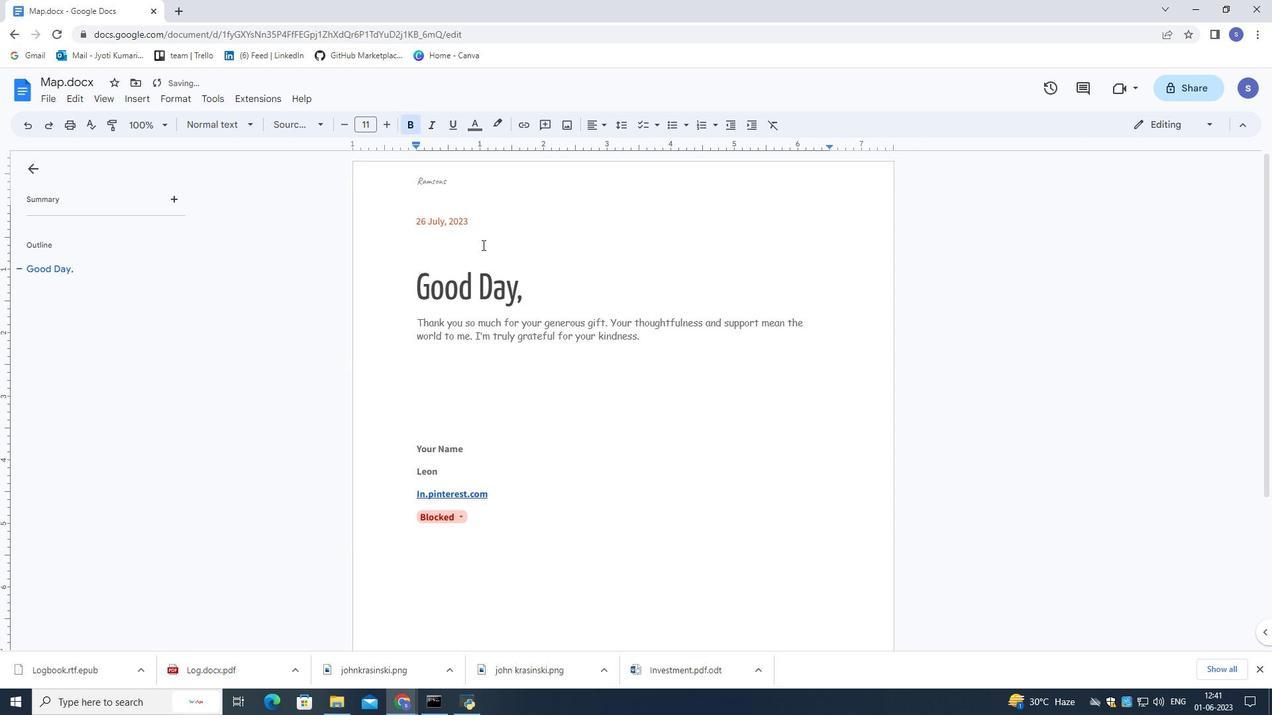 
Action: Mouse scrolled (482, 245) with delta (0, 0)
Screenshot: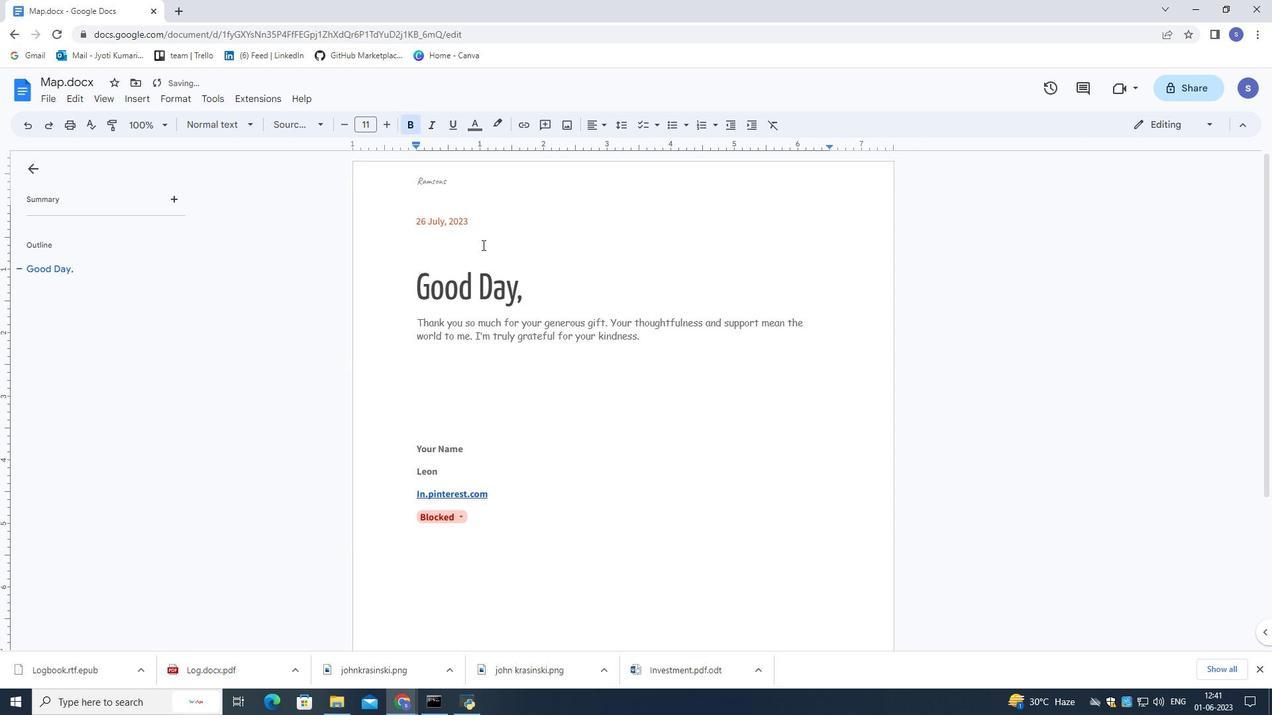 
Action: Mouse scrolled (482, 245) with delta (0, 0)
Screenshot: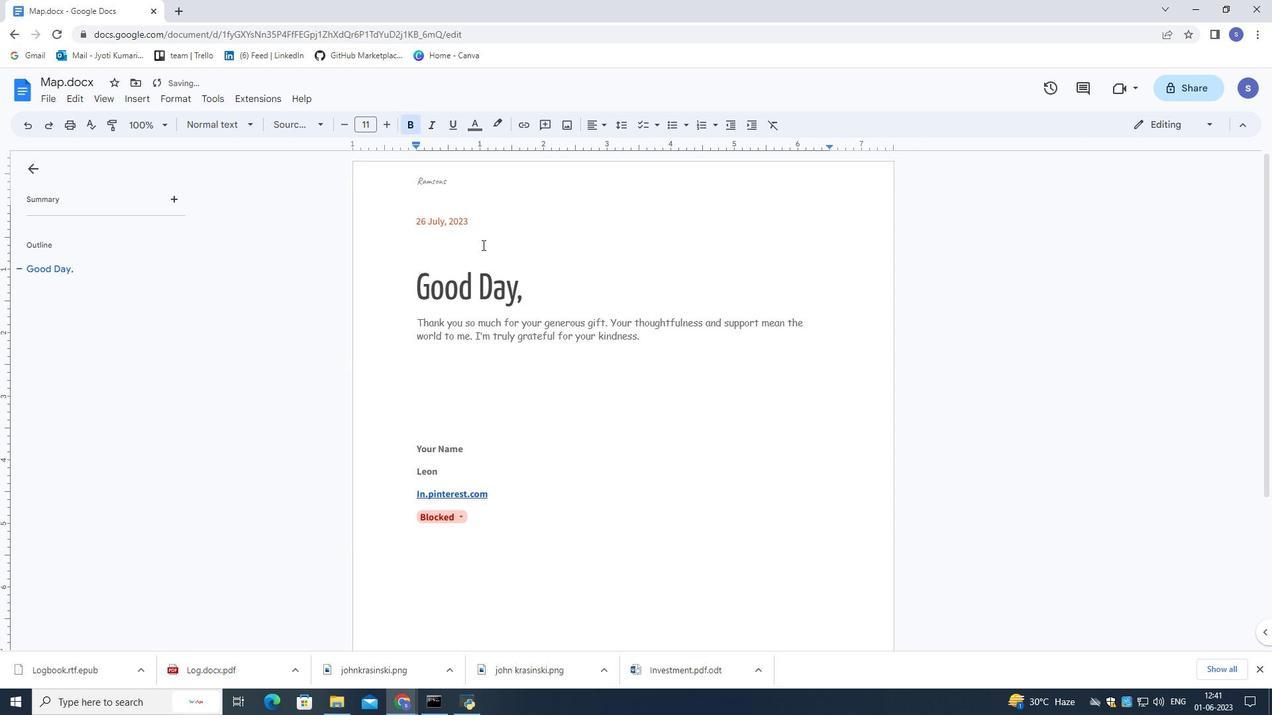 
Action: Mouse moved to (482, 245)
Screenshot: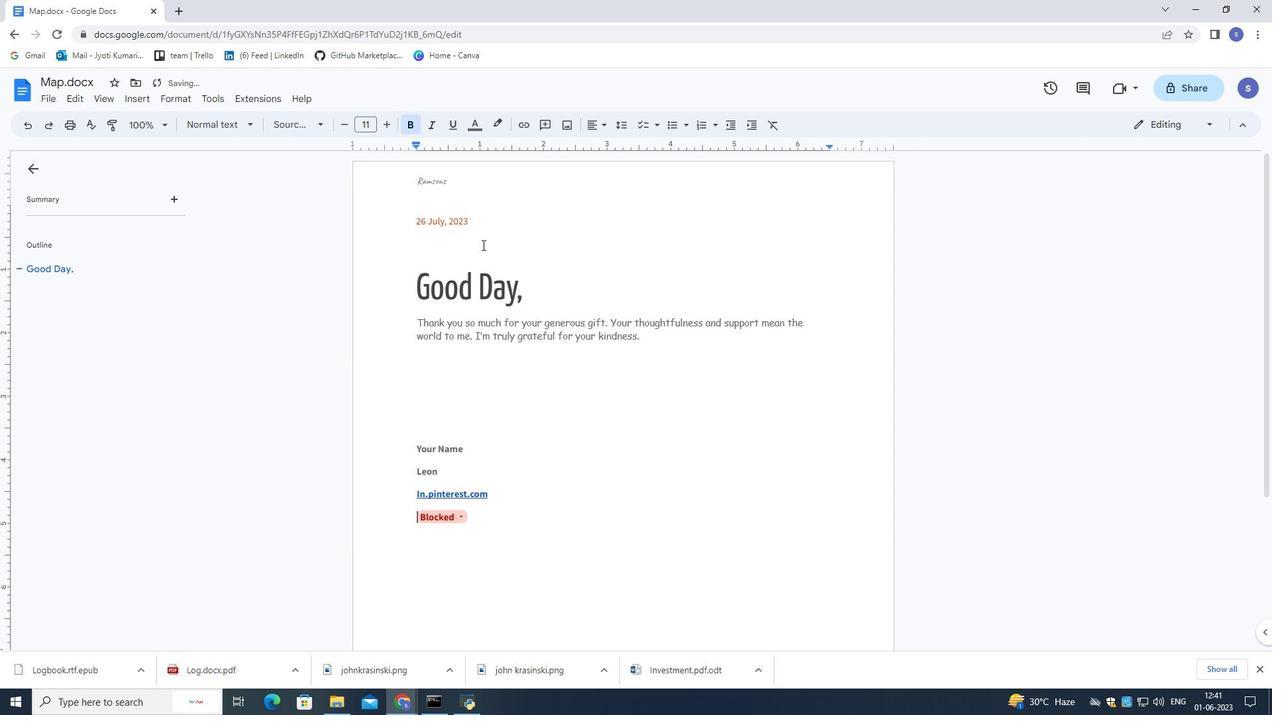
Action: Mouse scrolled (482, 244) with delta (0, 0)
Screenshot: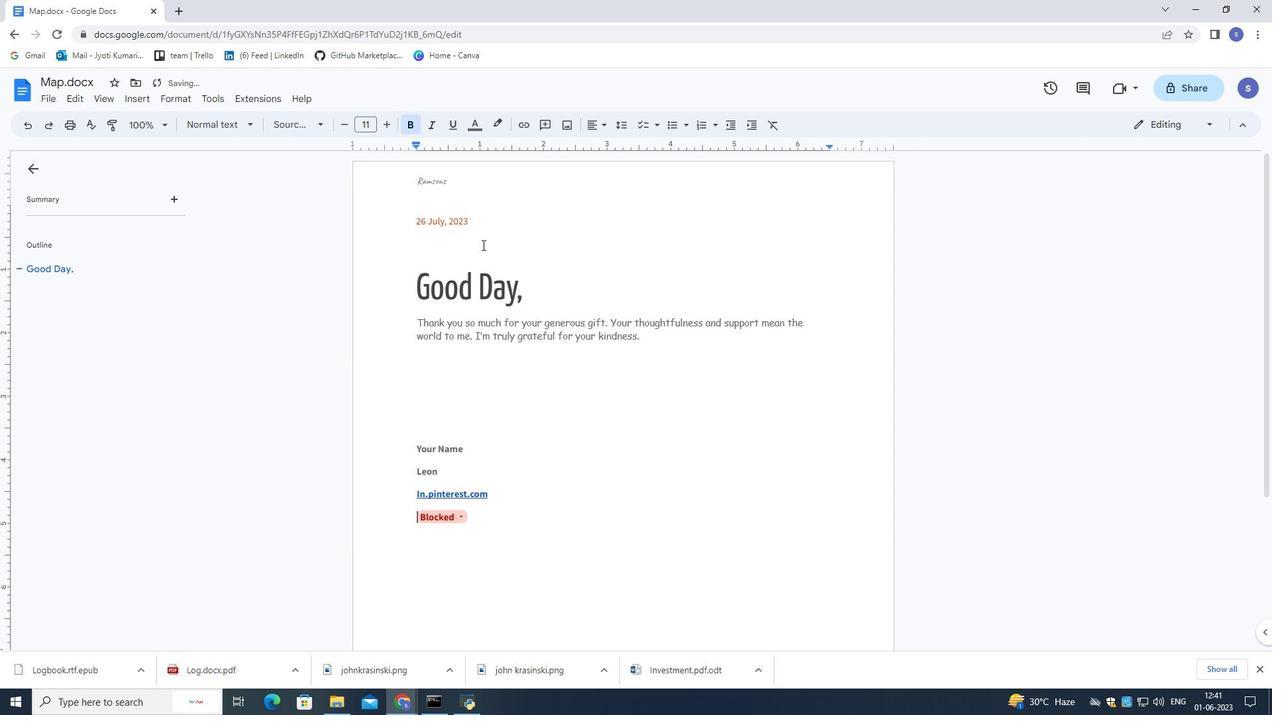 
Action: Mouse moved to (481, 245)
Screenshot: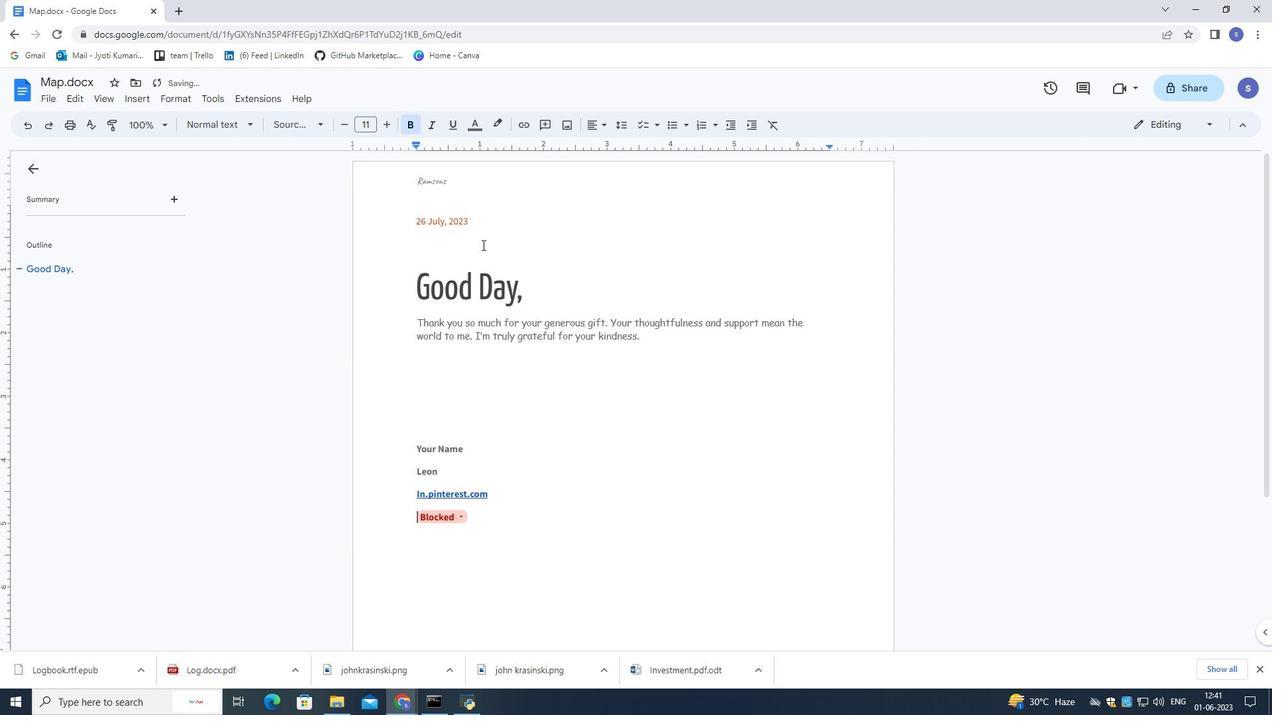 
Action: Mouse scrolled (481, 245) with delta (0, 0)
Screenshot: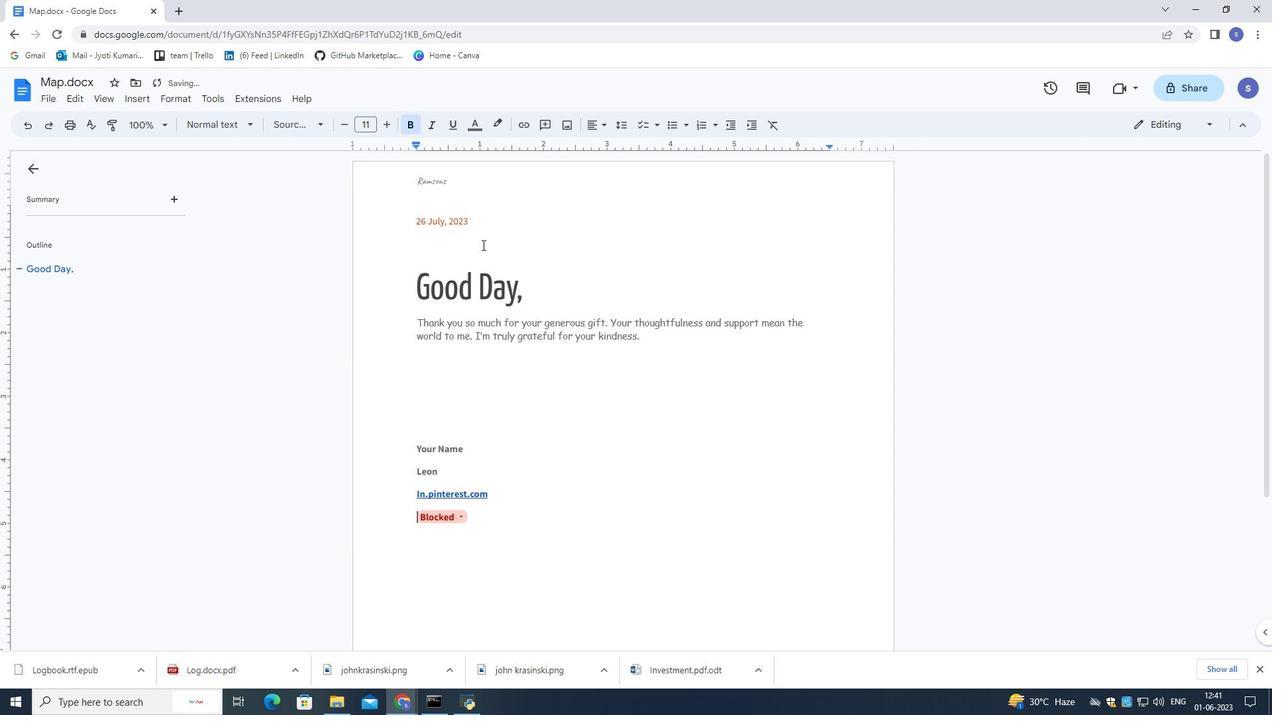 
Action: Mouse moved to (481, 246)
Screenshot: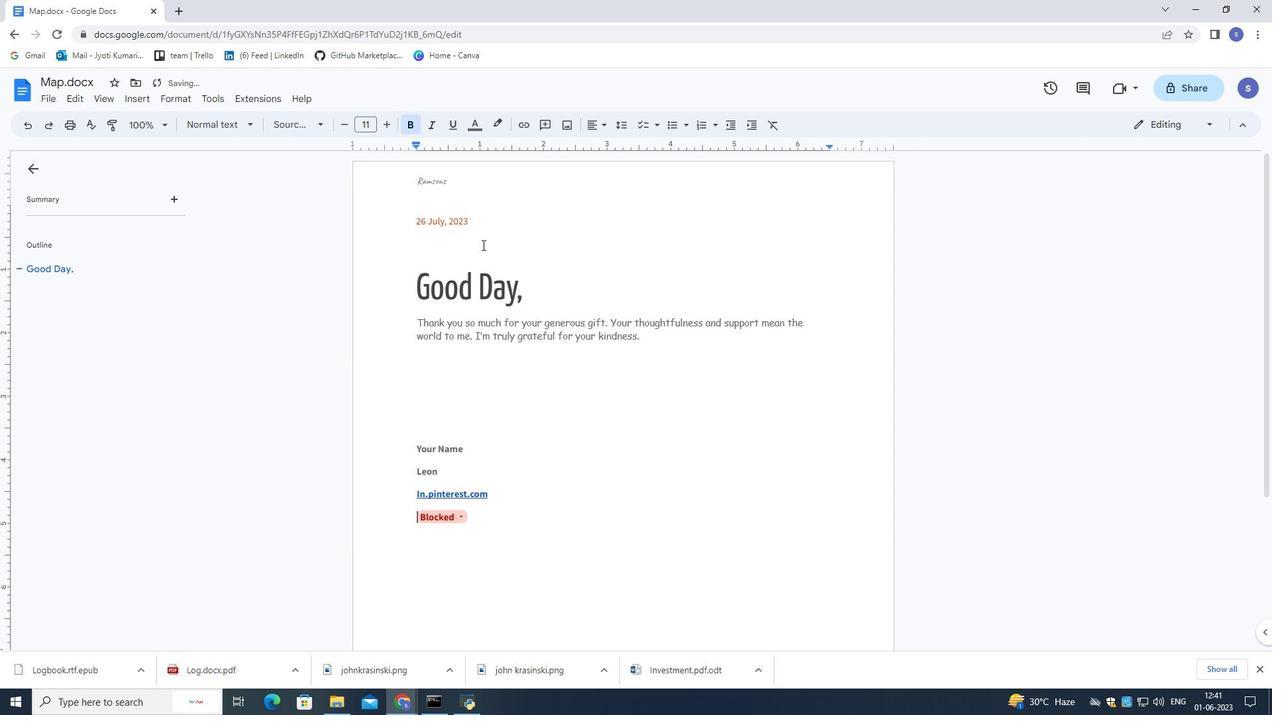 
Action: Mouse scrolled (481, 245) with delta (0, 0)
Screenshot: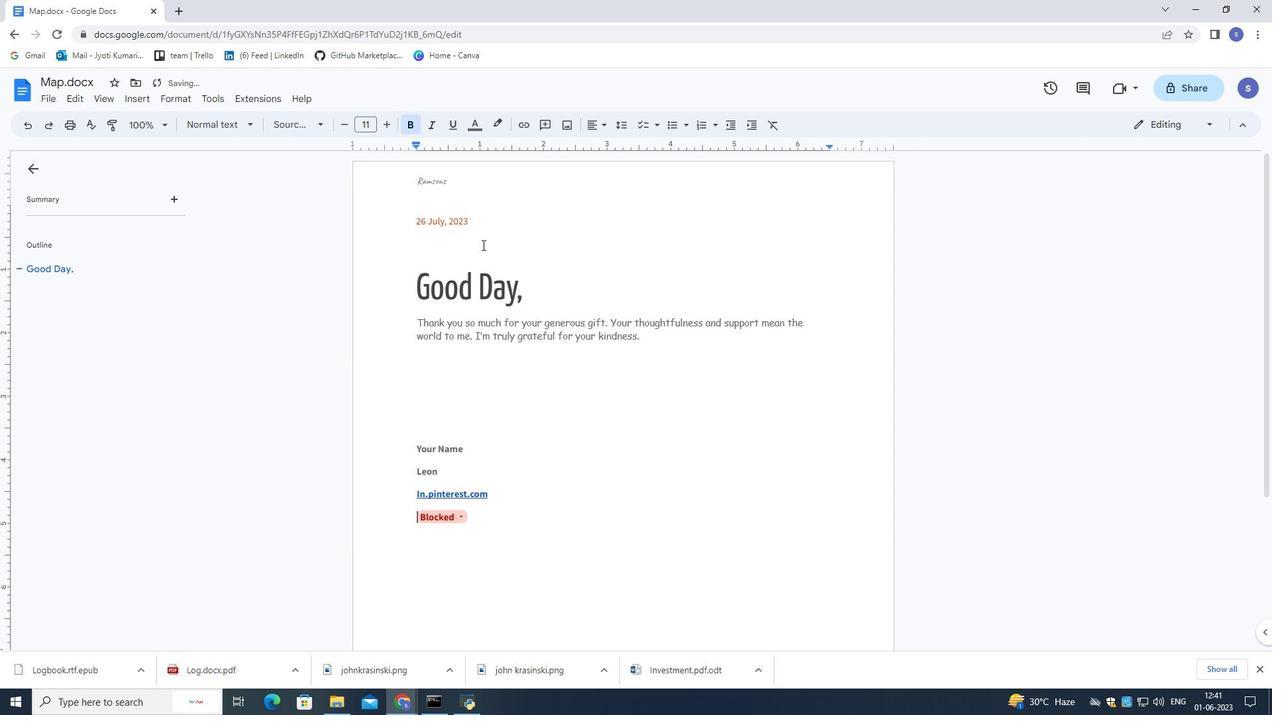 
Action: Mouse moved to (481, 246)
Screenshot: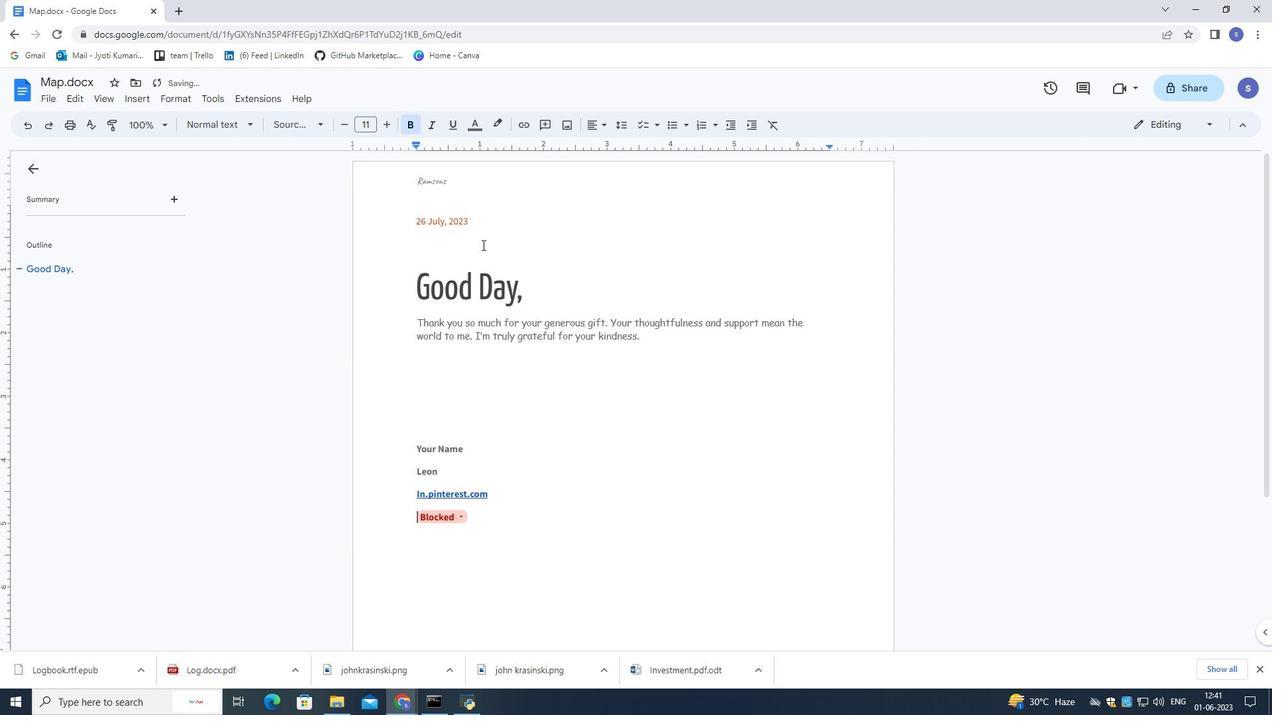 
Action: Mouse scrolled (481, 245) with delta (0, 0)
Screenshot: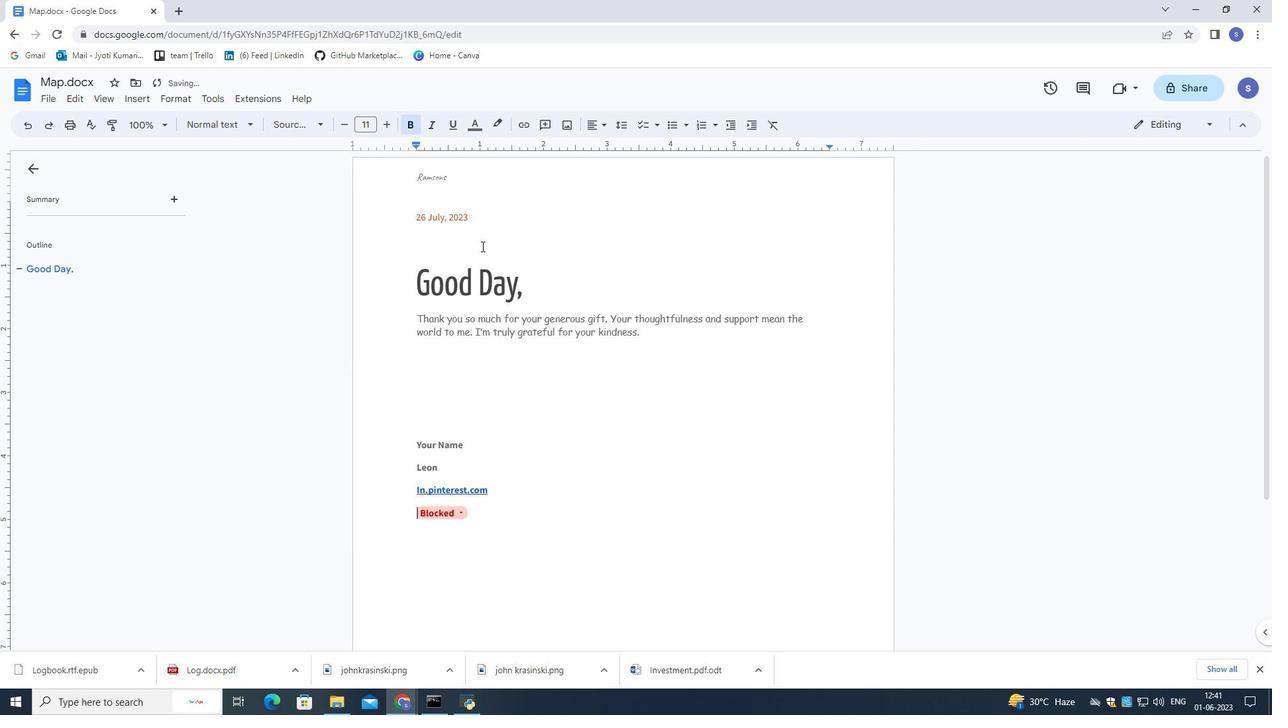 
Action: Mouse scrolled (481, 247) with delta (0, 0)
Screenshot: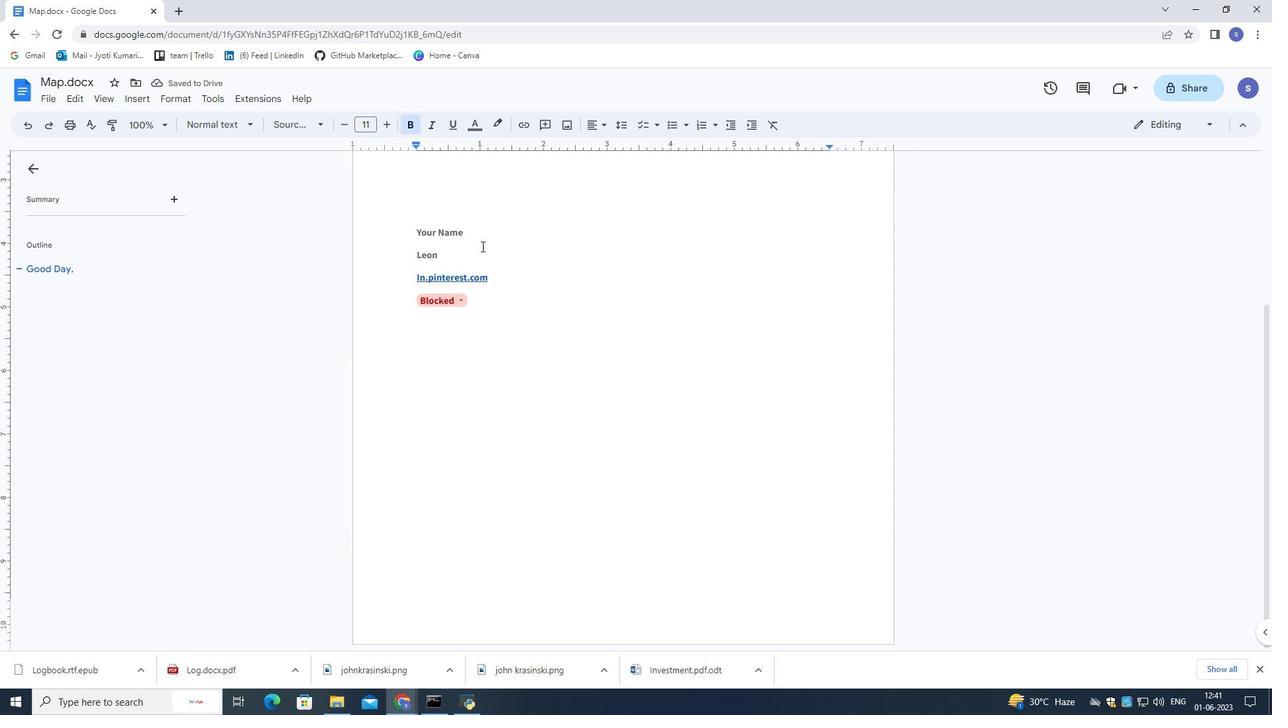 
Action: Mouse scrolled (481, 247) with delta (0, 0)
Screenshot: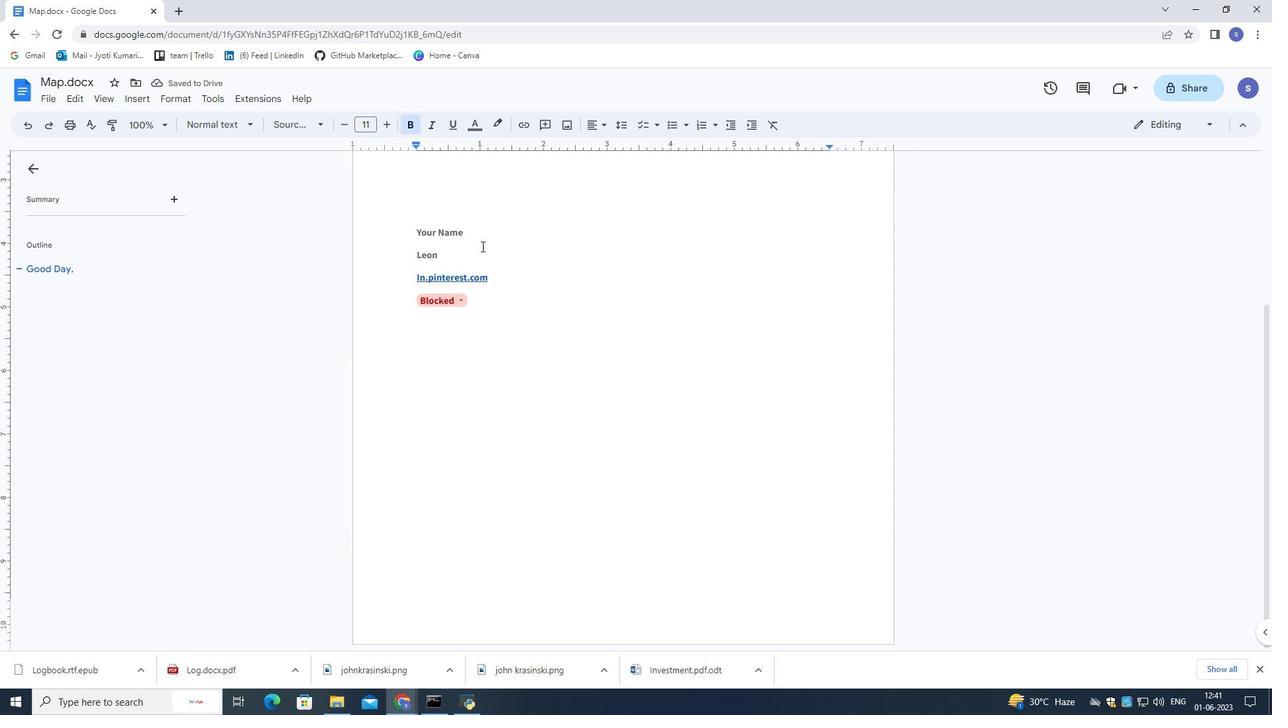 
Action: Mouse scrolled (481, 247) with delta (0, 0)
Screenshot: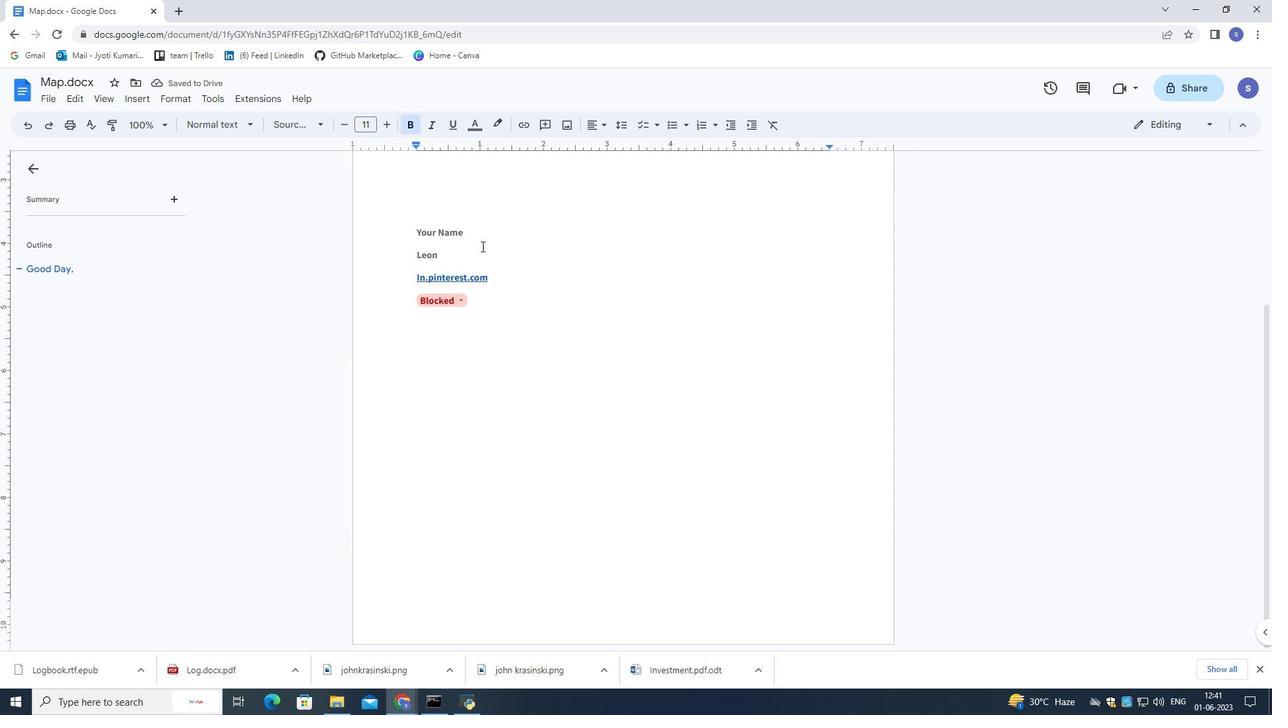 
Action: Mouse scrolled (481, 247) with delta (0, 0)
Screenshot: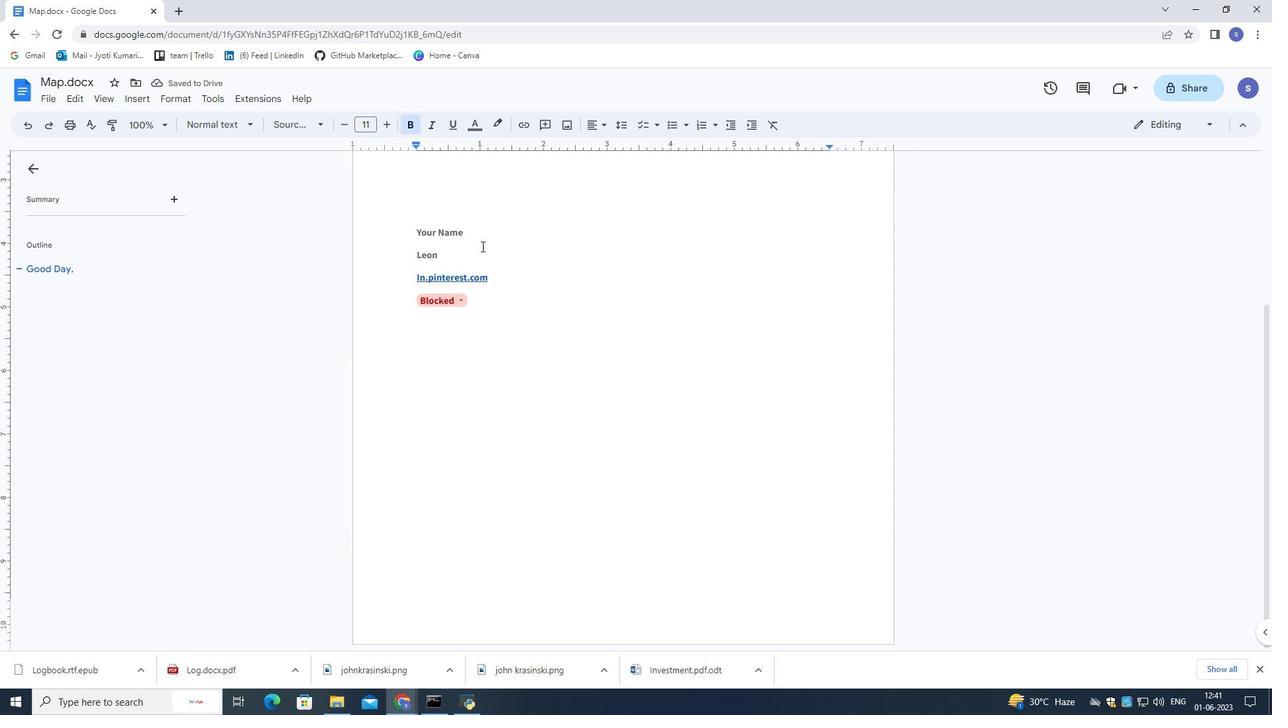 
Action: Mouse moved to (480, 247)
Screenshot: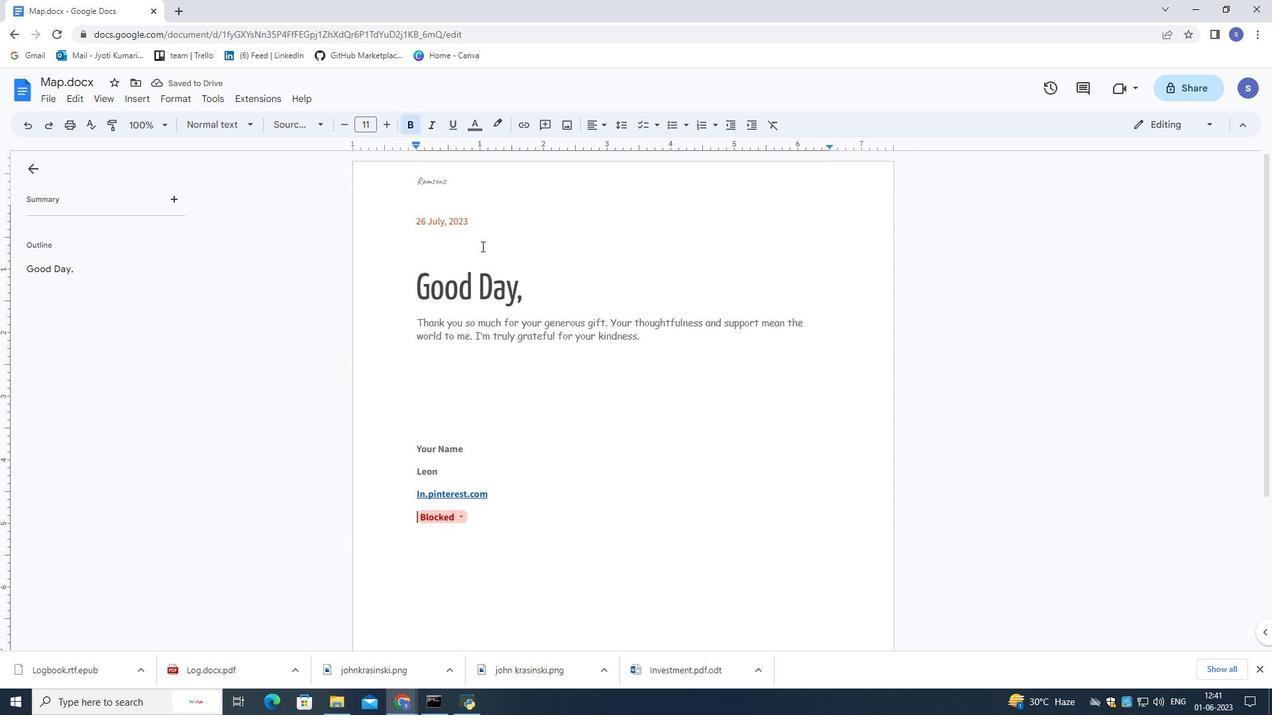 
Action: Mouse scrolled (480, 247) with delta (0, 0)
Screenshot: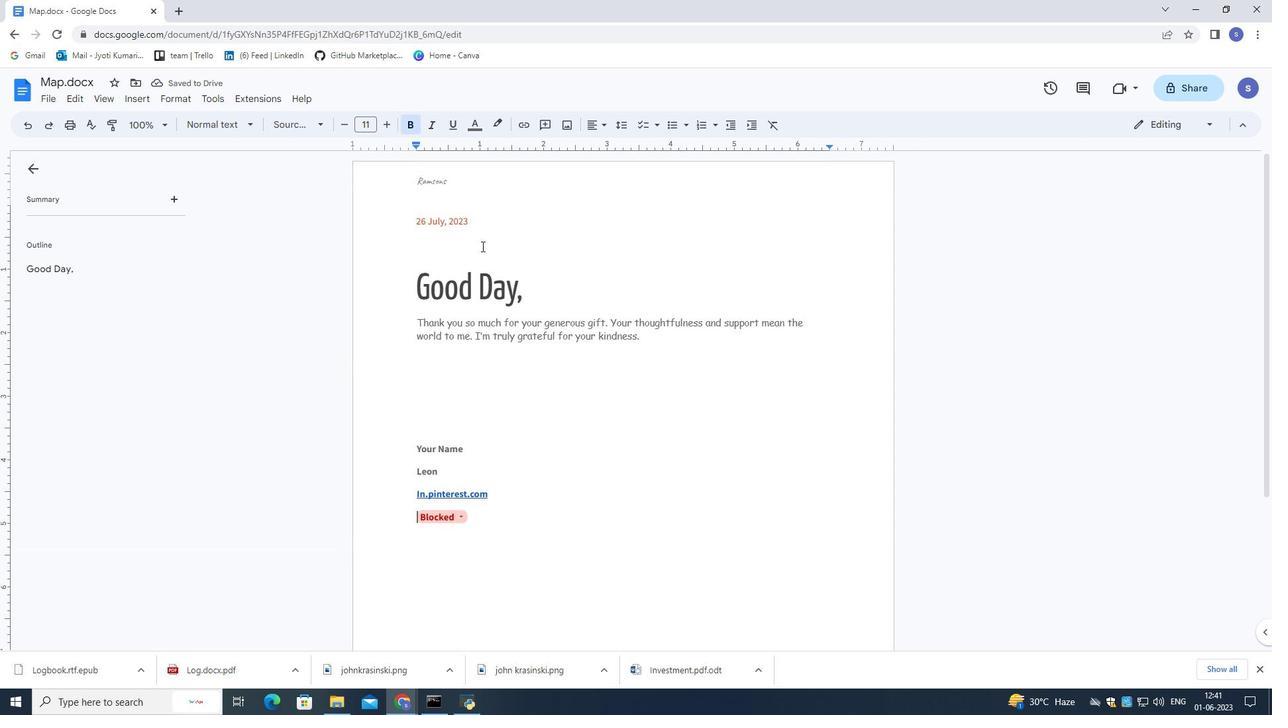 
Action: Mouse moved to (477, 244)
Screenshot: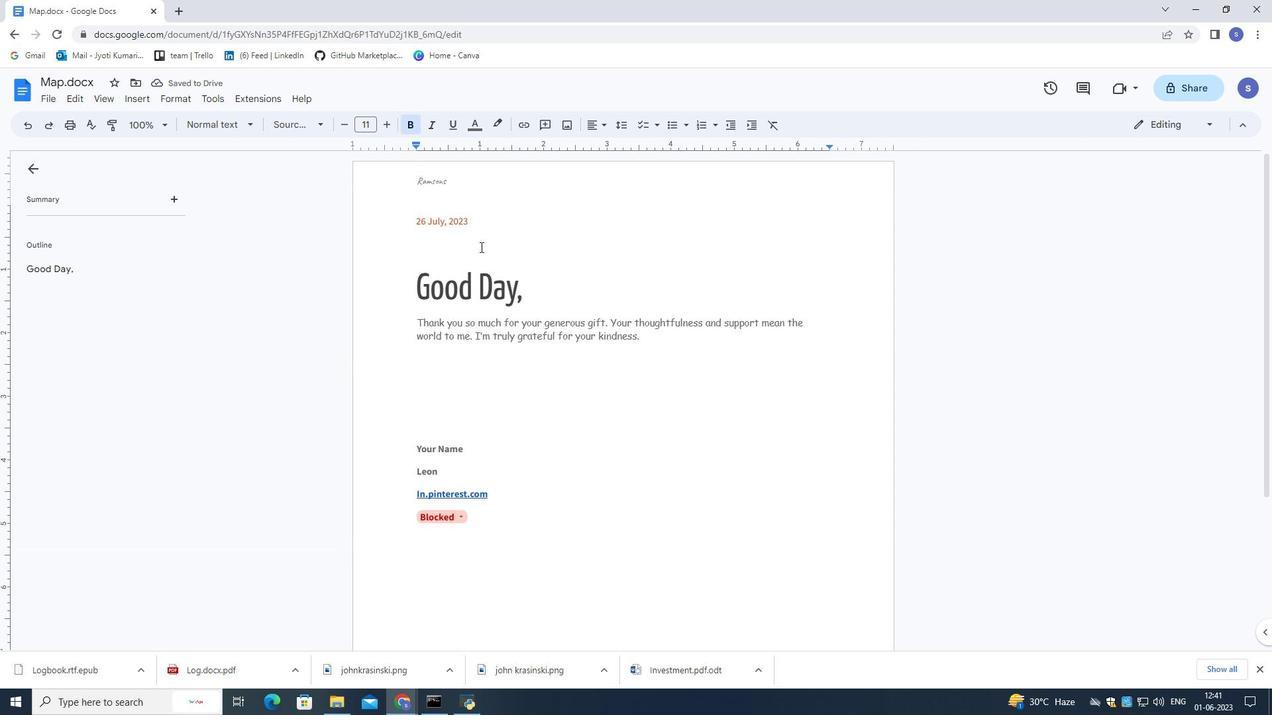 
